 Task: Explore Airbnb accommodation in Zheleznodorozhnyy, Russia from 5th November, 2023 to 16th November, 2023 for 2 adults.1  bedroom having 1 bed and 1 bathroom. Property type can be hotel. Booking option can be shelf check-in. Look for 4 properties as per requirement.
Action: Mouse moved to (516, 103)
Screenshot: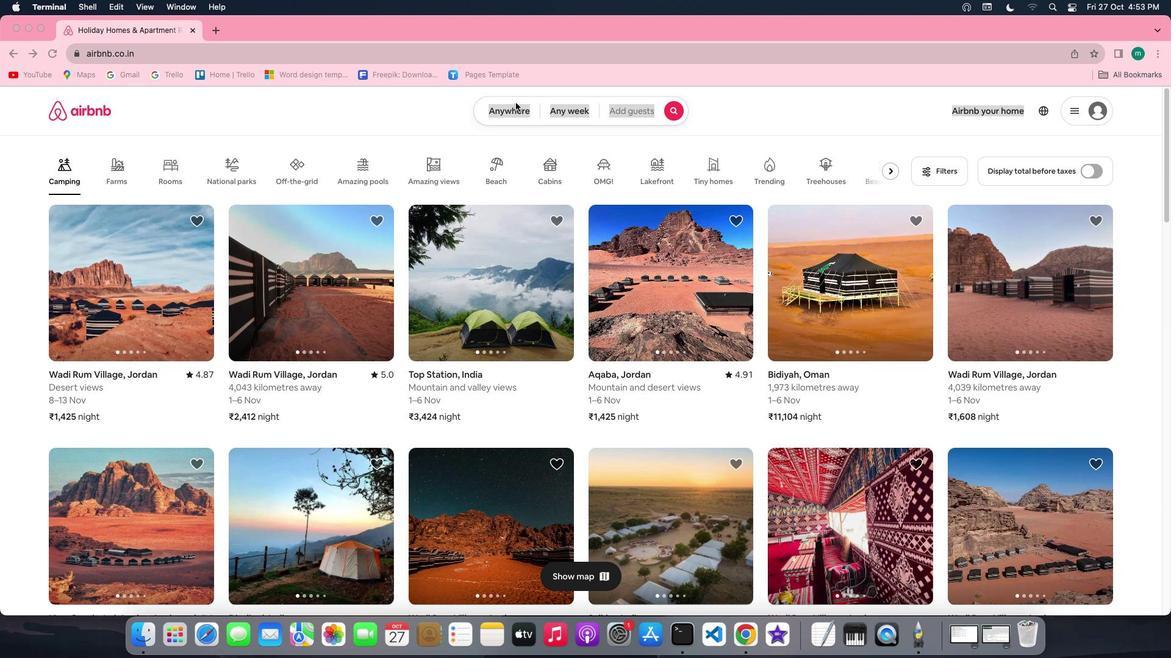 
Action: Mouse pressed left at (516, 103)
Screenshot: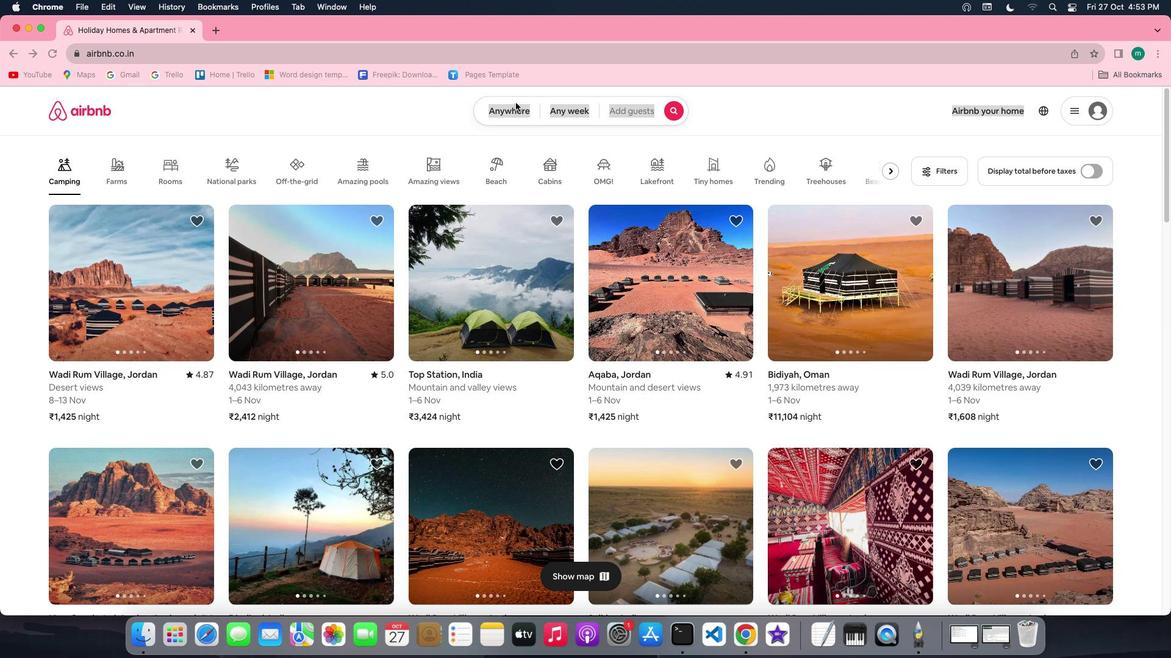 
Action: Mouse moved to (515, 103)
Screenshot: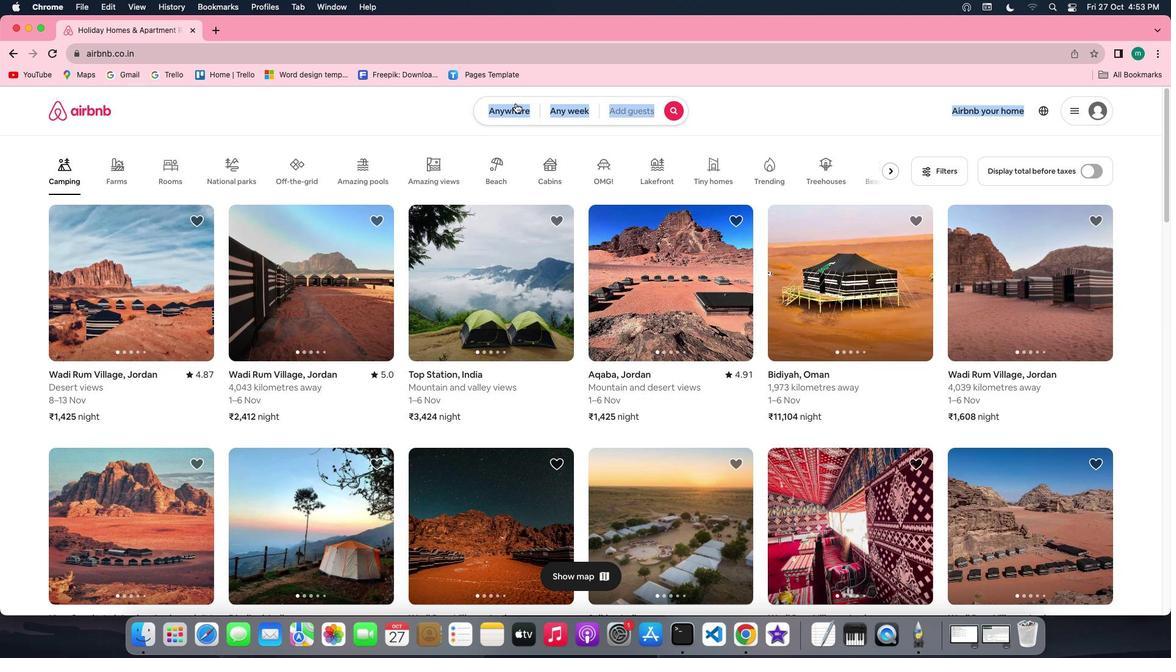 
Action: Mouse pressed left at (515, 103)
Screenshot: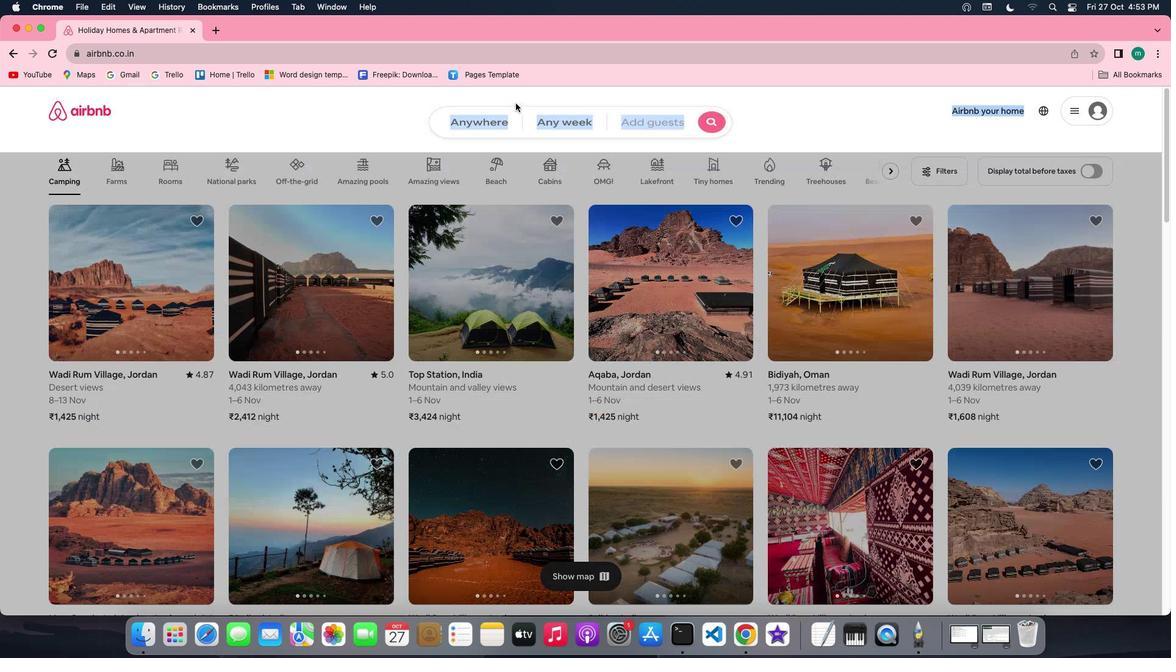 
Action: Mouse moved to (449, 162)
Screenshot: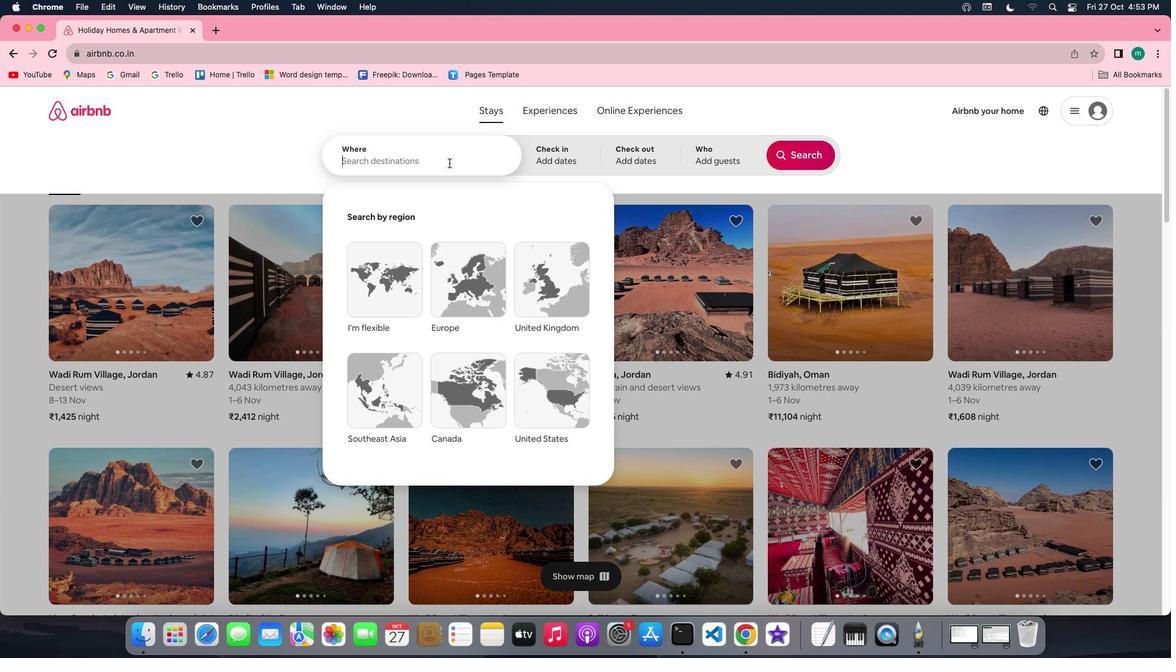 
Action: Key pressed Key.shift'Z''h''e''l''e''z''n''o''d''o''r''o''z''h''n''y''y'','Key.spaceKey.shift'R''u''s''s''i''a'
Screenshot: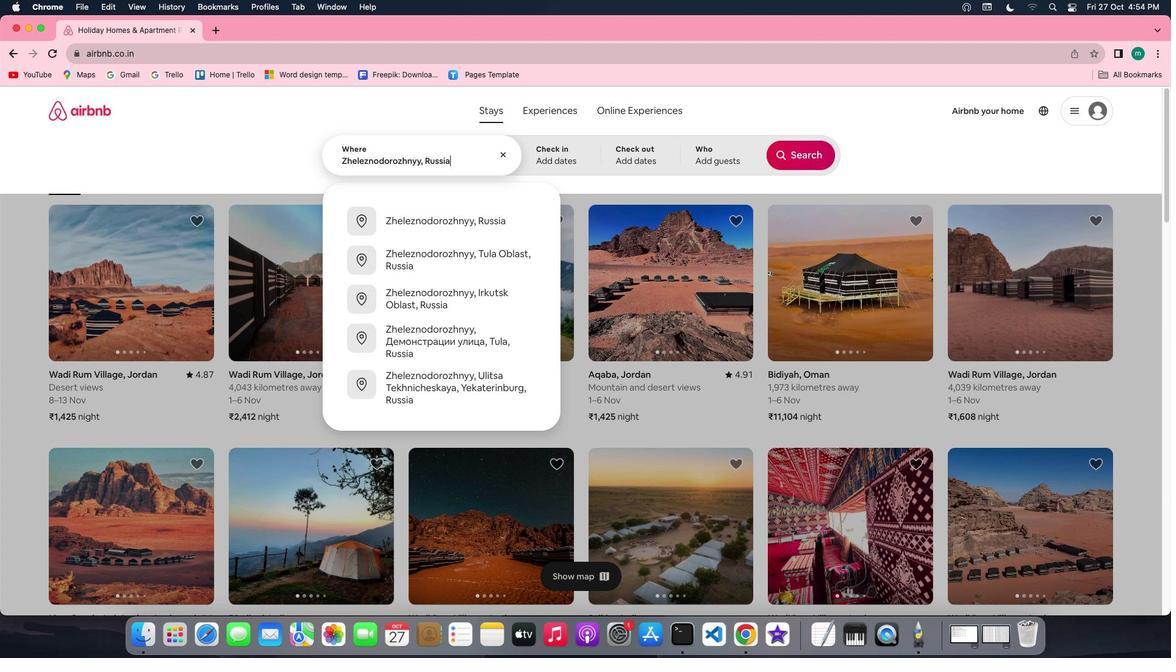 
Action: Mouse moved to (548, 161)
Screenshot: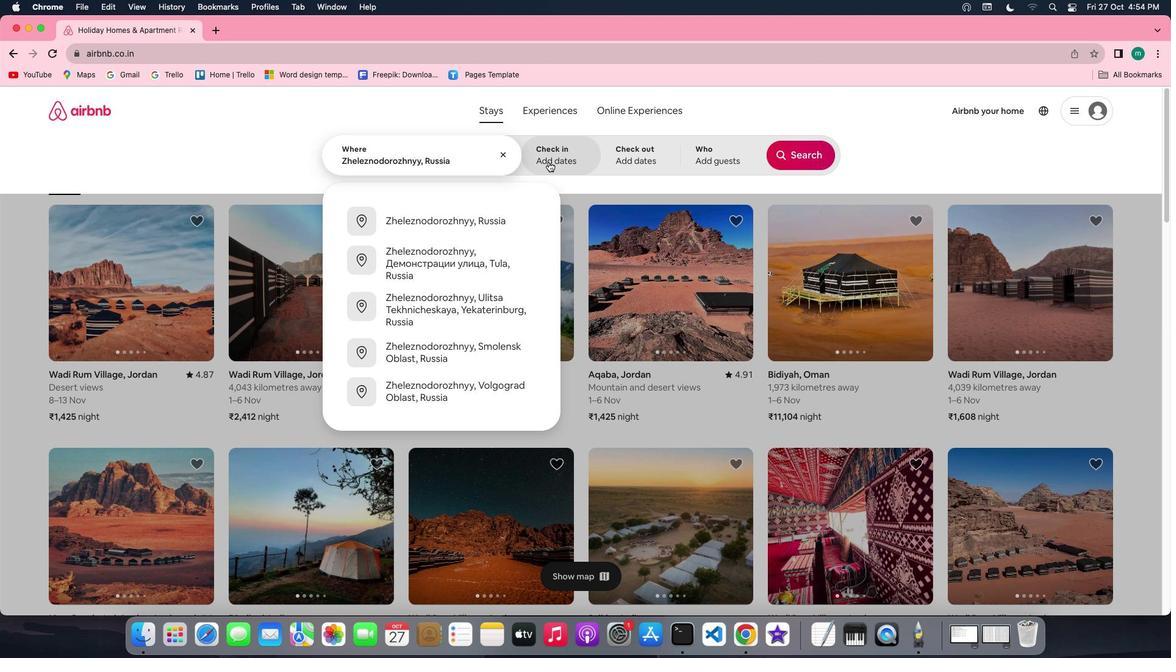 
Action: Mouse pressed left at (548, 161)
Screenshot: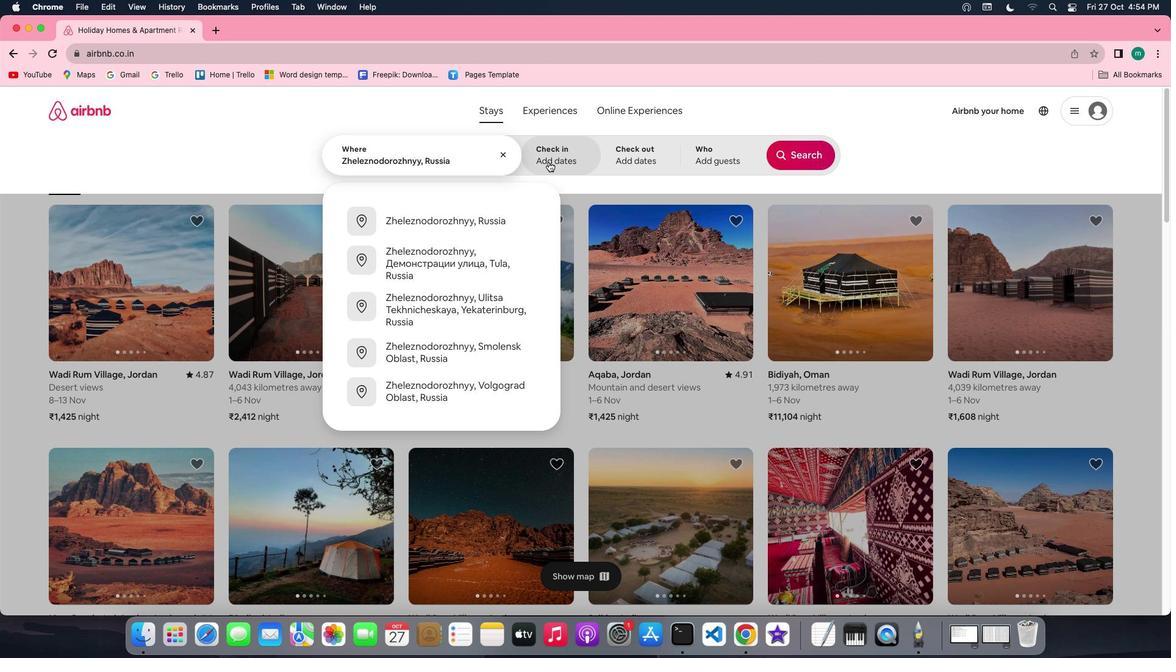 
Action: Mouse moved to (619, 329)
Screenshot: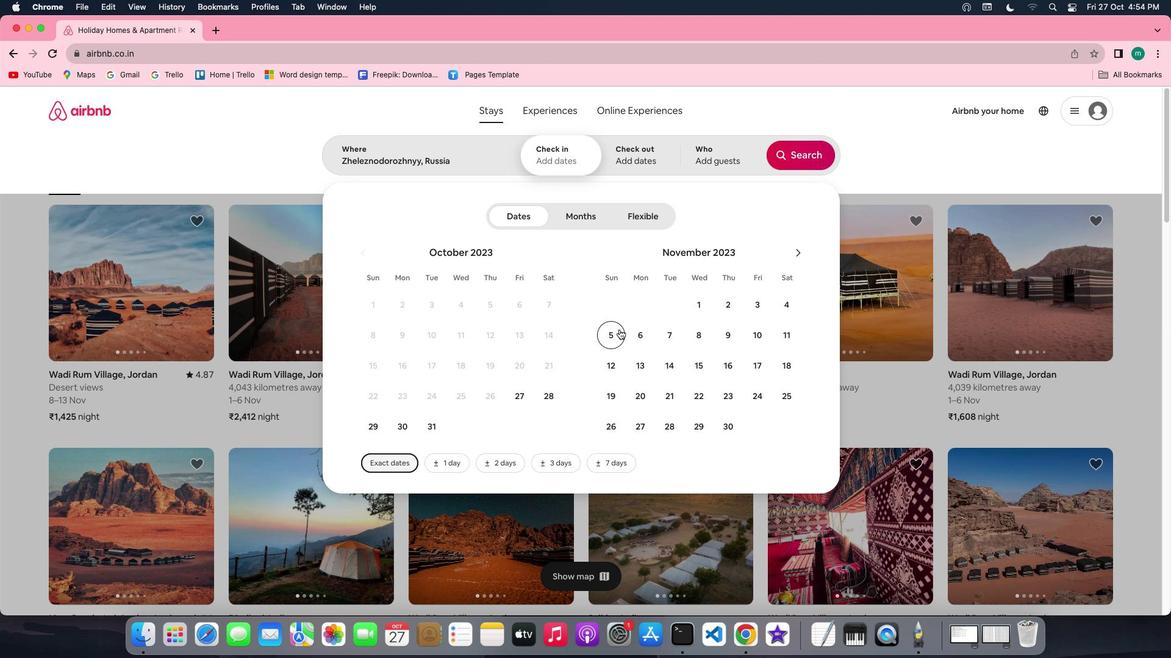
Action: Mouse pressed left at (619, 329)
Screenshot: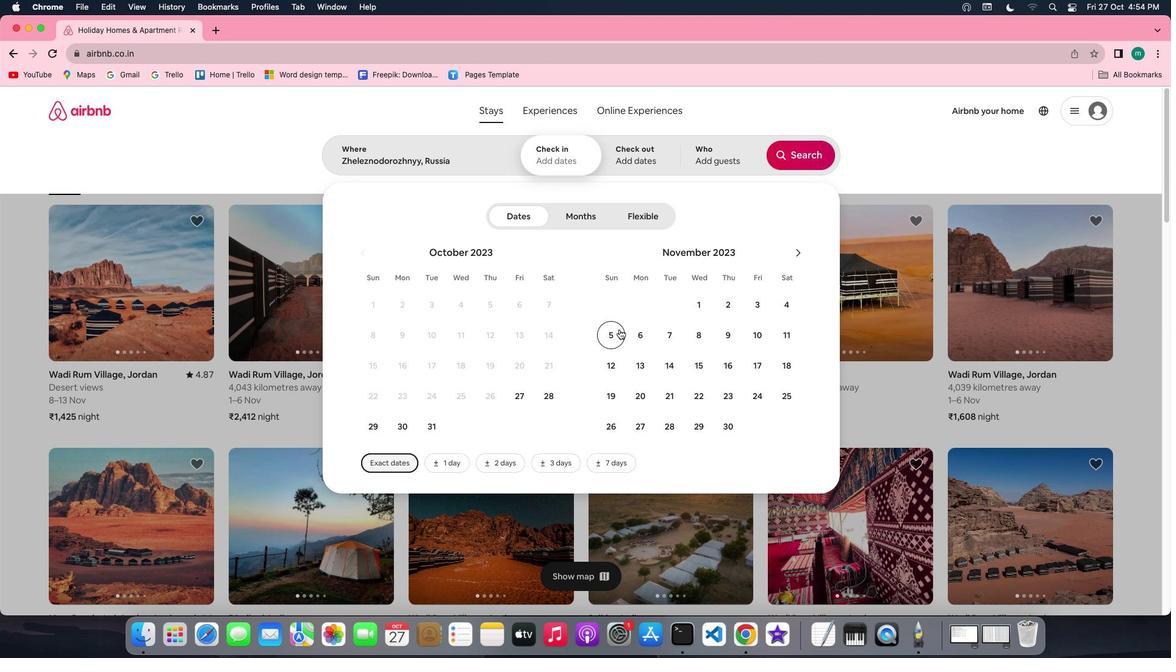 
Action: Mouse moved to (740, 372)
Screenshot: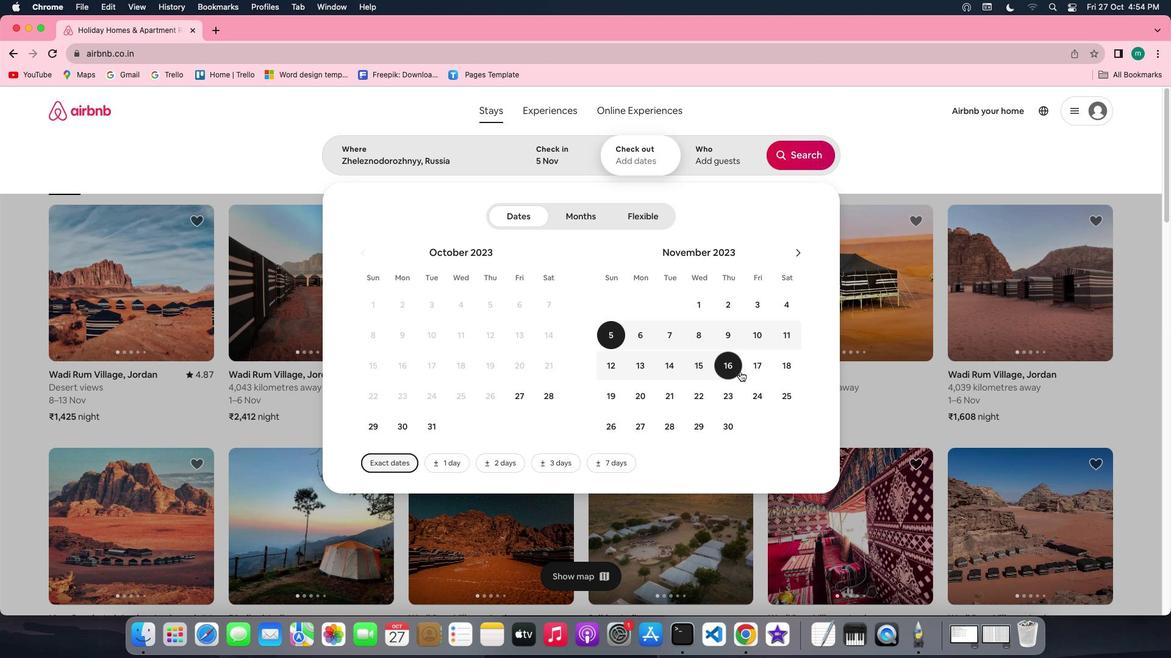 
Action: Mouse pressed left at (740, 372)
Screenshot: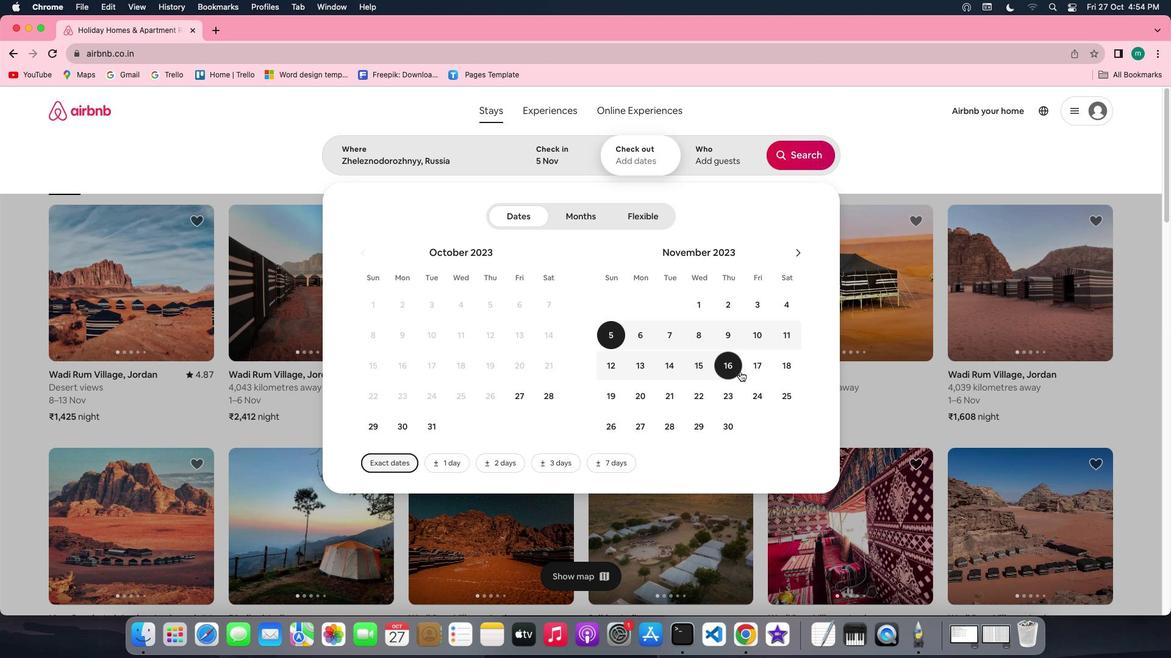 
Action: Mouse moved to (729, 155)
Screenshot: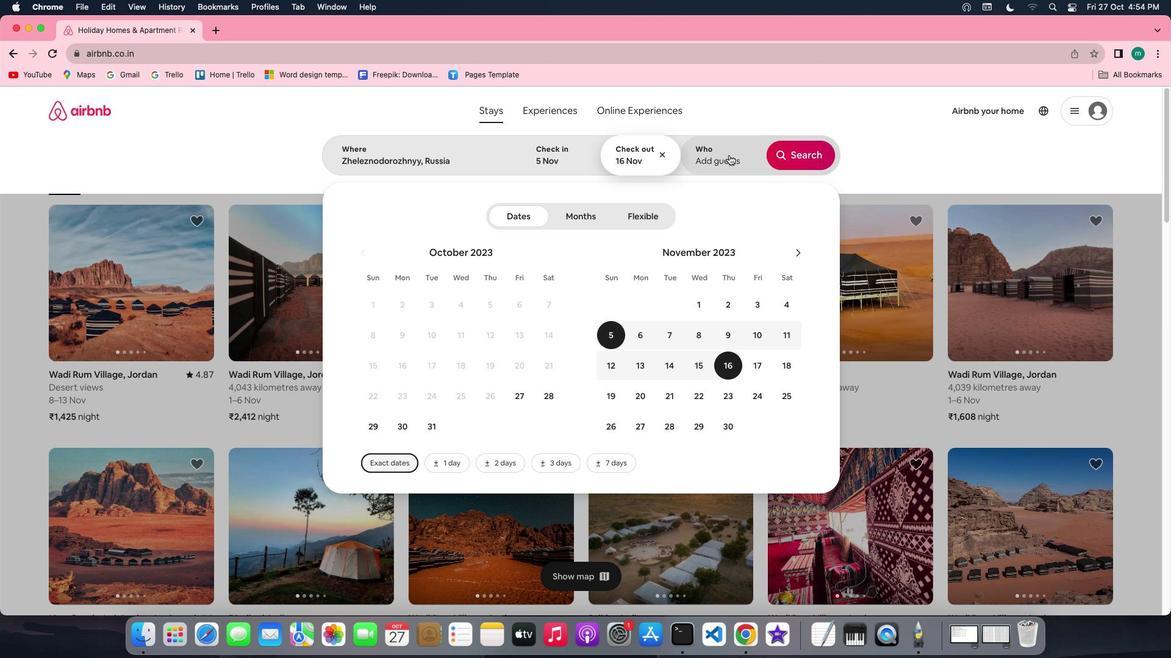 
Action: Mouse pressed left at (729, 155)
Screenshot: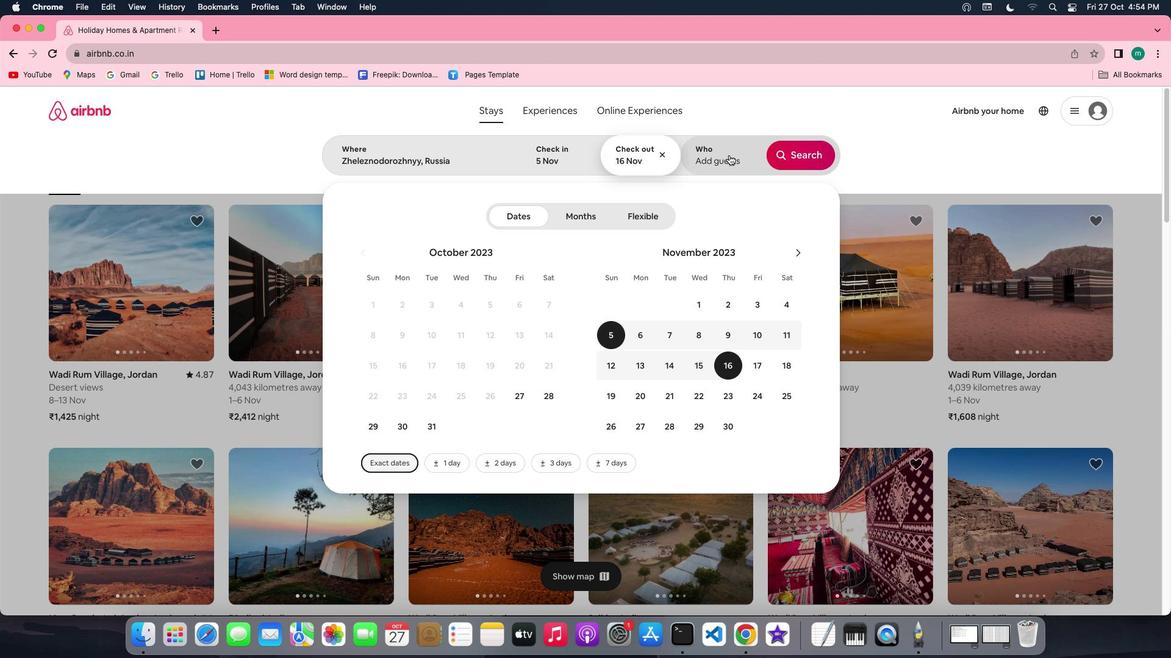 
Action: Mouse moved to (799, 217)
Screenshot: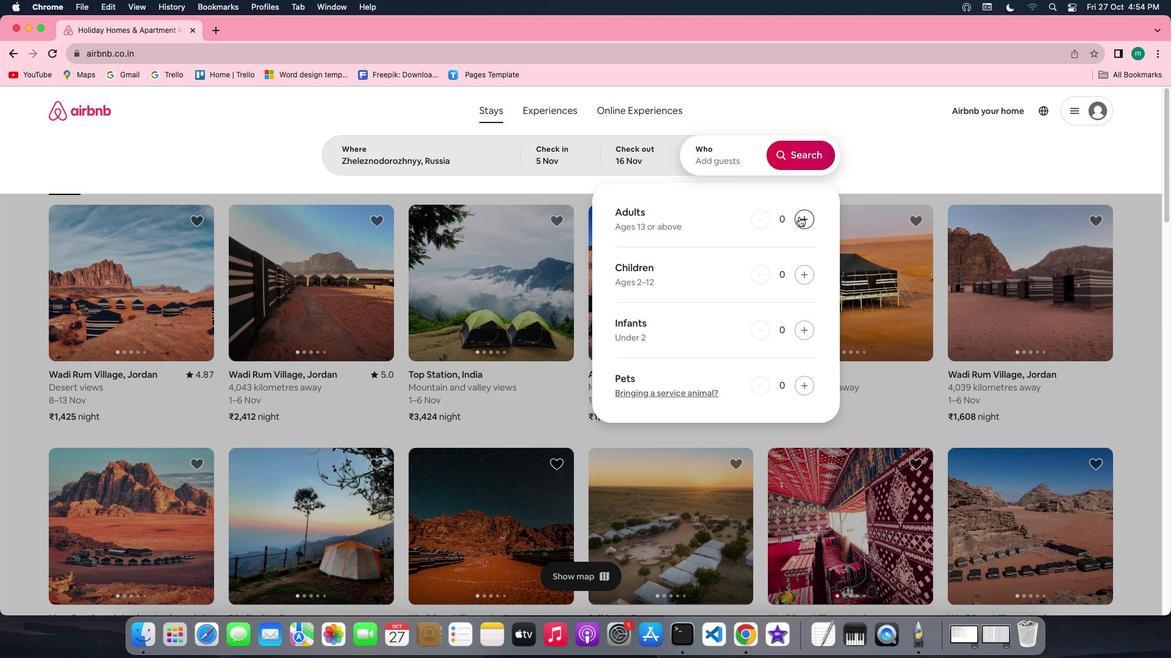 
Action: Mouse pressed left at (799, 217)
Screenshot: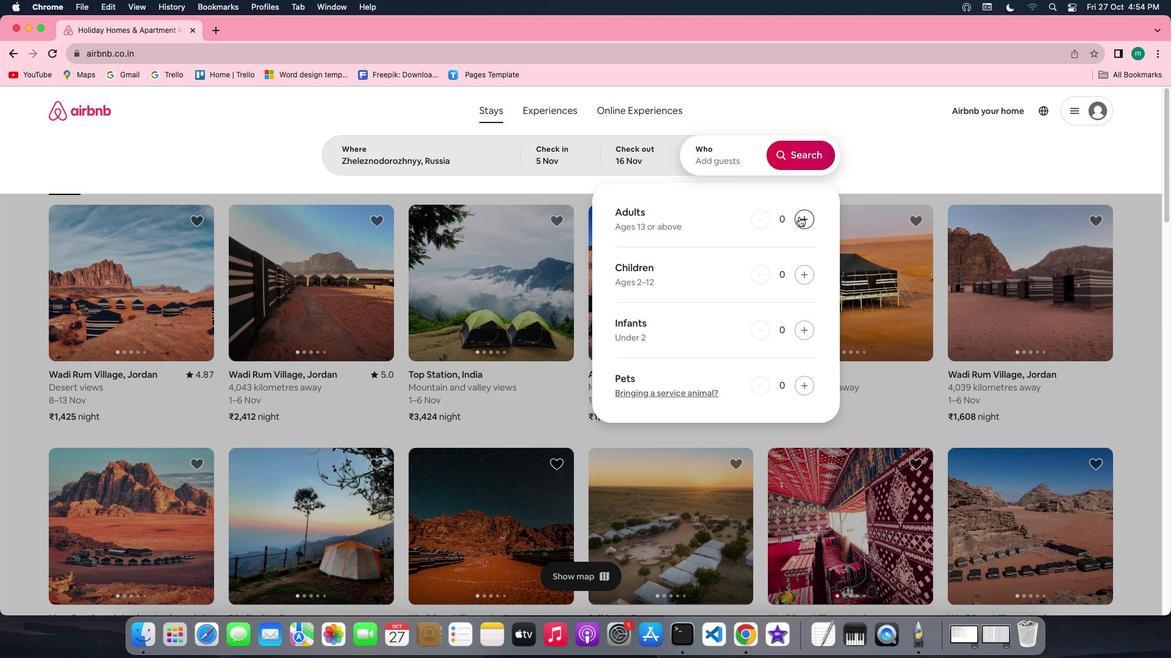 
Action: Mouse pressed left at (799, 217)
Screenshot: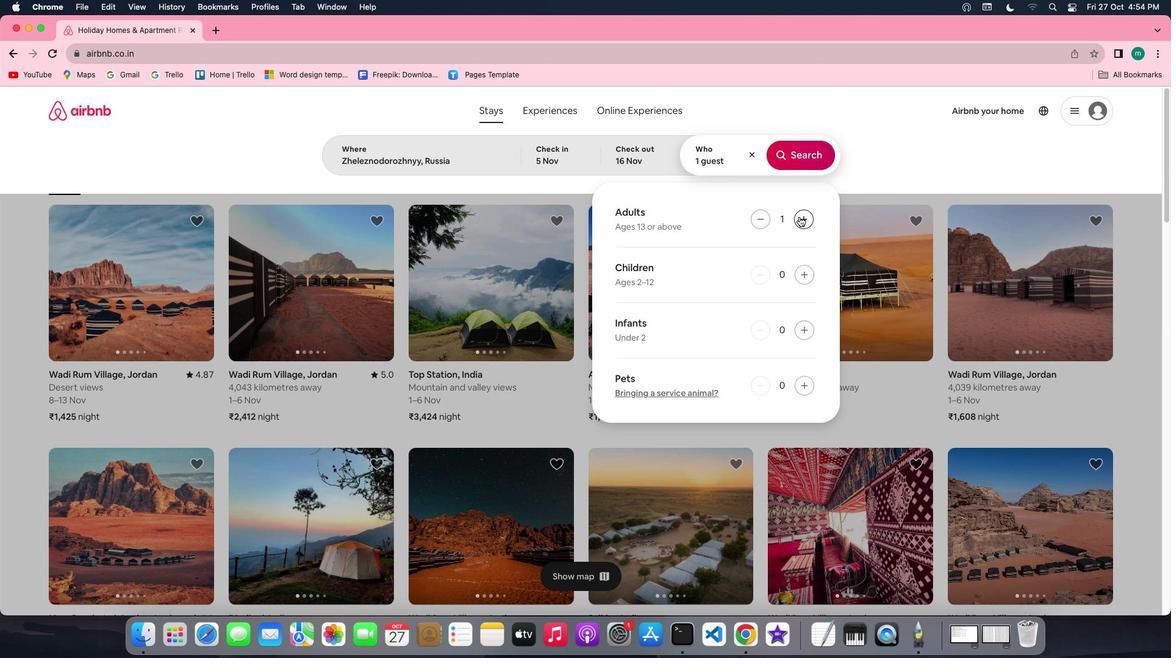 
Action: Mouse moved to (808, 164)
Screenshot: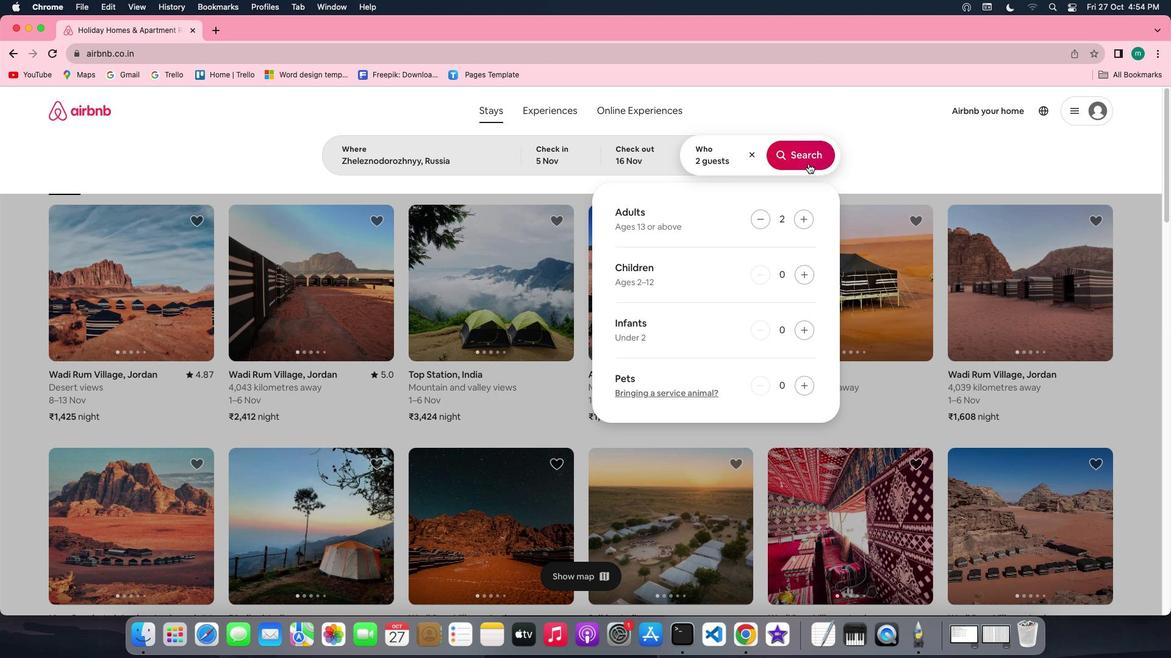 
Action: Mouse pressed left at (808, 164)
Screenshot: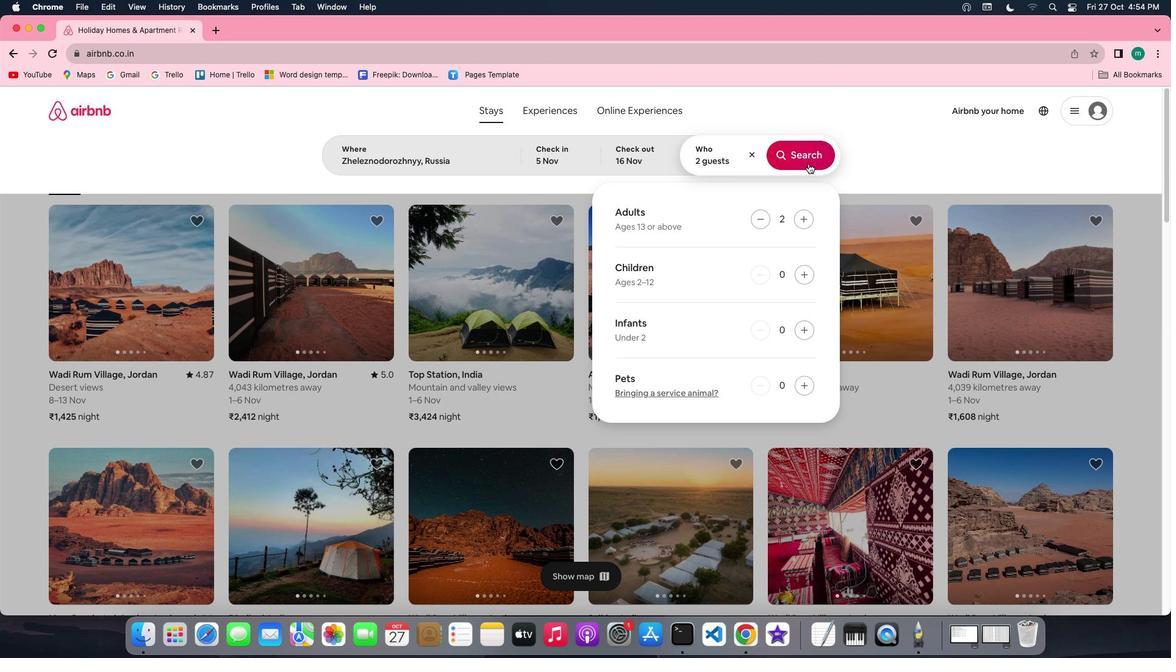 
Action: Mouse moved to (974, 154)
Screenshot: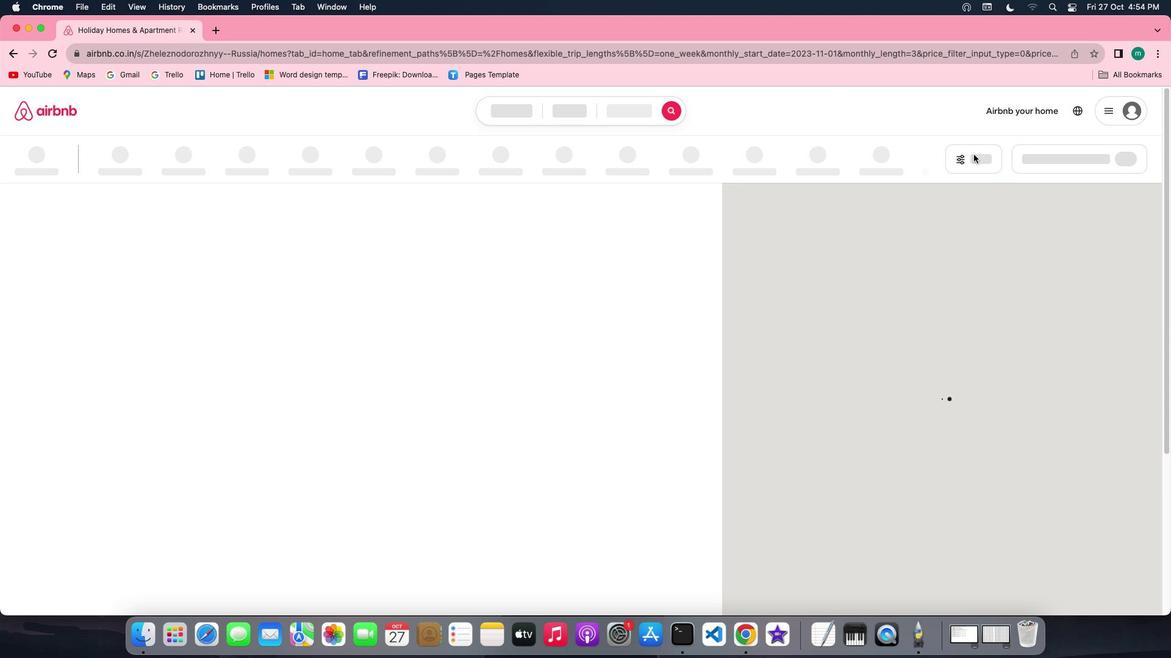
Action: Mouse pressed left at (974, 154)
Screenshot: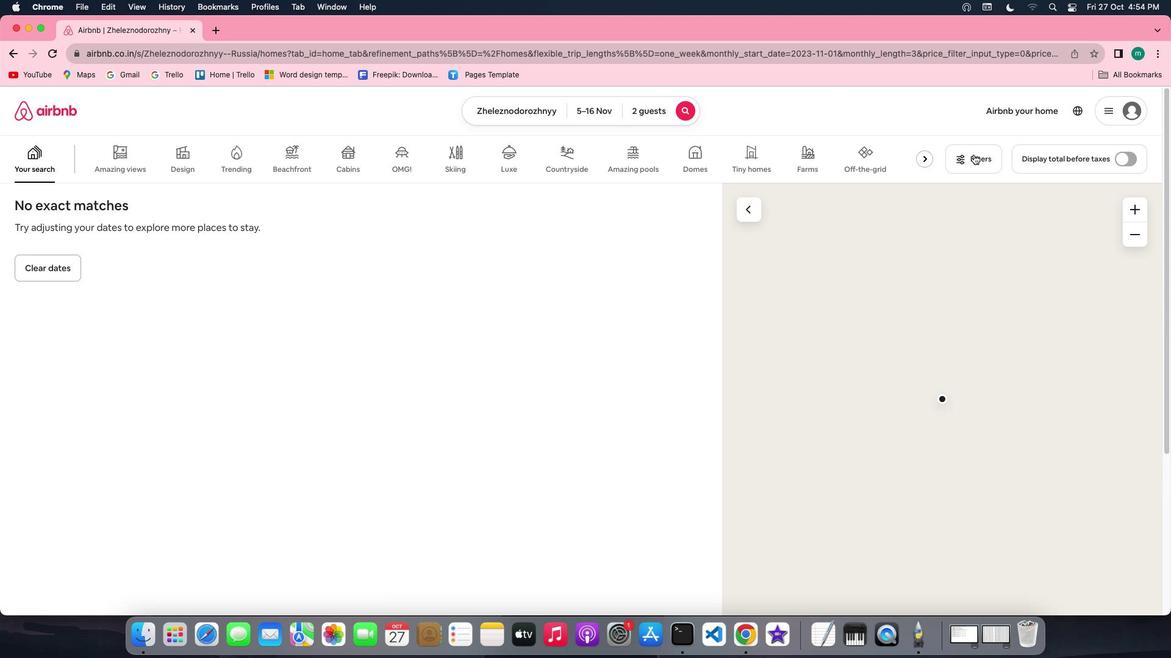 
Action: Mouse moved to (687, 366)
Screenshot: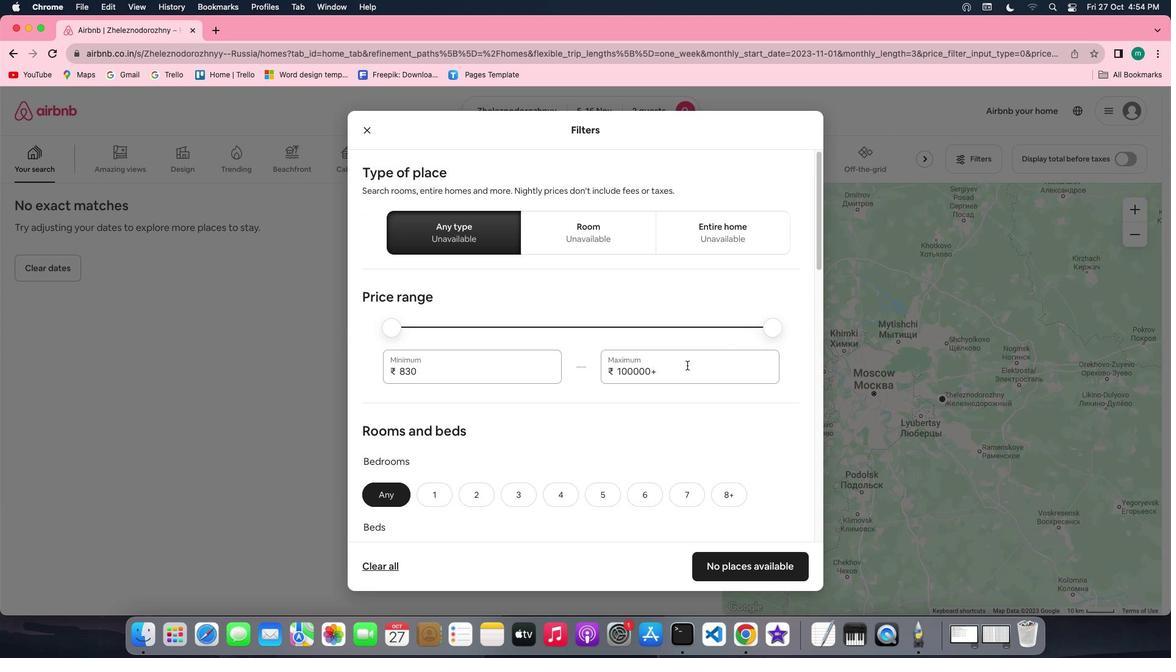 
Action: Mouse scrolled (687, 366) with delta (0, 0)
Screenshot: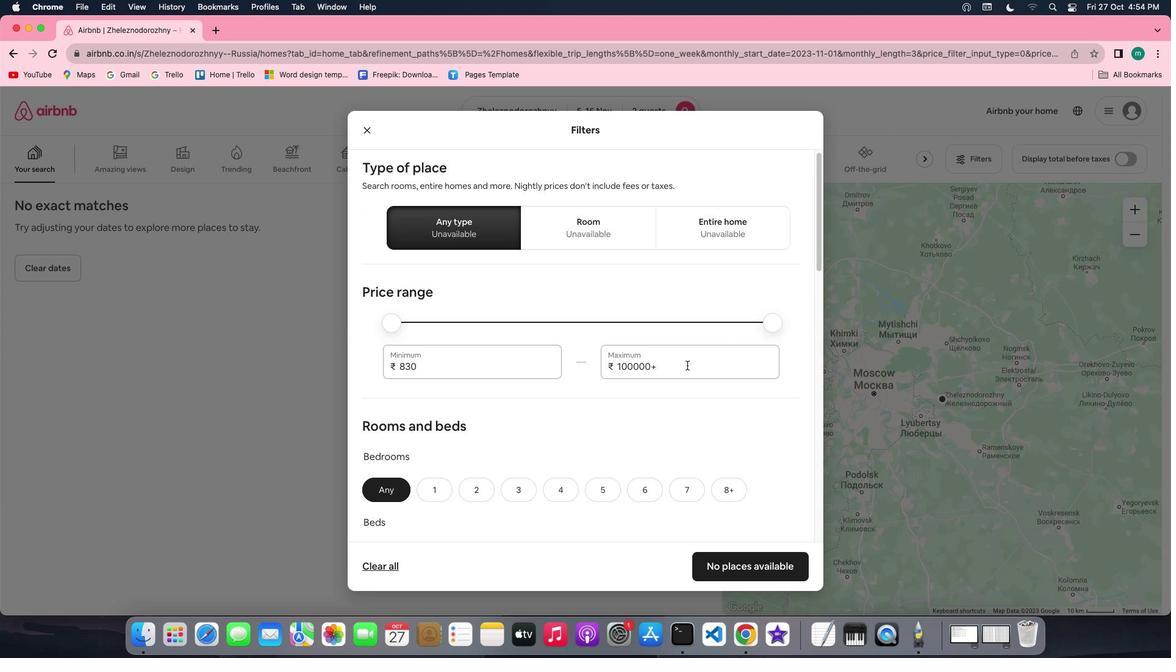 
Action: Mouse scrolled (687, 366) with delta (0, 0)
Screenshot: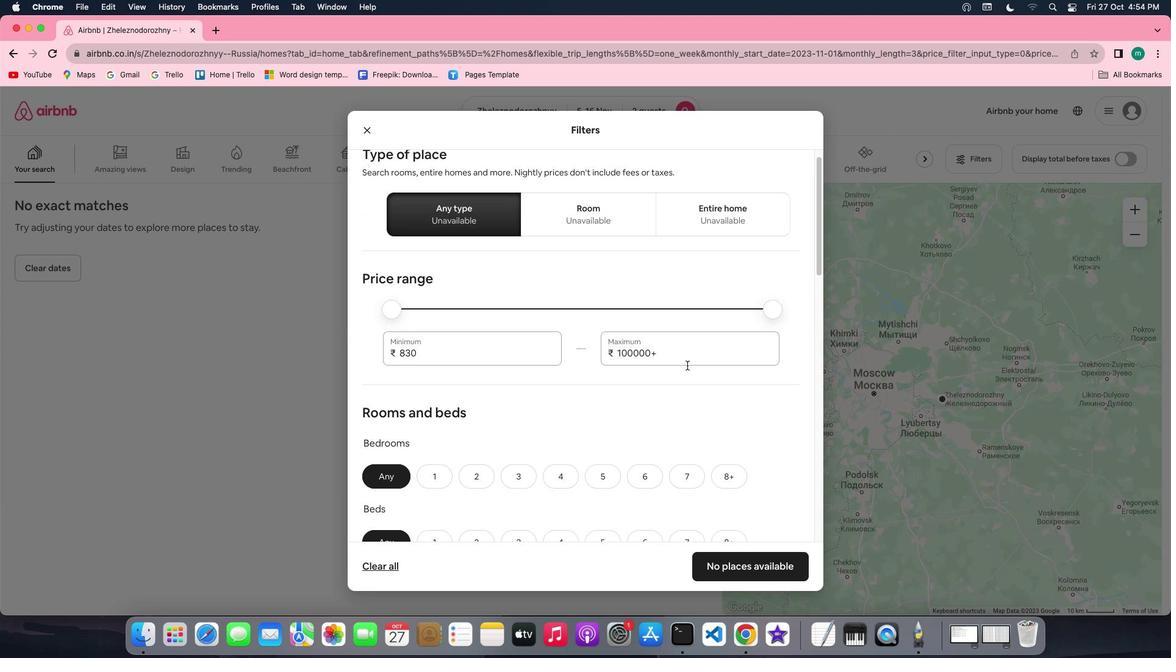 
Action: Mouse scrolled (687, 366) with delta (0, -1)
Screenshot: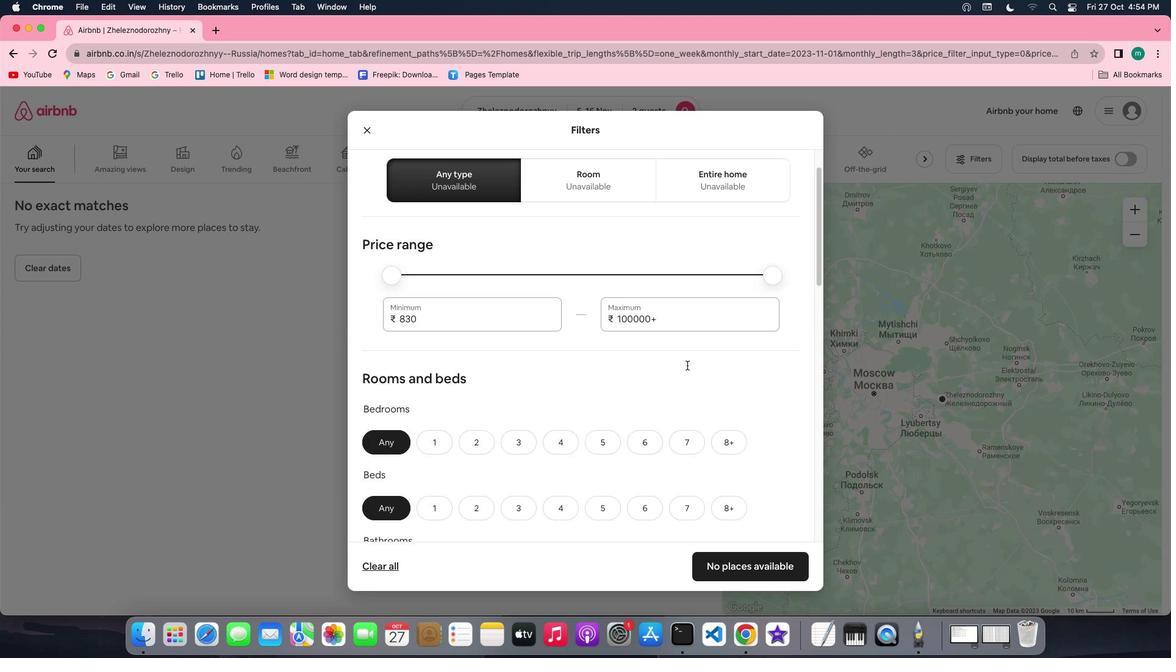 
Action: Mouse scrolled (687, 366) with delta (0, -2)
Screenshot: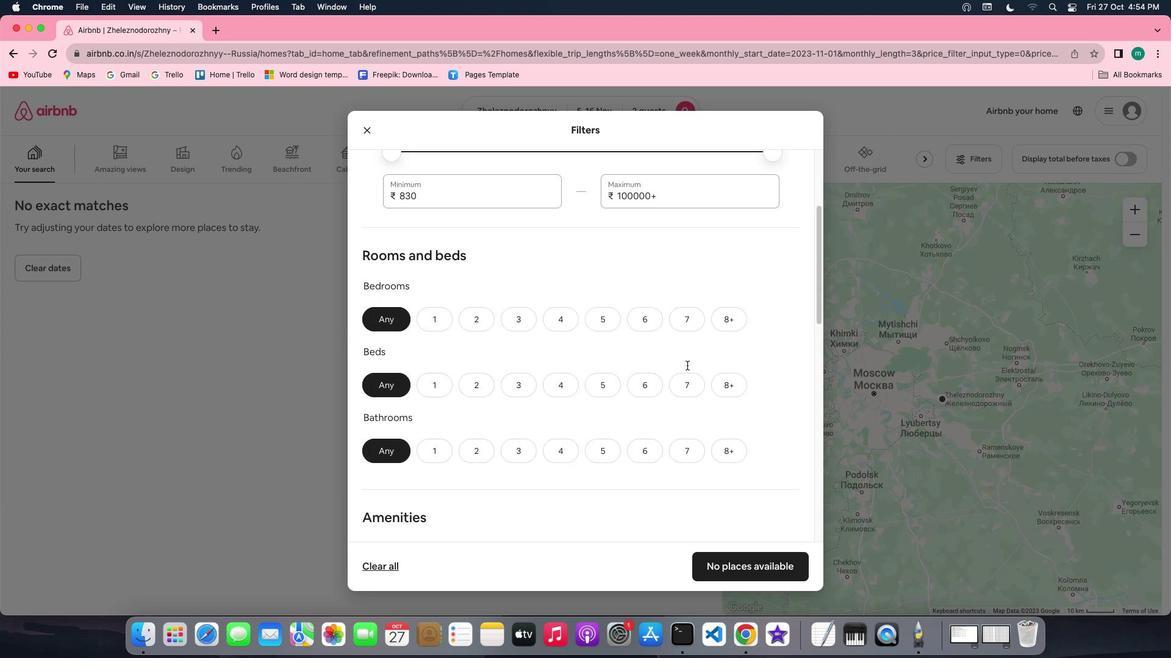 
Action: Mouse scrolled (687, 366) with delta (0, 0)
Screenshot: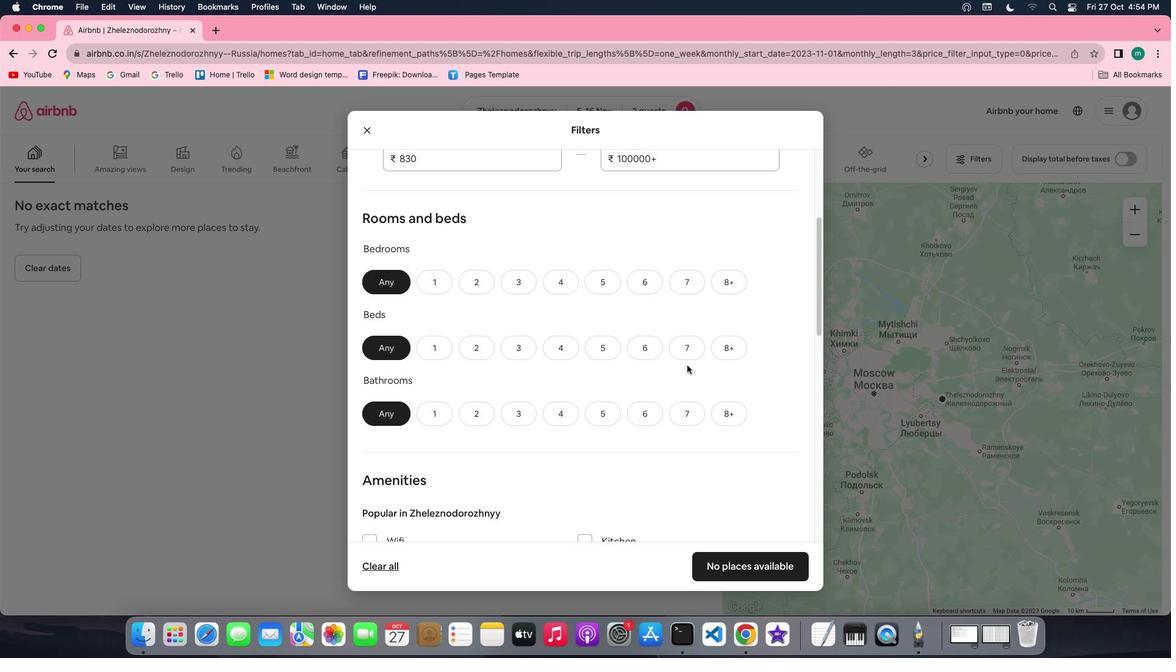 
Action: Mouse scrolled (687, 366) with delta (0, 0)
Screenshot: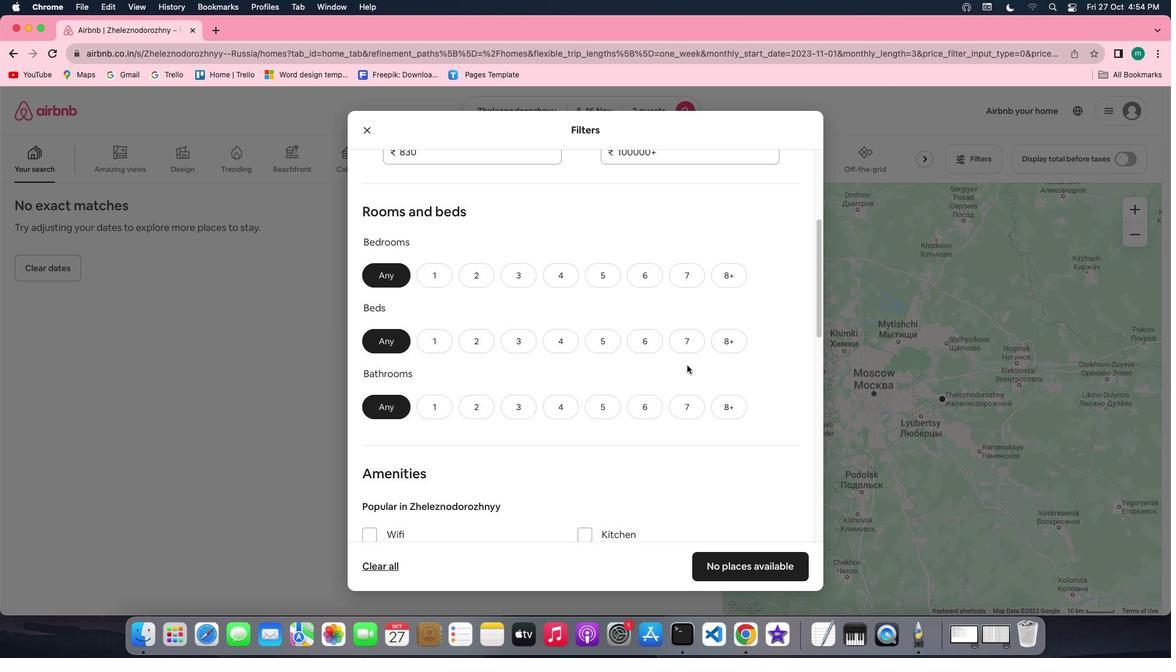 
Action: Mouse scrolled (687, 366) with delta (0, 0)
Screenshot: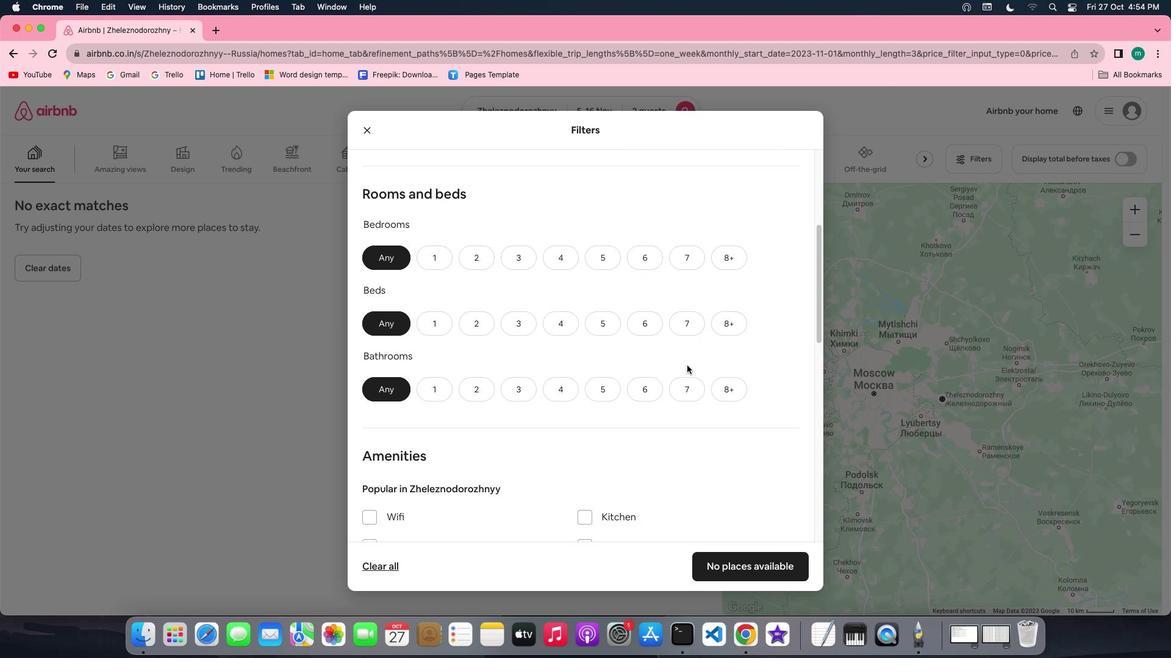
Action: Mouse scrolled (687, 366) with delta (0, 0)
Screenshot: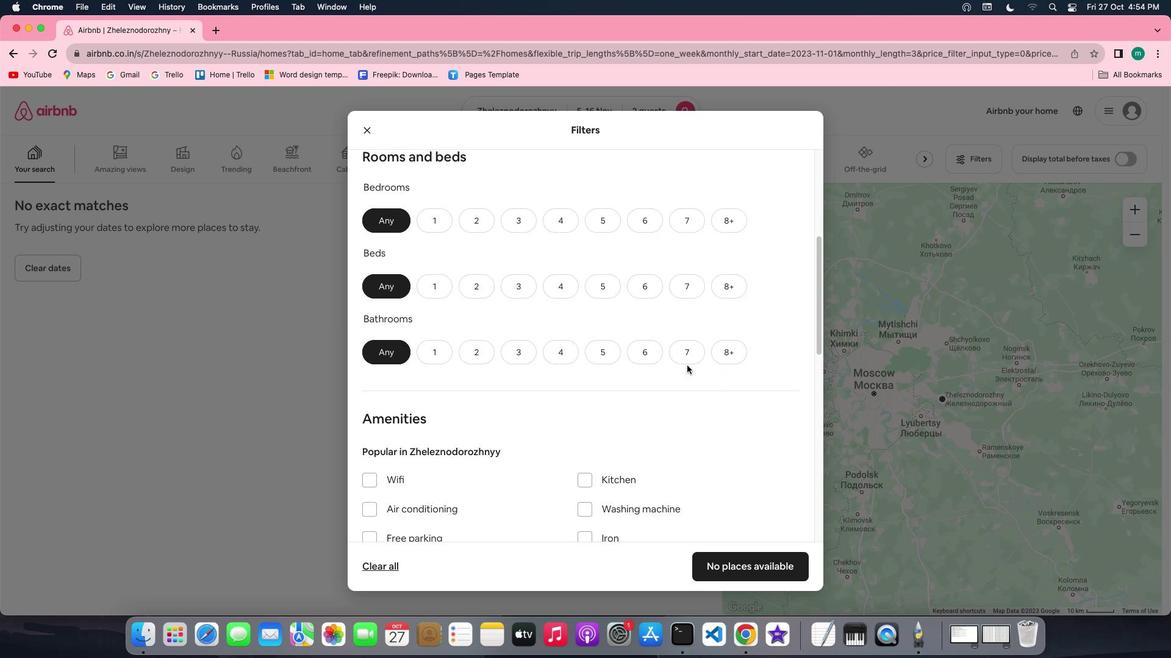 
Action: Mouse scrolled (687, 366) with delta (0, 0)
Screenshot: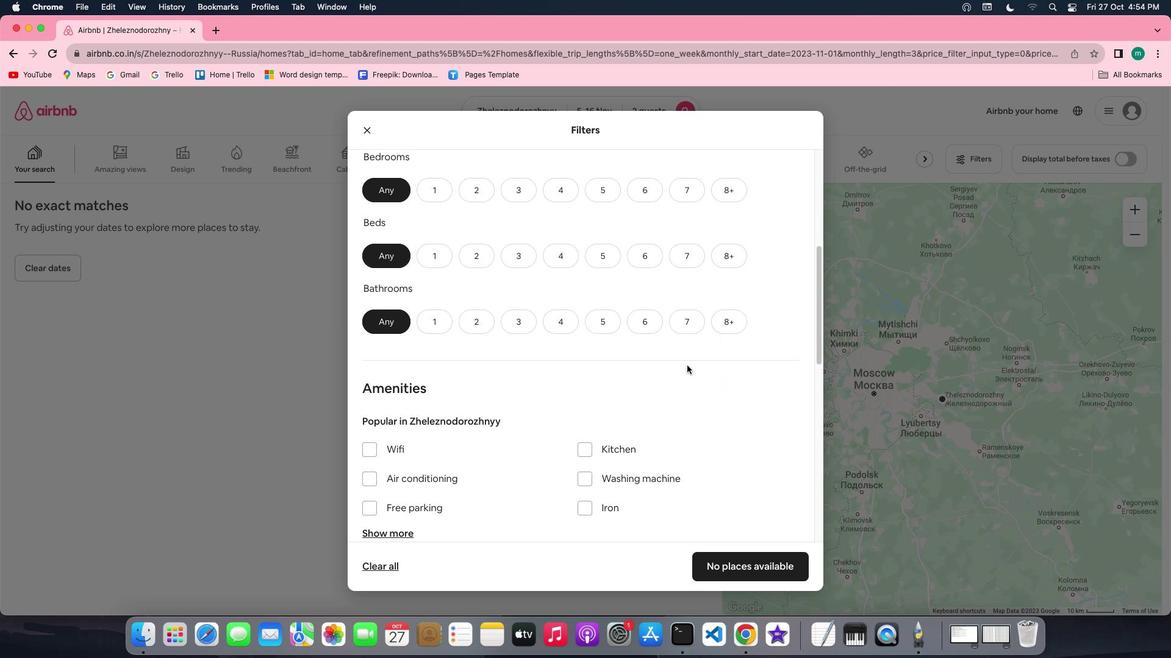 
Action: Mouse scrolled (687, 366) with delta (0, 0)
Screenshot: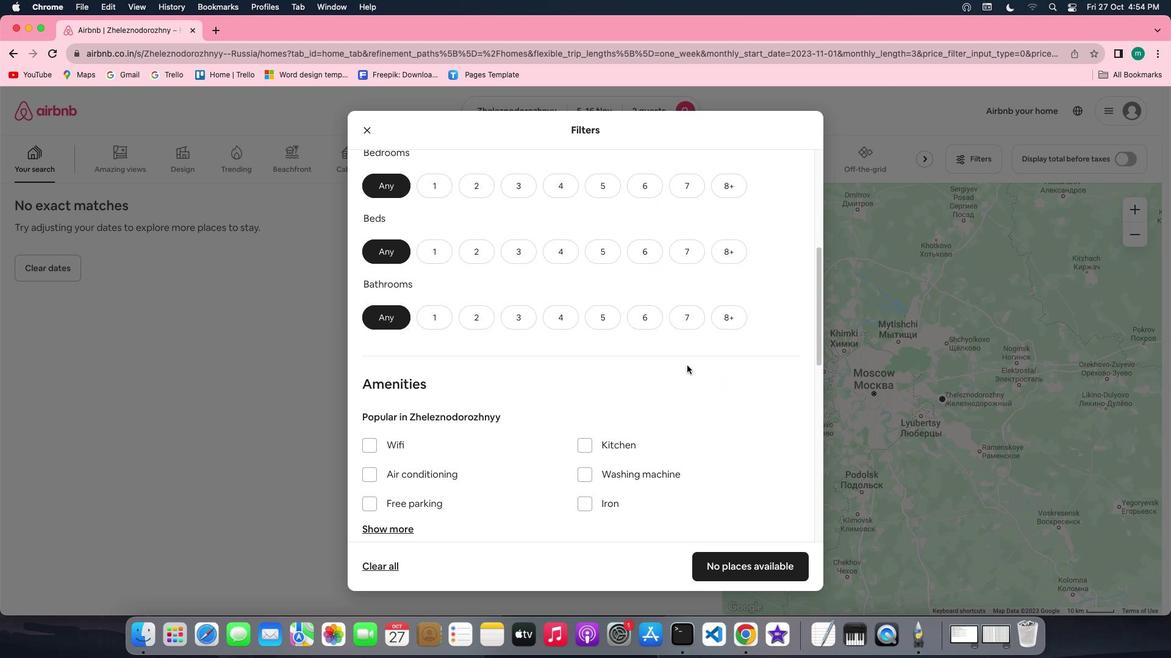 
Action: Mouse moved to (442, 172)
Screenshot: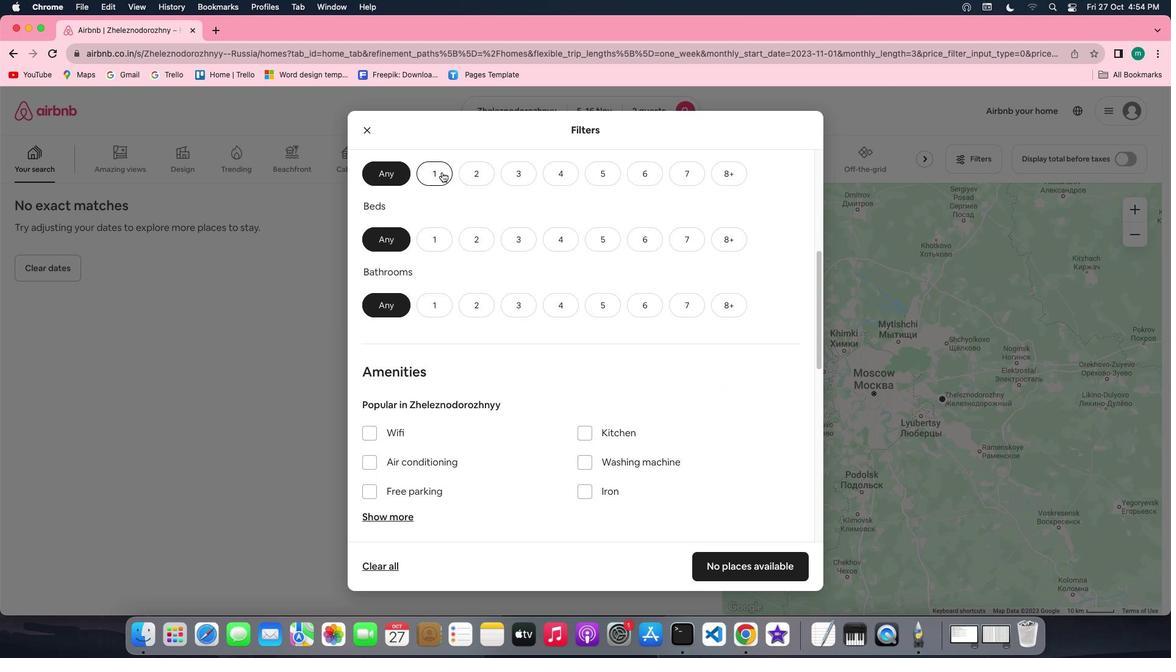 
Action: Mouse pressed left at (442, 172)
Screenshot: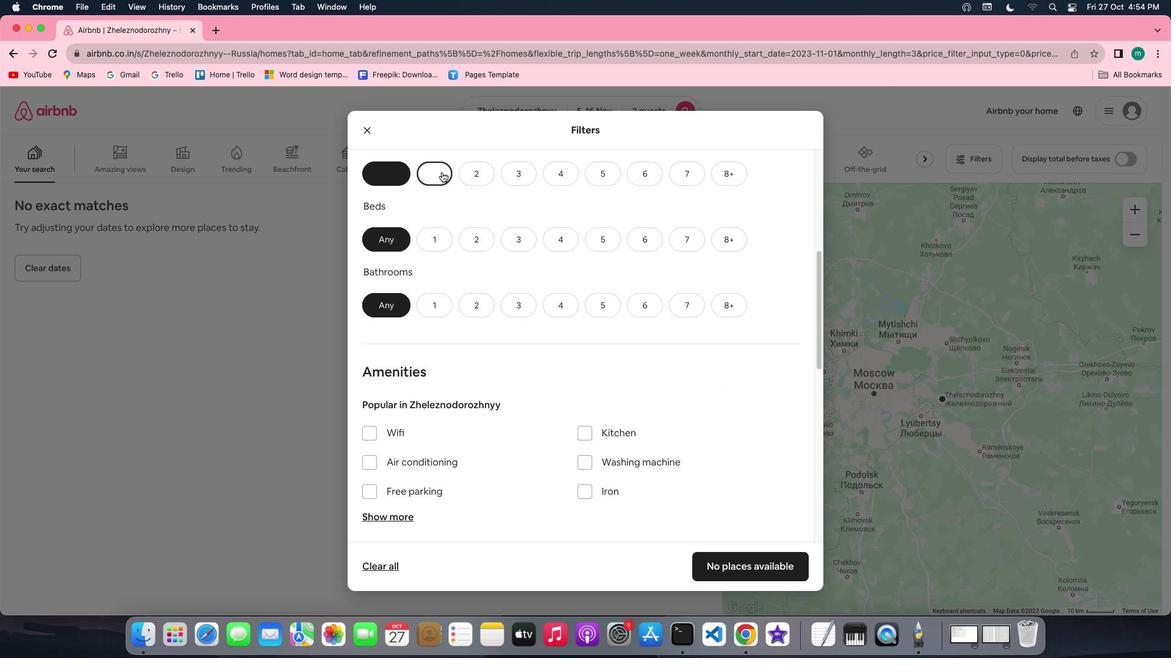 
Action: Mouse moved to (439, 227)
Screenshot: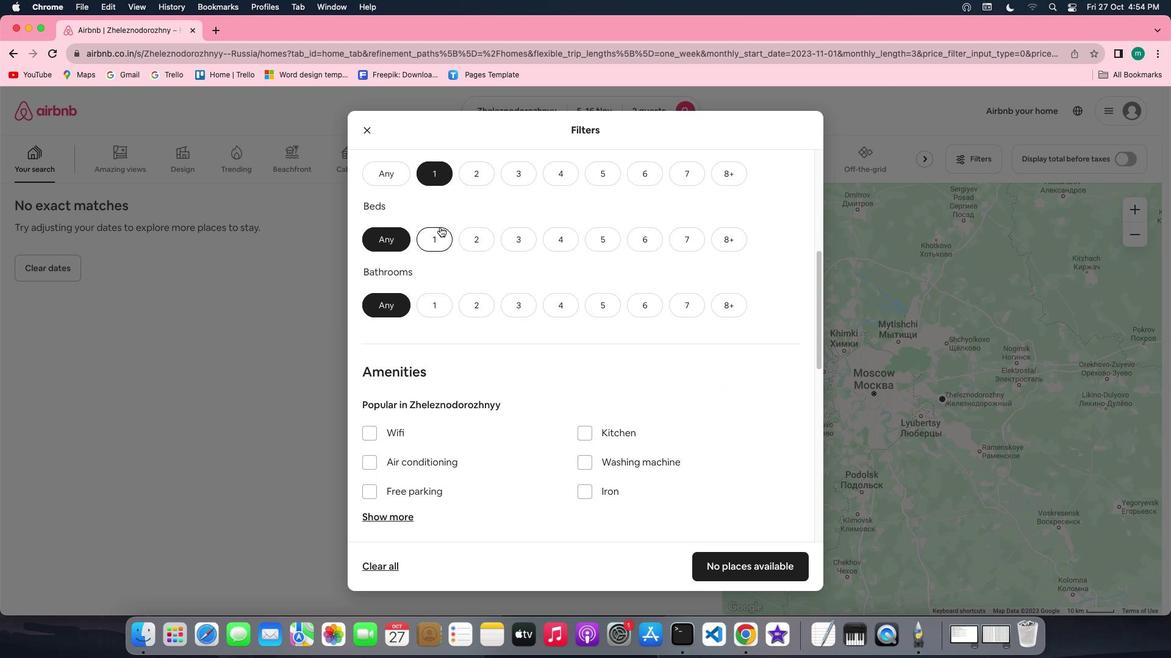 
Action: Mouse pressed left at (439, 227)
Screenshot: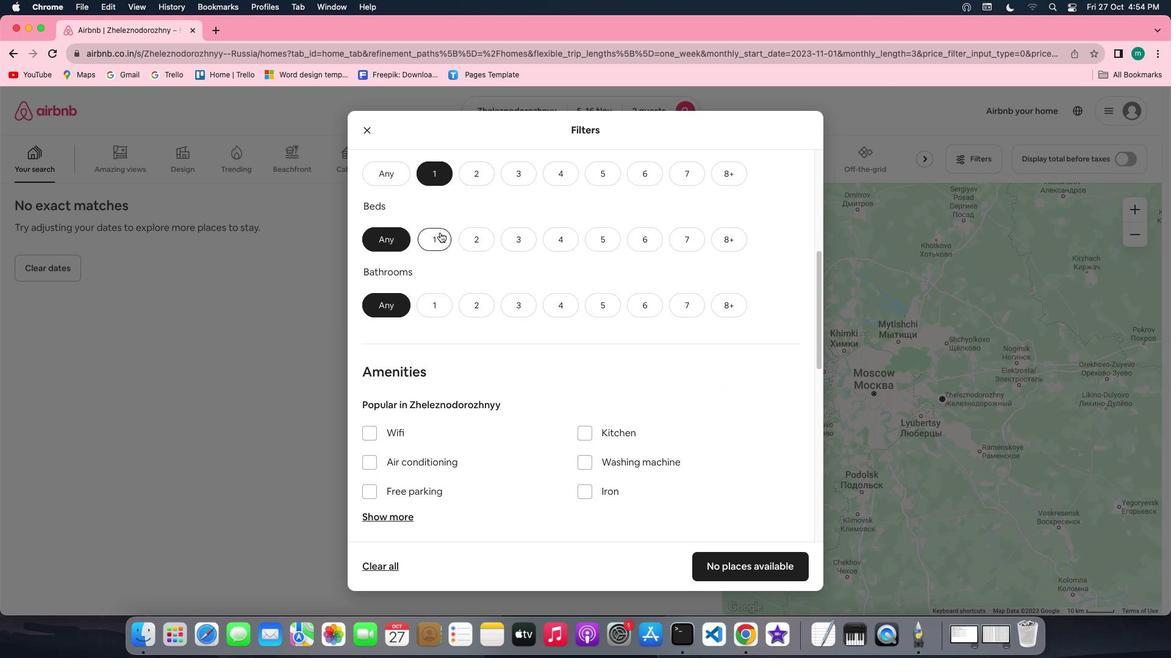 
Action: Mouse moved to (434, 295)
Screenshot: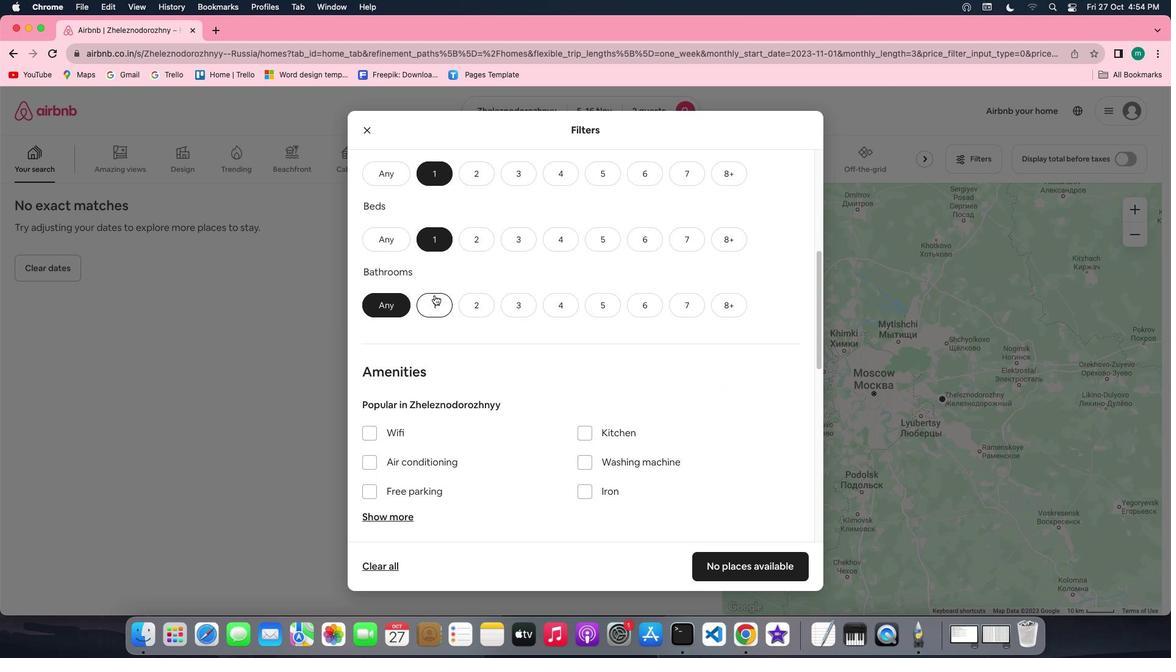 
Action: Mouse pressed left at (434, 295)
Screenshot: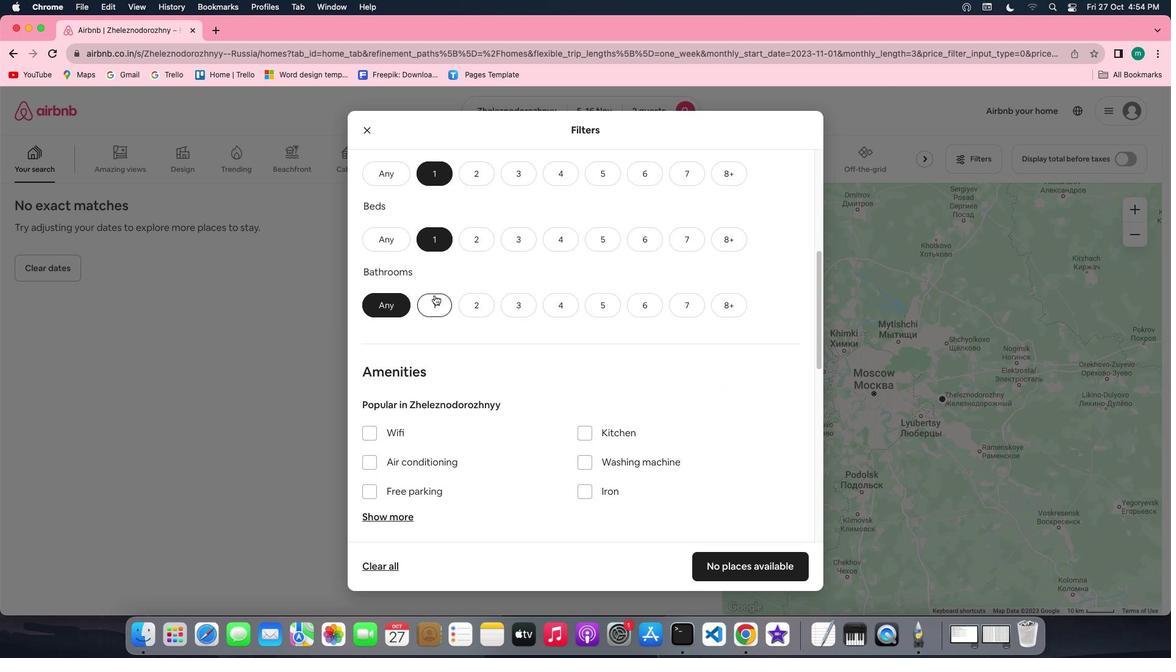 
Action: Mouse moved to (629, 328)
Screenshot: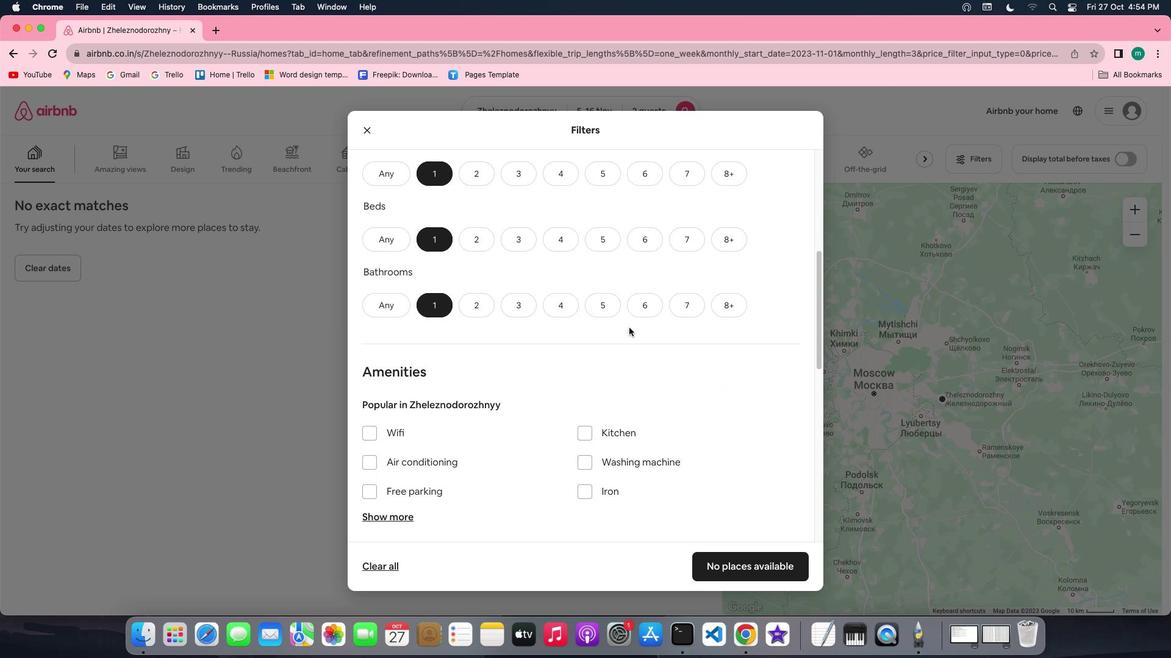 
Action: Mouse scrolled (629, 328) with delta (0, 0)
Screenshot: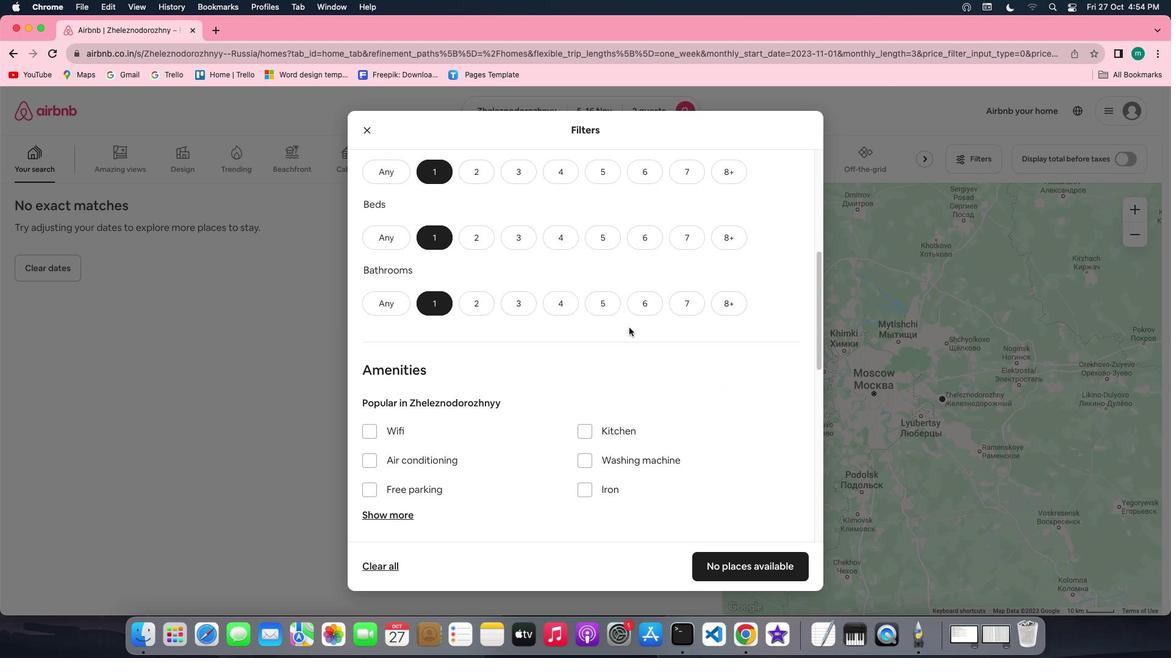 
Action: Mouse scrolled (629, 328) with delta (0, 0)
Screenshot: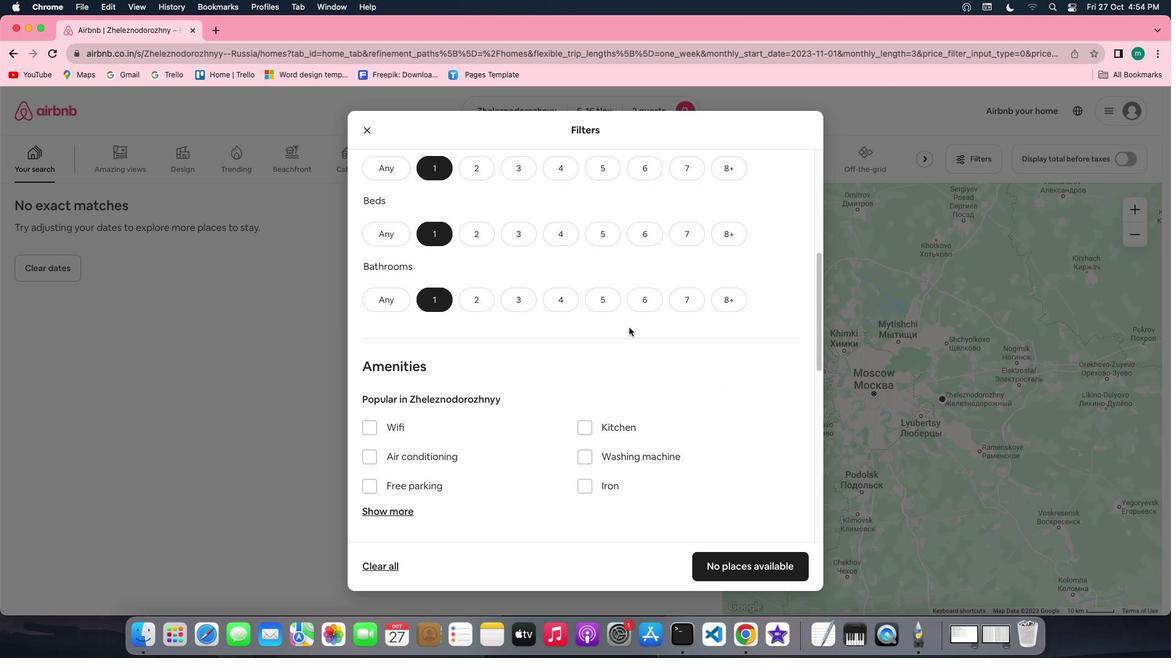 
Action: Mouse scrolled (629, 328) with delta (0, 0)
Screenshot: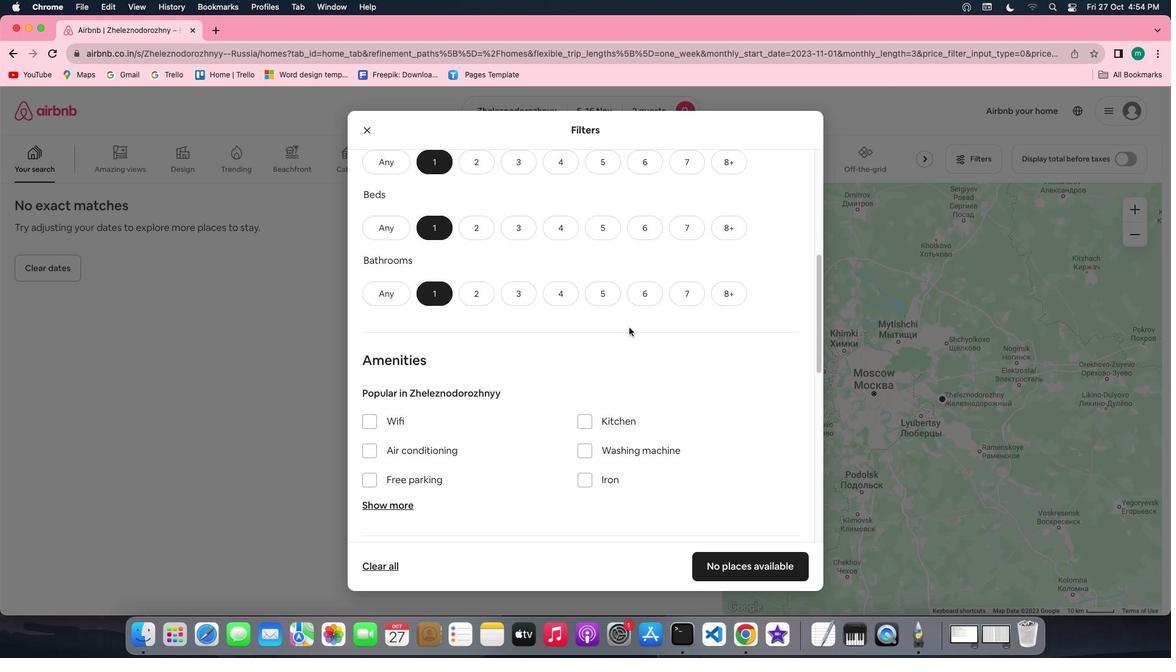 
Action: Mouse scrolled (629, 328) with delta (0, 0)
Screenshot: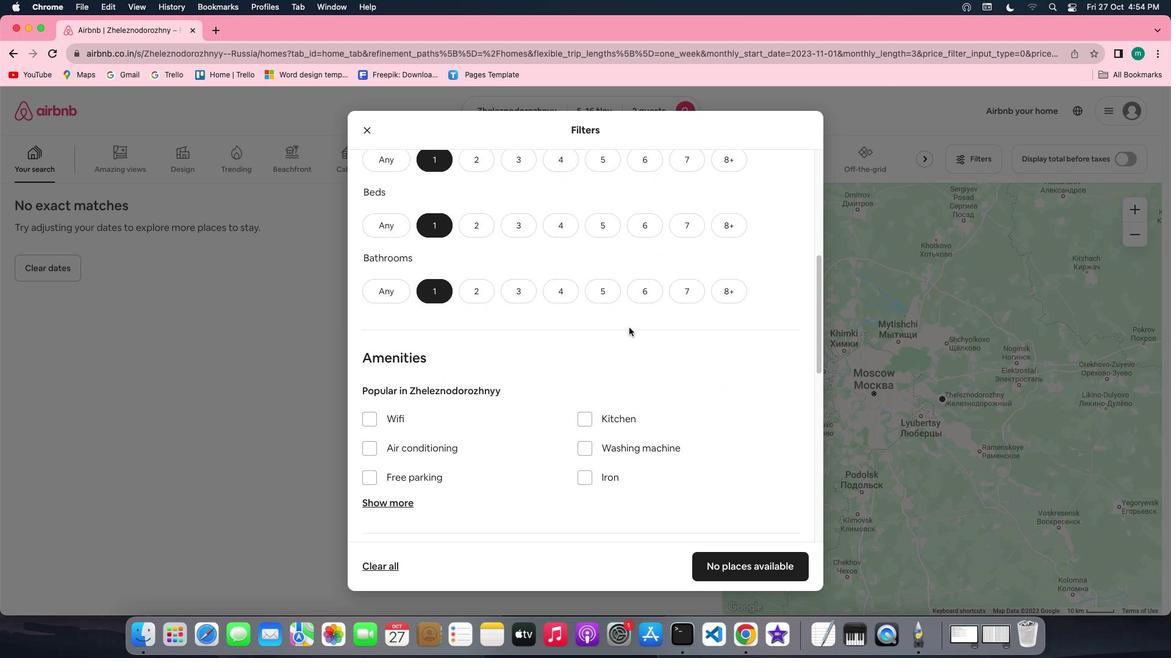 
Action: Mouse scrolled (629, 328) with delta (0, 0)
Screenshot: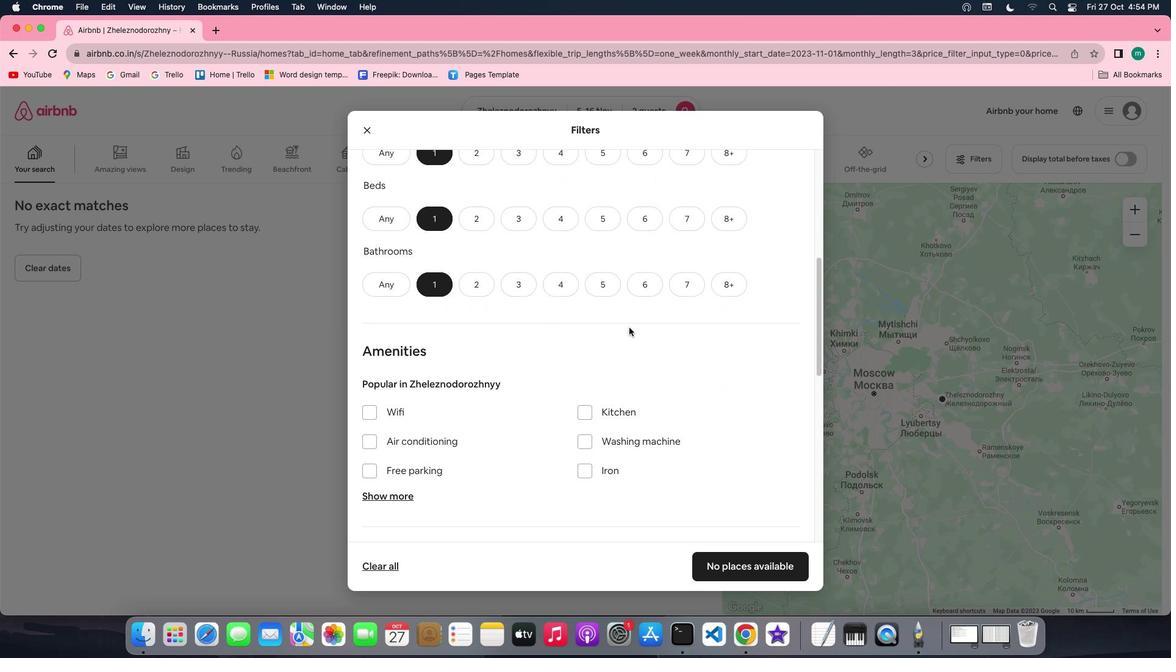 
Action: Mouse scrolled (629, 328) with delta (0, 0)
Screenshot: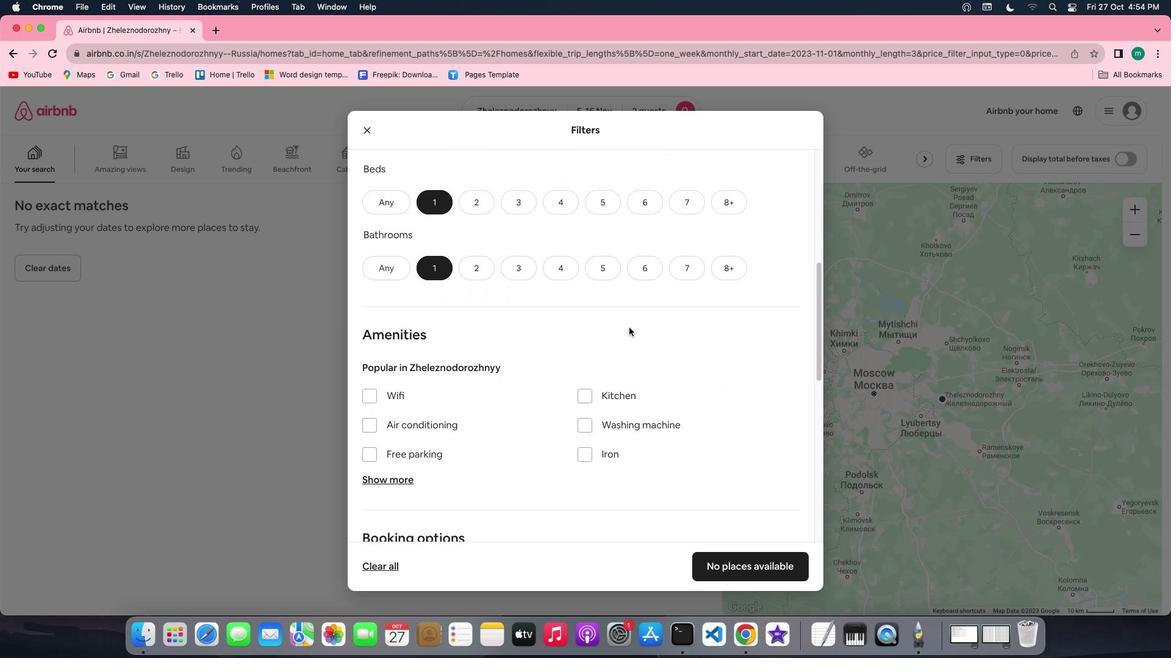 
Action: Mouse scrolled (629, 328) with delta (0, 0)
Screenshot: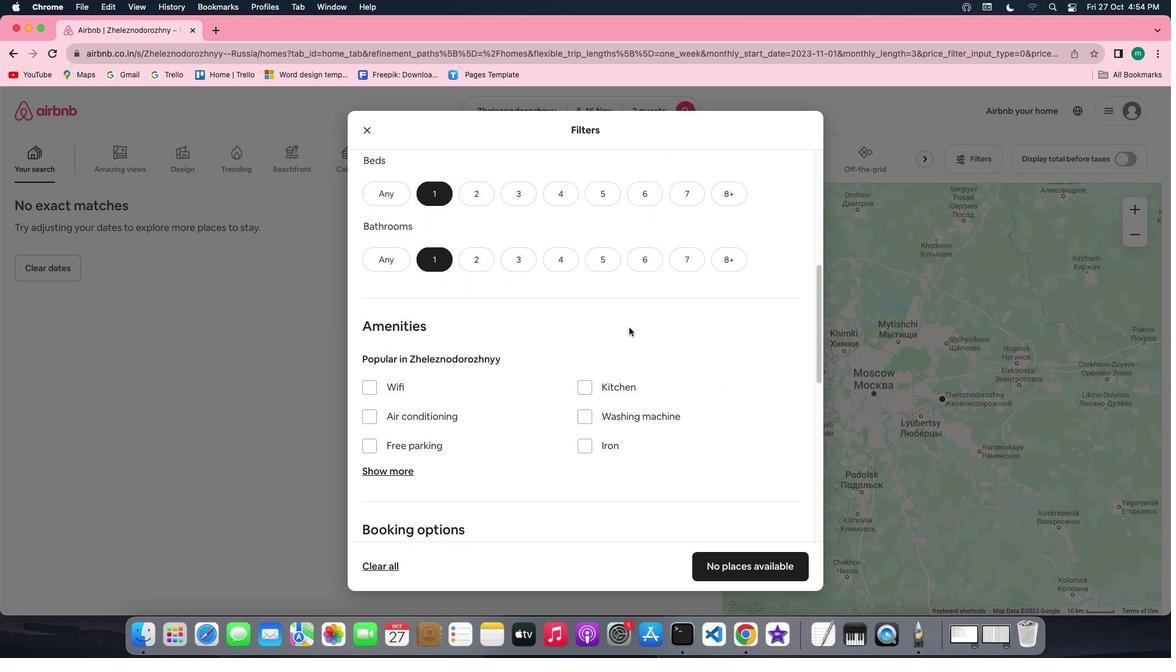 
Action: Mouse scrolled (629, 328) with delta (0, 0)
Screenshot: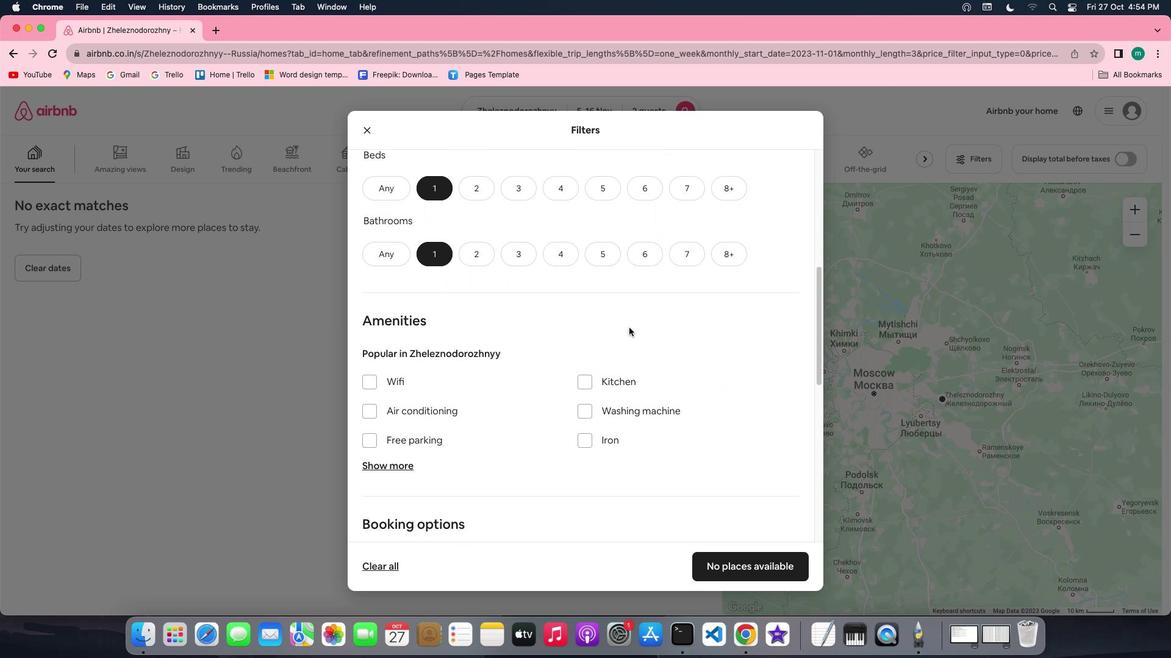 
Action: Mouse scrolled (629, 328) with delta (0, 0)
Screenshot: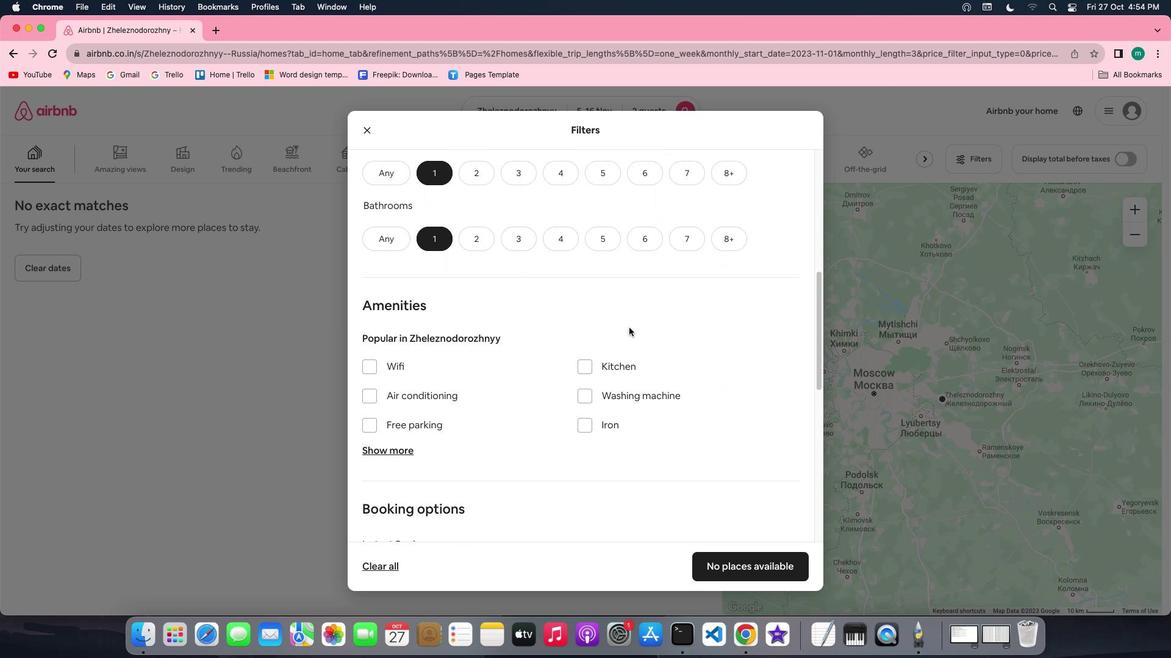 
Action: Mouse scrolled (629, 328) with delta (0, 0)
Screenshot: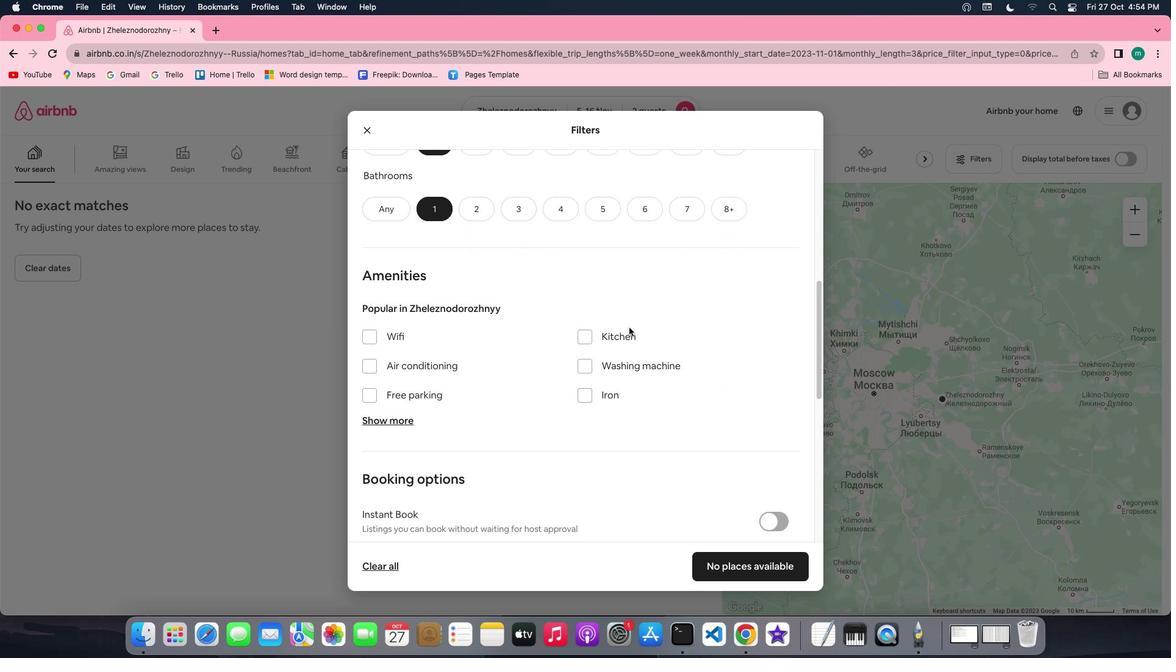 
Action: Mouse scrolled (629, 328) with delta (0, 0)
Screenshot: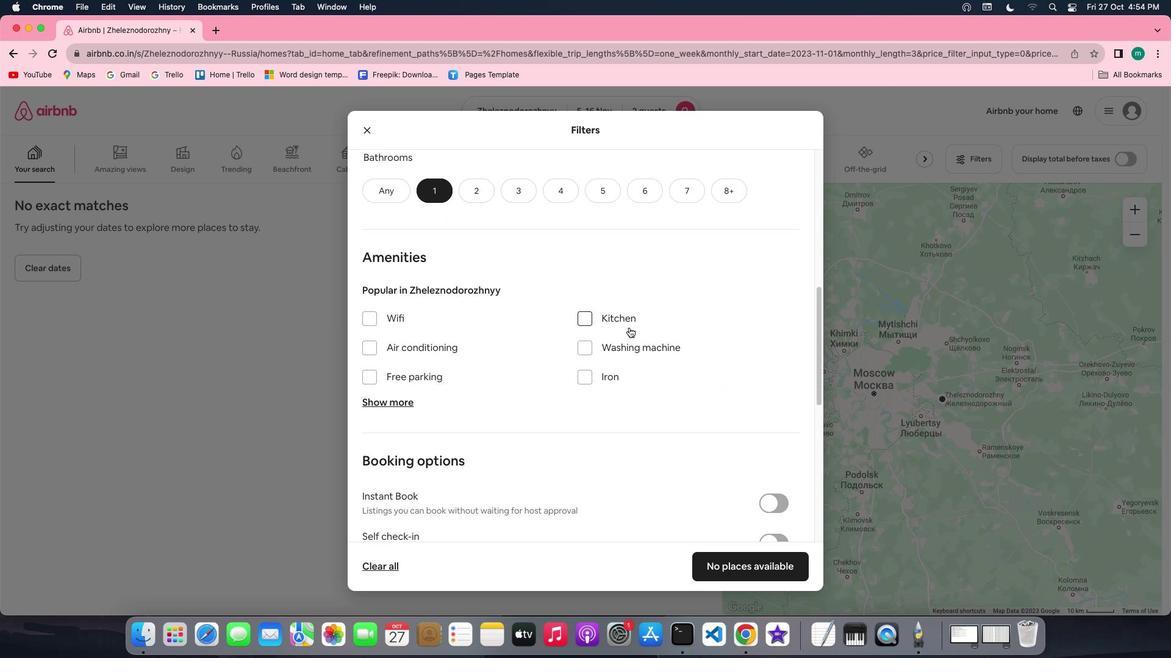 
Action: Mouse scrolled (629, 328) with delta (0, 0)
Screenshot: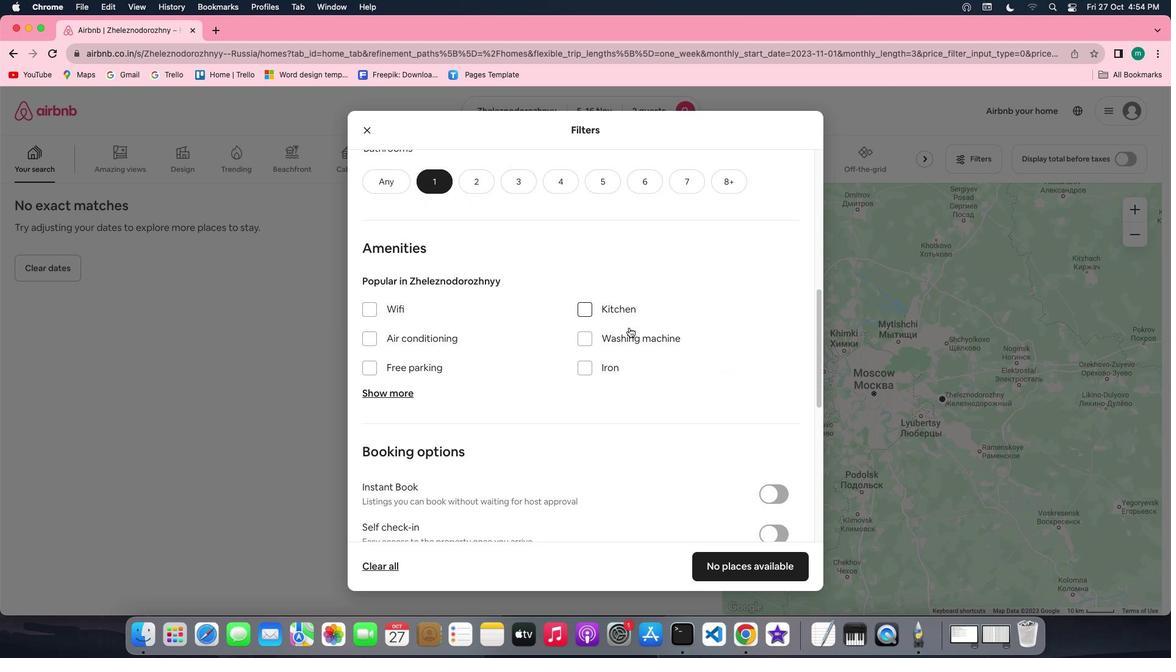 
Action: Mouse scrolled (629, 328) with delta (0, 0)
Screenshot: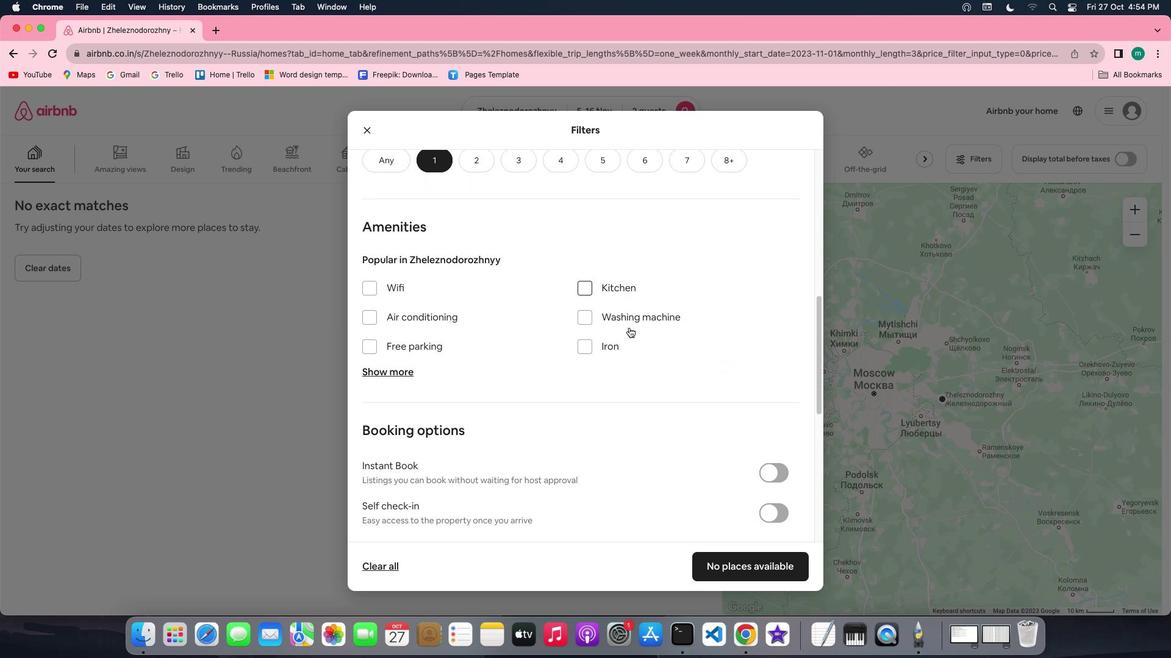 
Action: Mouse scrolled (629, 328) with delta (0, 0)
Screenshot: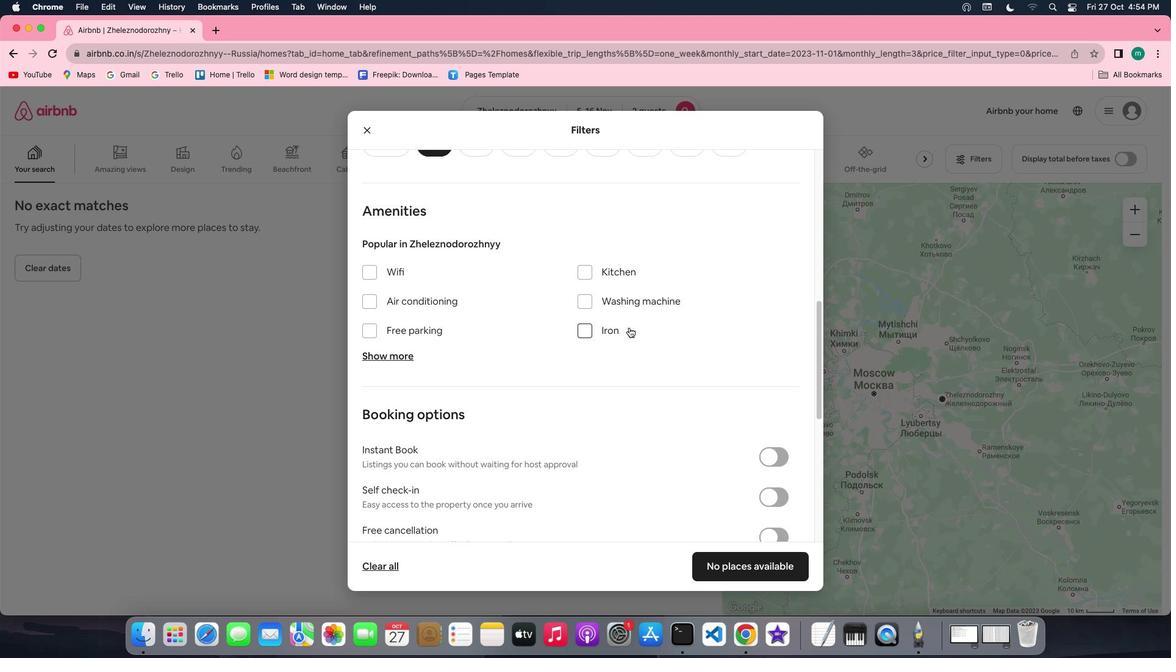 
Action: Mouse scrolled (629, 328) with delta (0, 0)
Screenshot: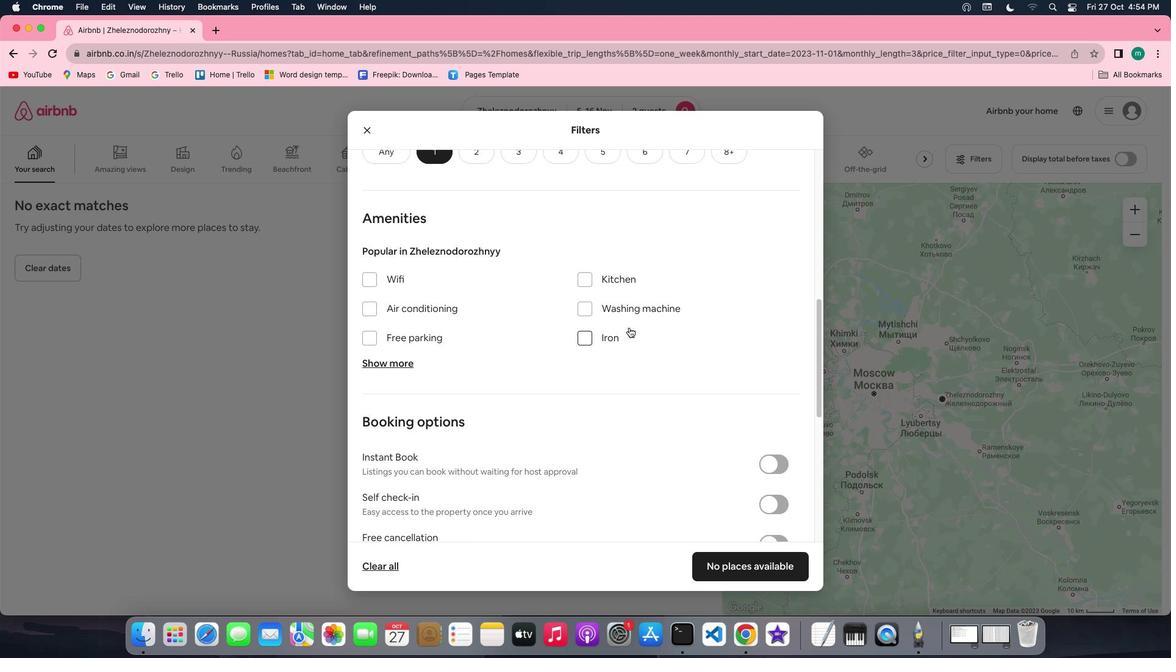 
Action: Mouse scrolled (629, 328) with delta (0, 0)
Screenshot: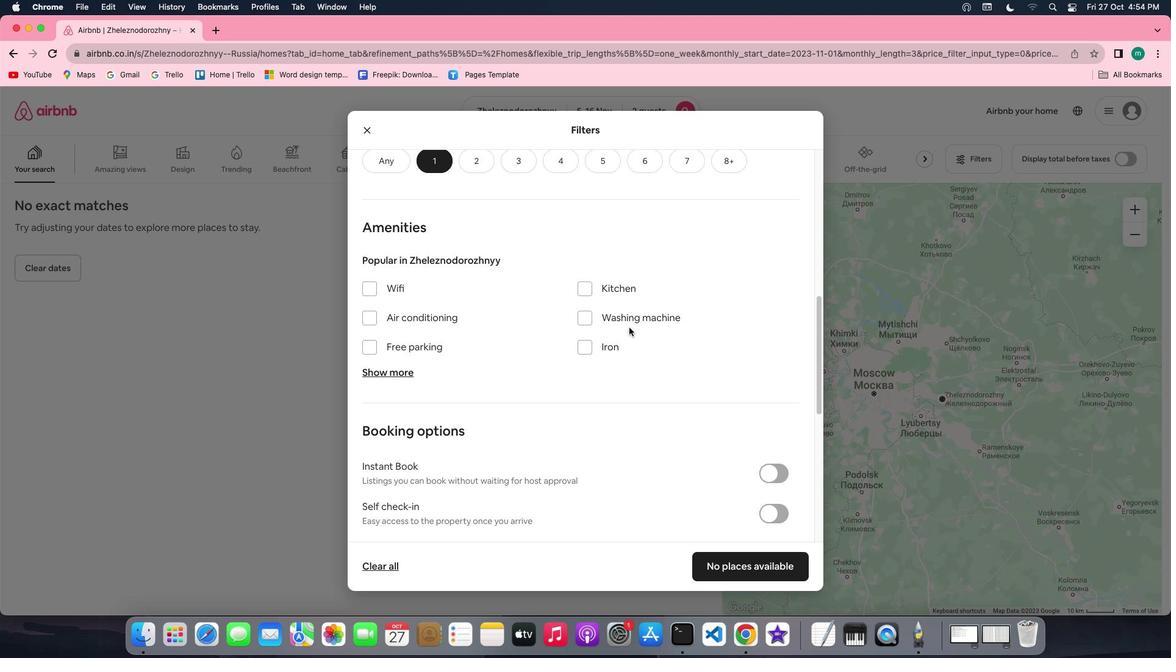 
Action: Mouse scrolled (629, 328) with delta (0, 0)
Screenshot: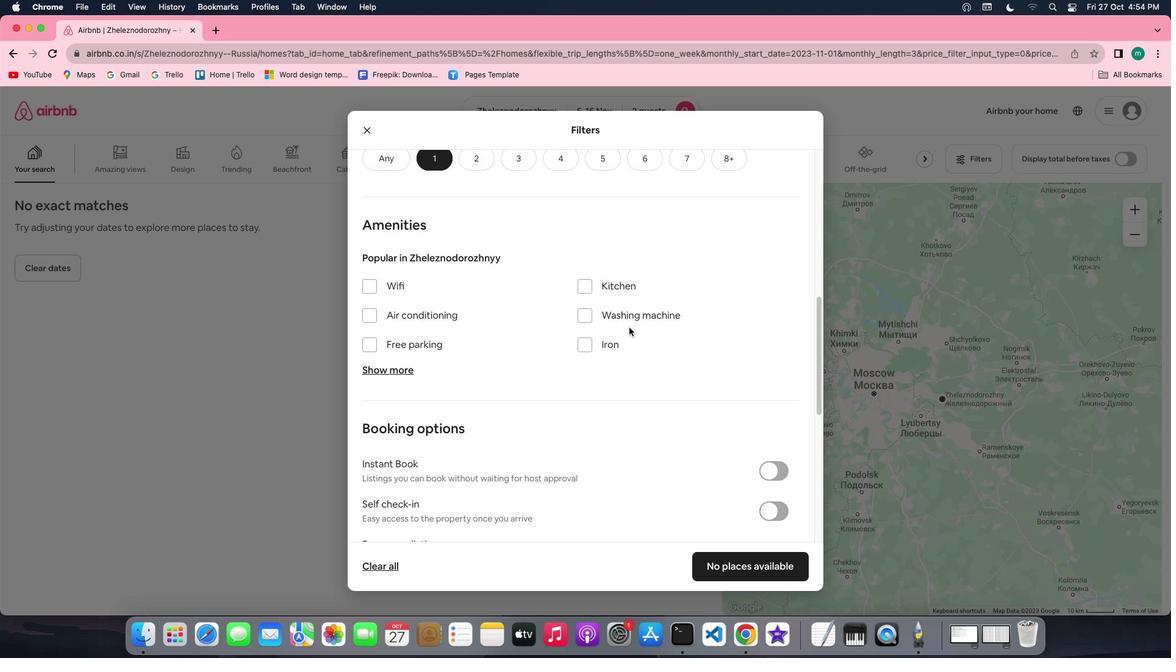 
Action: Mouse scrolled (629, 328) with delta (0, 0)
Screenshot: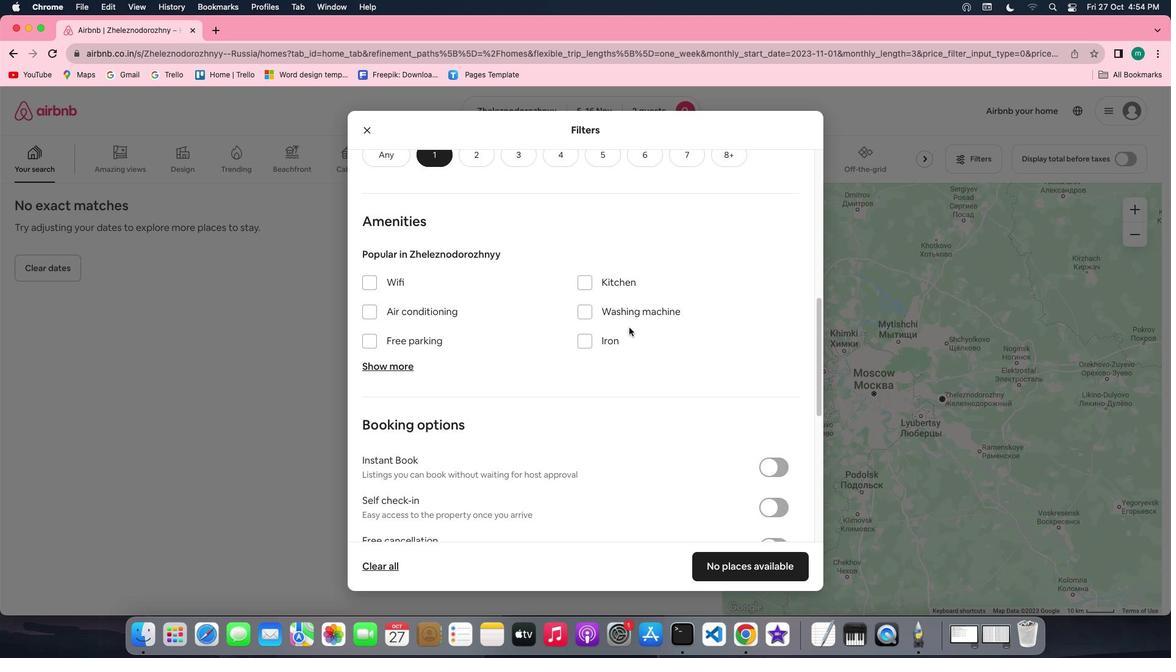 
Action: Mouse scrolled (629, 328) with delta (0, 0)
Screenshot: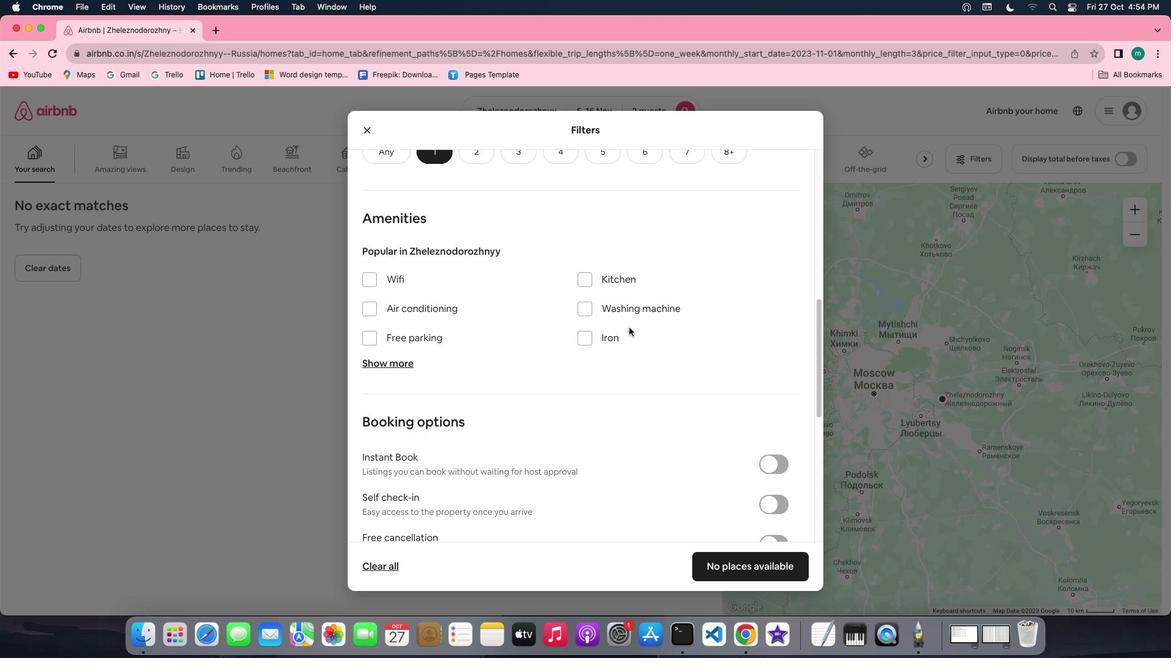 
Action: Mouse scrolled (629, 328) with delta (0, 0)
Screenshot: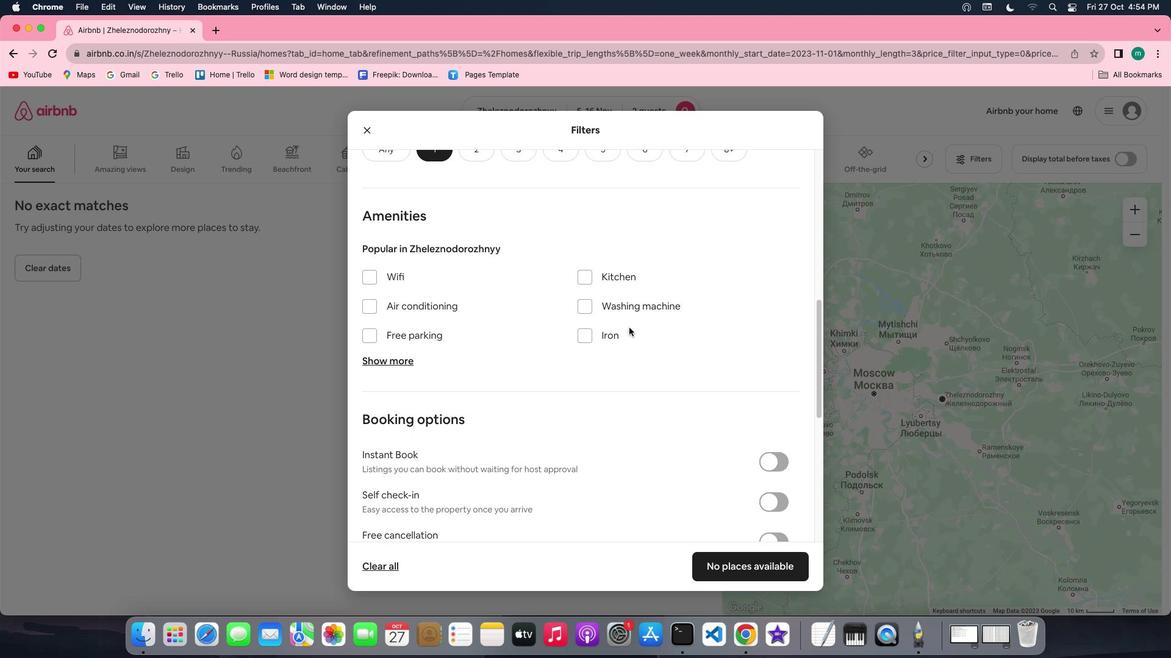 
Action: Mouse scrolled (629, 328) with delta (0, 0)
Screenshot: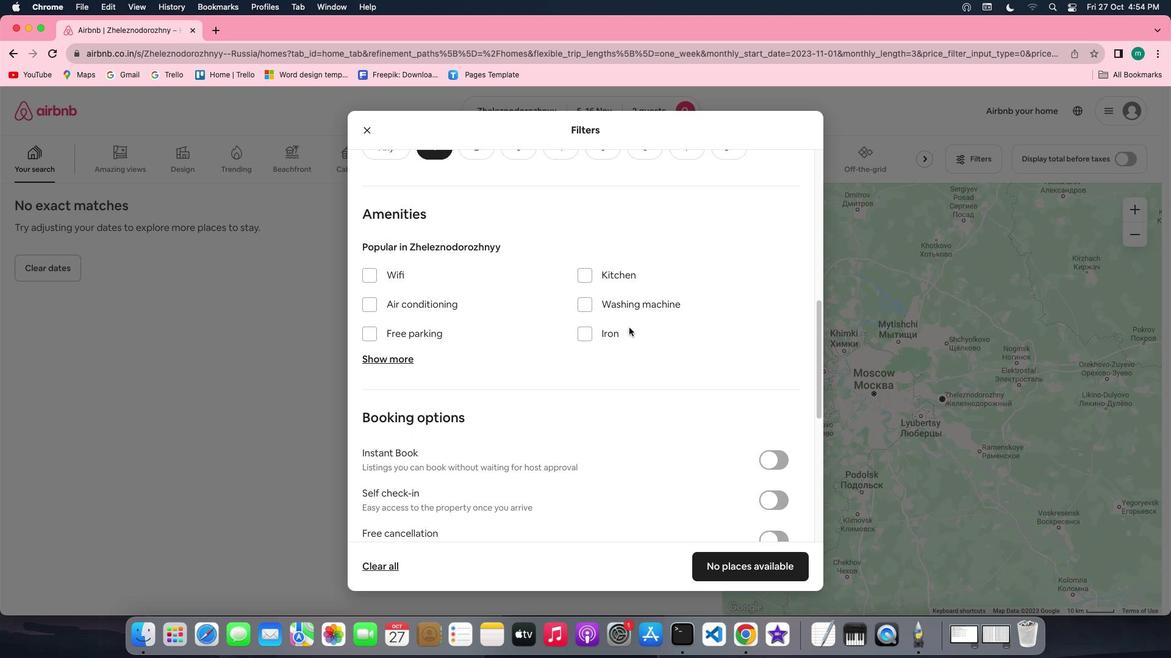 
Action: Mouse scrolled (629, 328) with delta (0, 0)
Screenshot: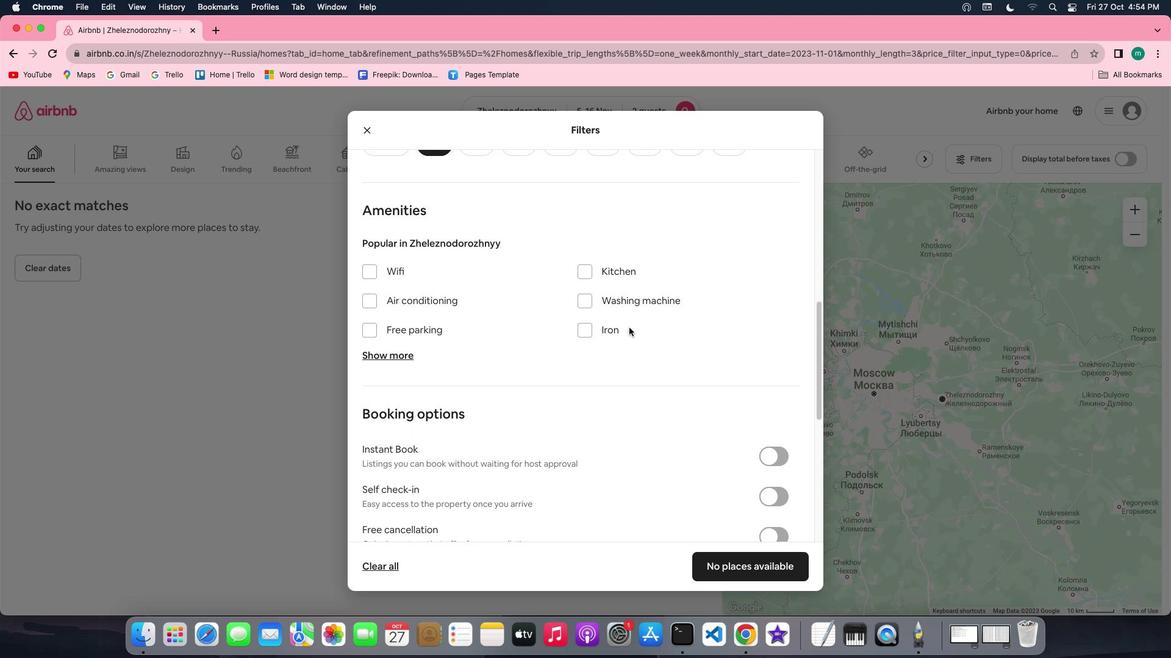 
Action: Mouse scrolled (629, 328) with delta (0, 0)
Screenshot: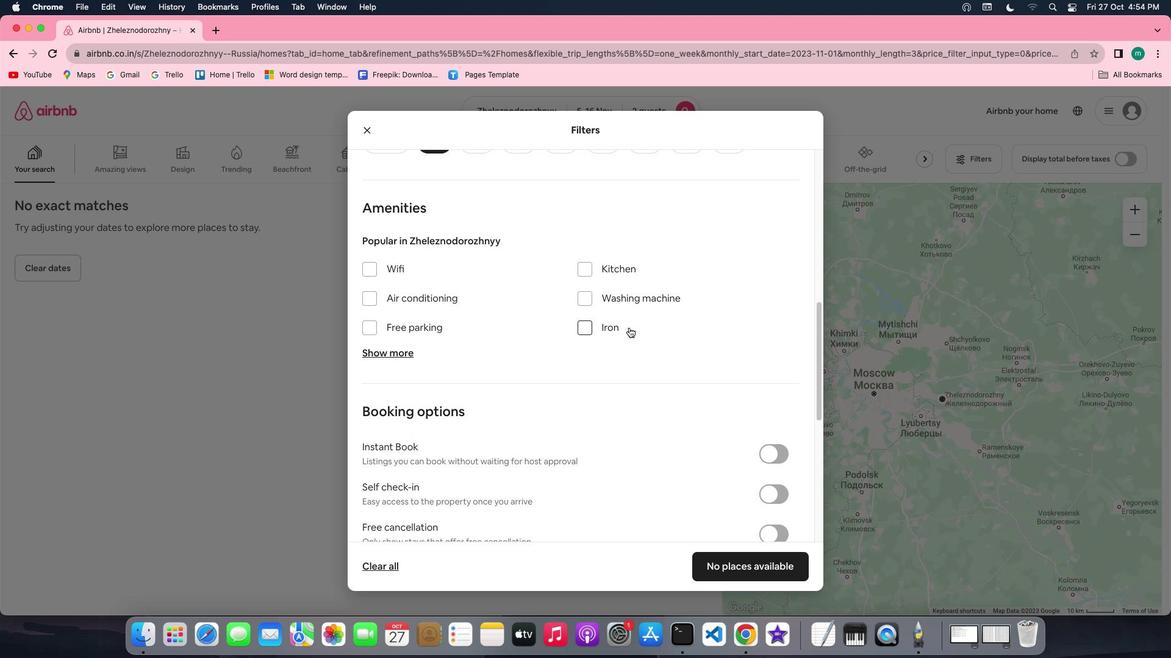 
Action: Mouse scrolled (629, 328) with delta (0, 0)
Screenshot: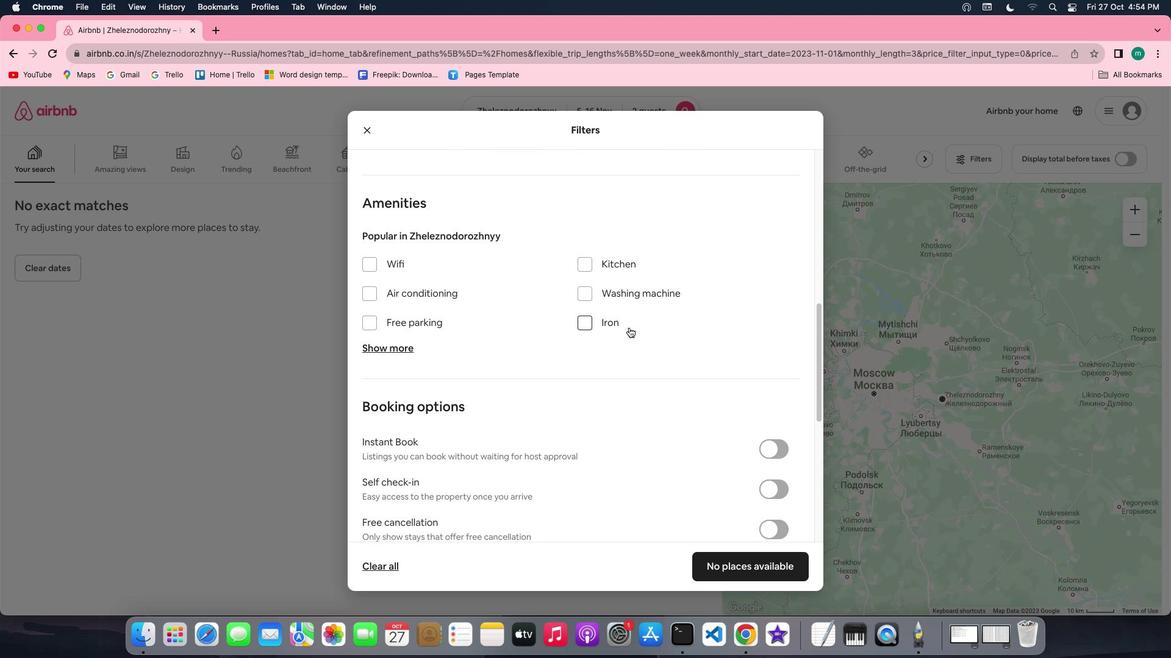 
Action: Mouse scrolled (629, 328) with delta (0, 0)
Screenshot: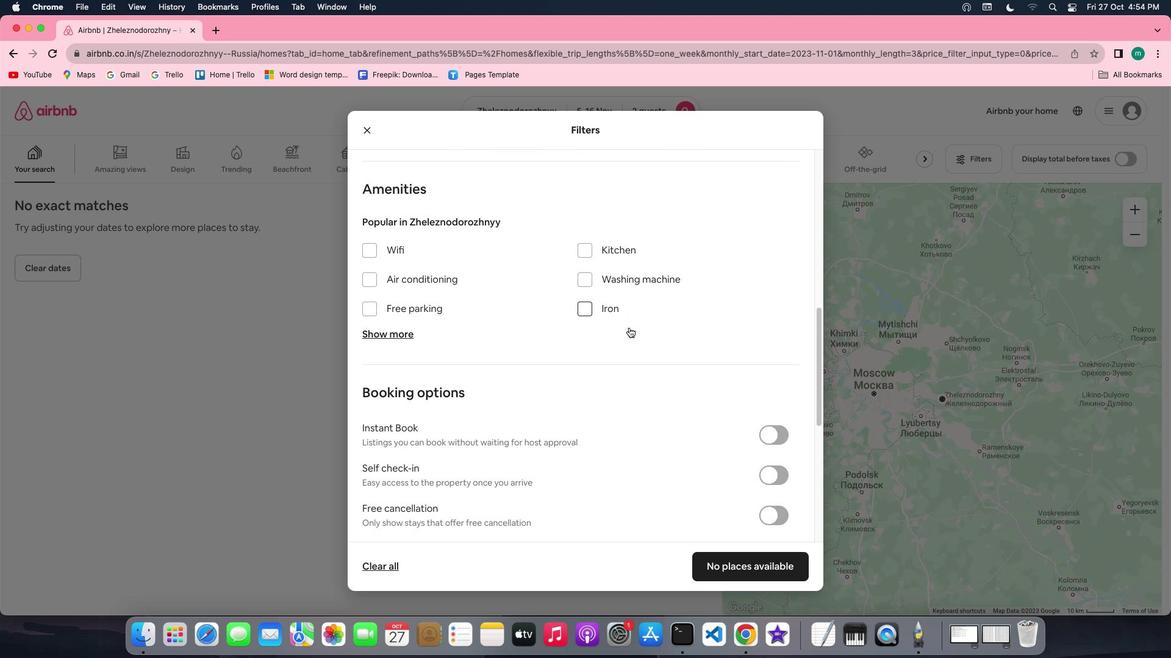 
Action: Mouse scrolled (629, 328) with delta (0, 0)
Screenshot: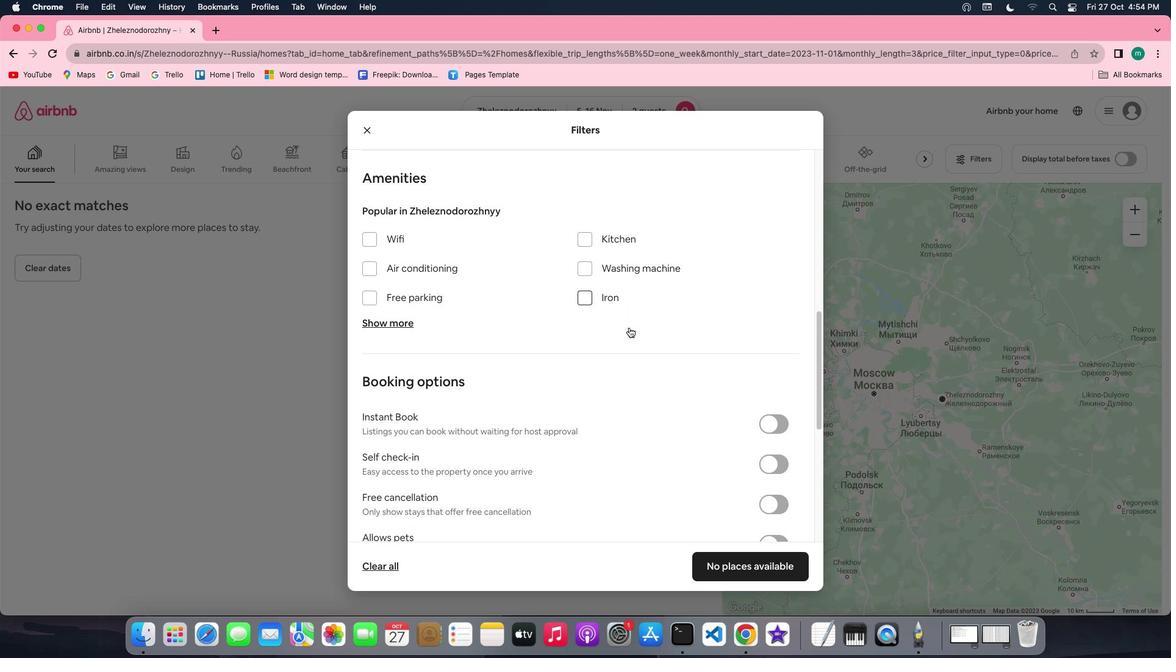 
Action: Mouse scrolled (629, 328) with delta (0, 0)
Screenshot: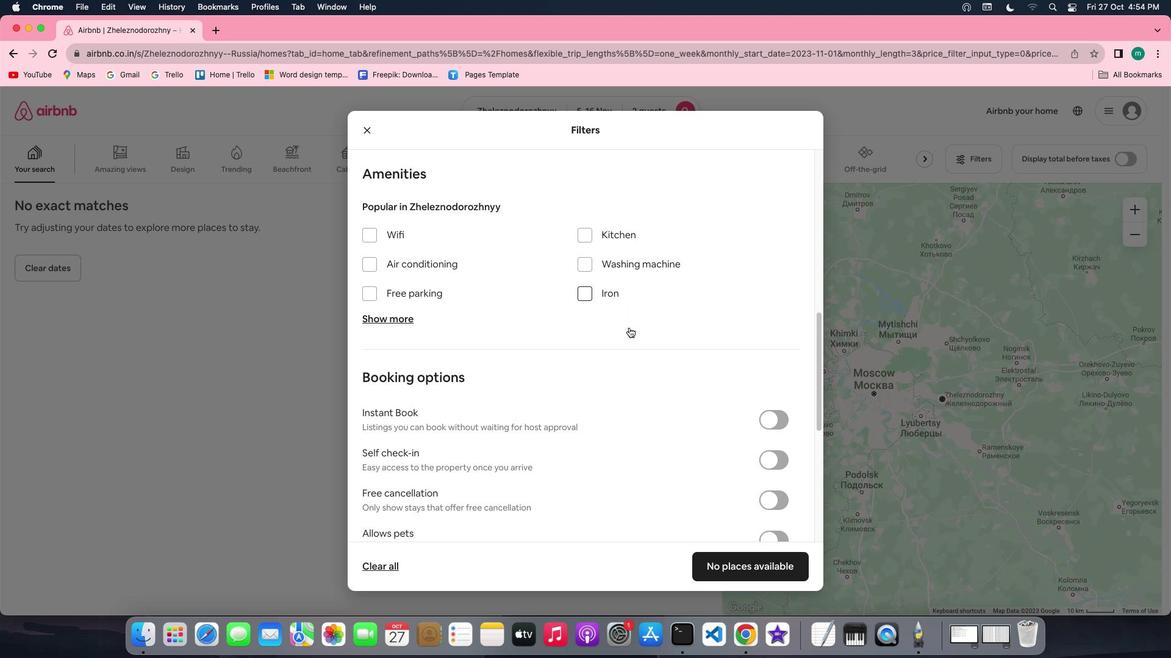 
Action: Mouse scrolled (629, 328) with delta (0, 0)
Screenshot: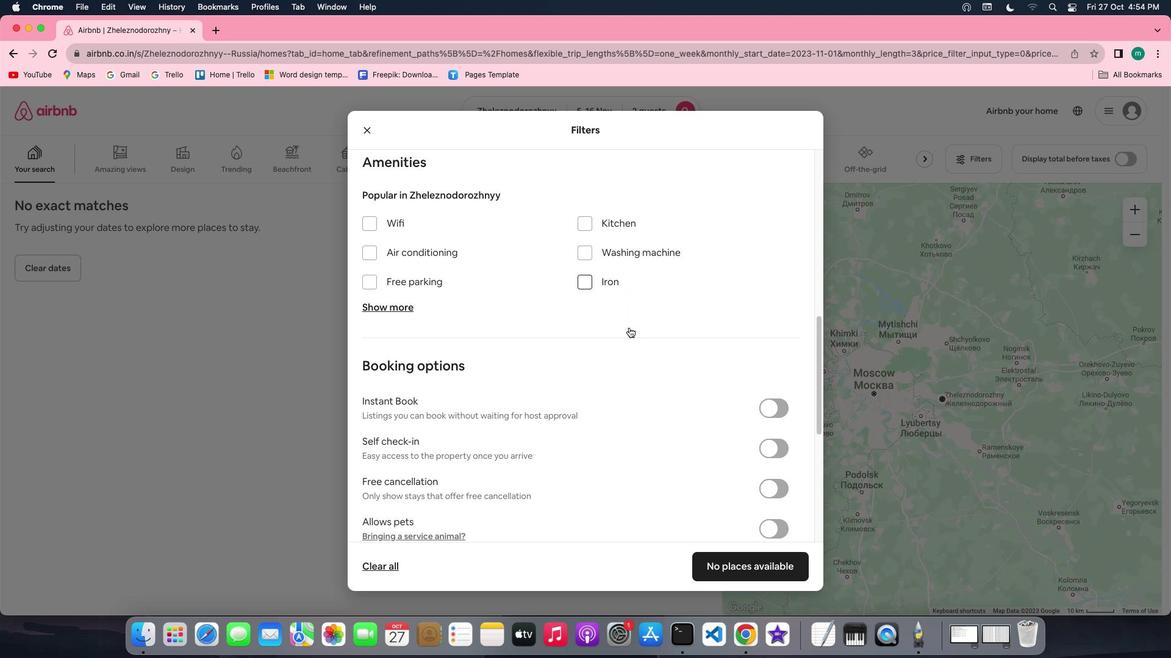 
Action: Mouse scrolled (629, 328) with delta (0, 0)
Screenshot: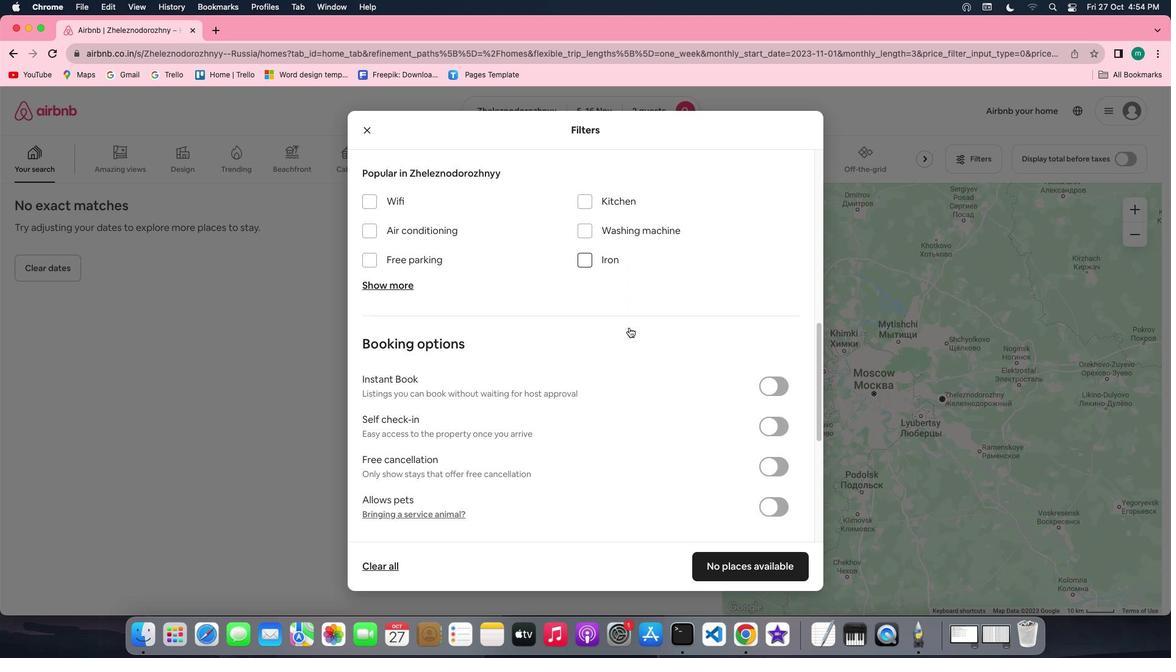 
Action: Mouse scrolled (629, 328) with delta (0, 0)
Screenshot: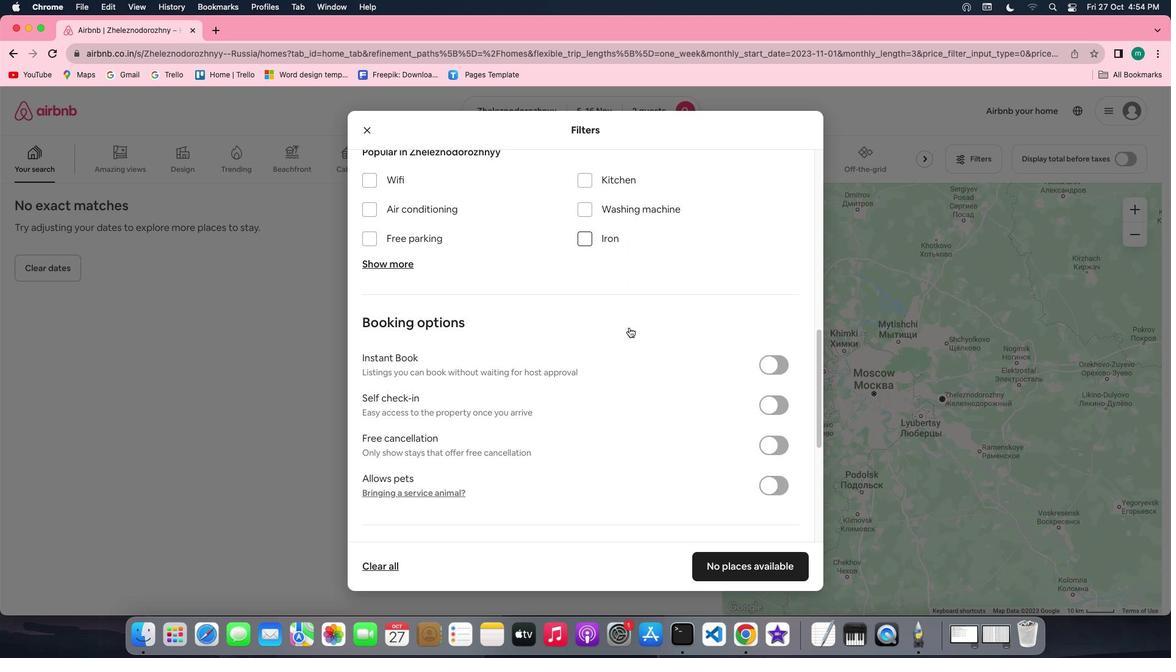 
Action: Mouse scrolled (629, 328) with delta (0, 0)
Screenshot: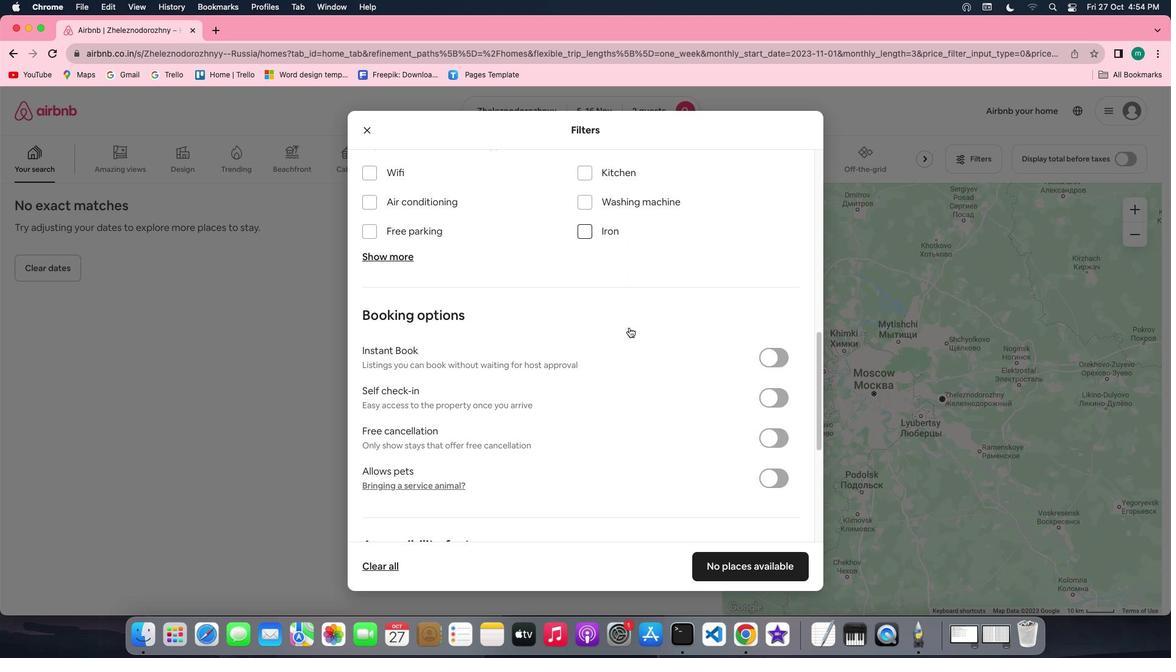 
Action: Mouse scrolled (629, 328) with delta (0, 0)
Screenshot: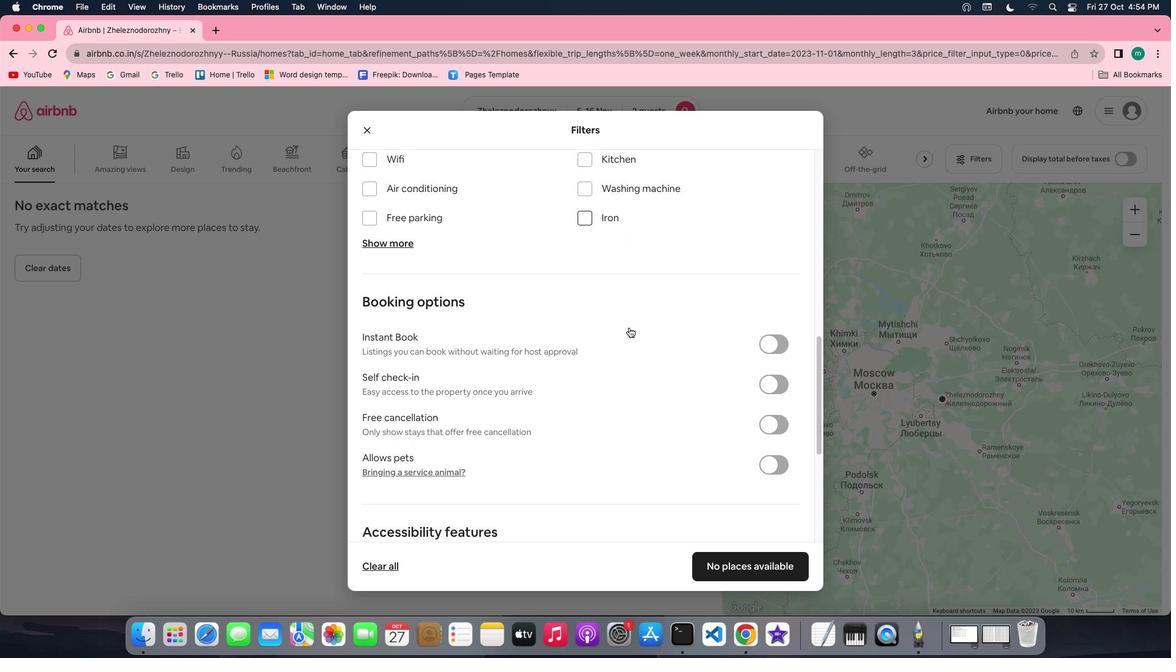 
Action: Mouse scrolled (629, 328) with delta (0, 0)
Screenshot: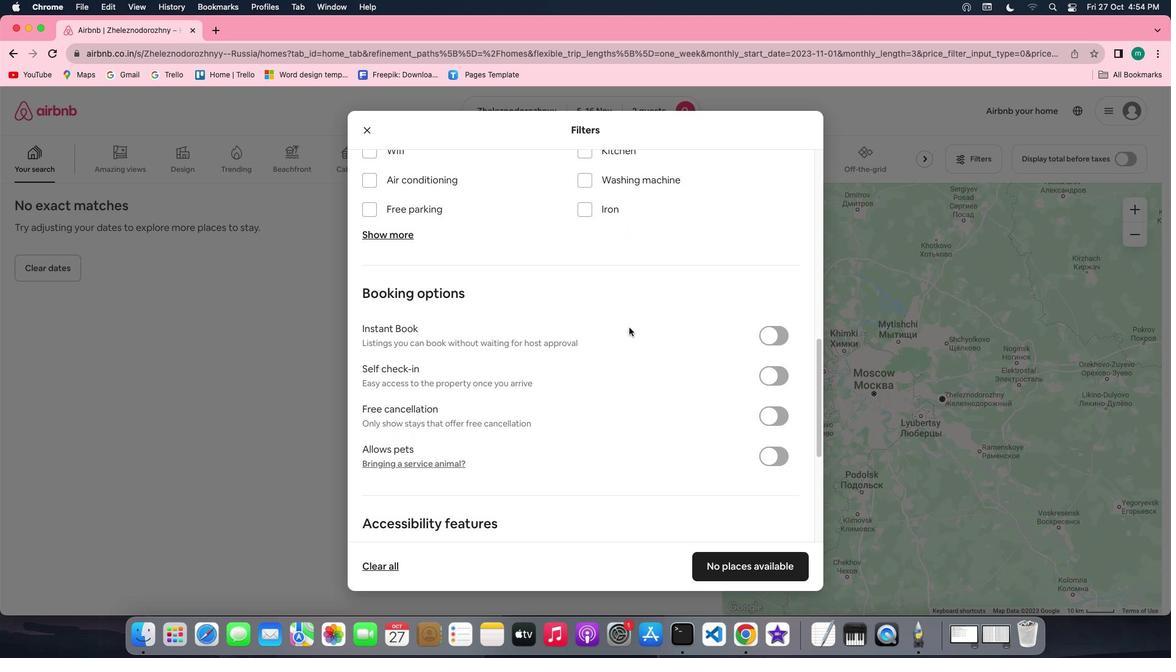
Action: Mouse scrolled (629, 328) with delta (0, 0)
Screenshot: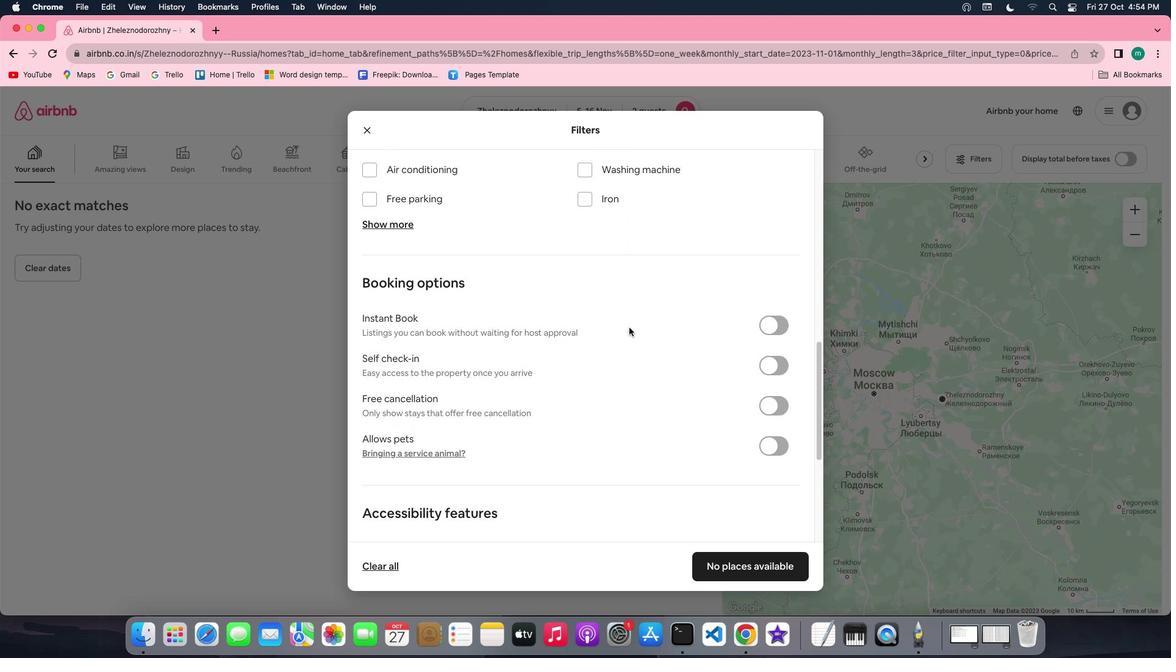 
Action: Mouse scrolled (629, 328) with delta (0, 0)
Screenshot: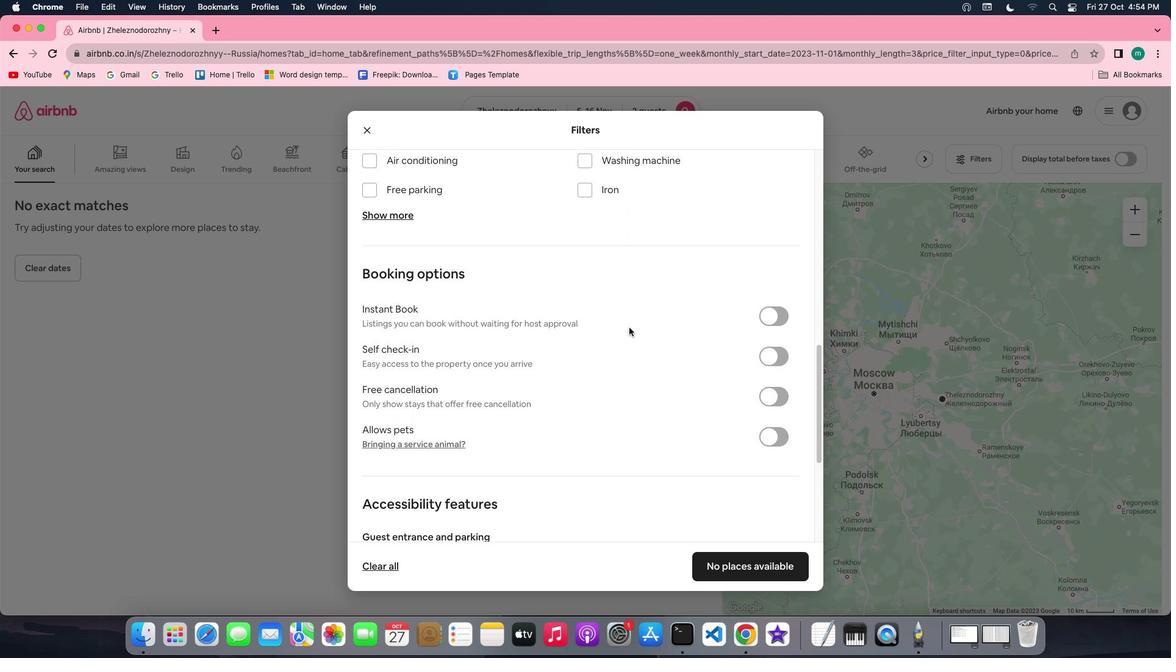 
Action: Mouse scrolled (629, 328) with delta (0, 0)
Screenshot: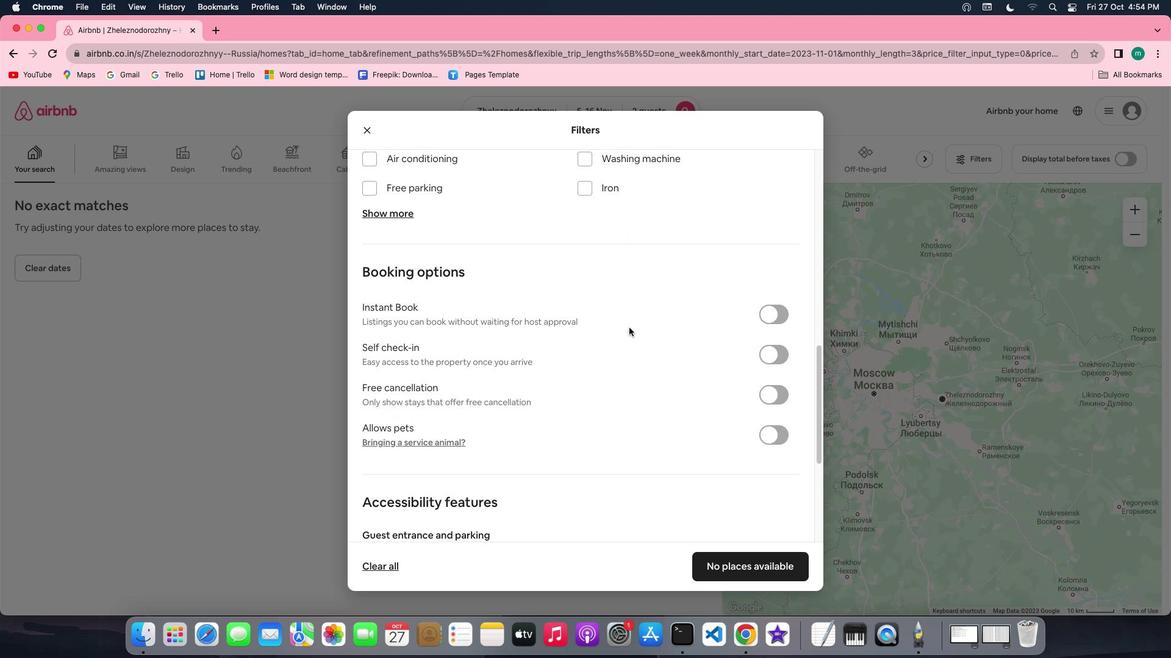 
Action: Mouse moved to (771, 358)
Screenshot: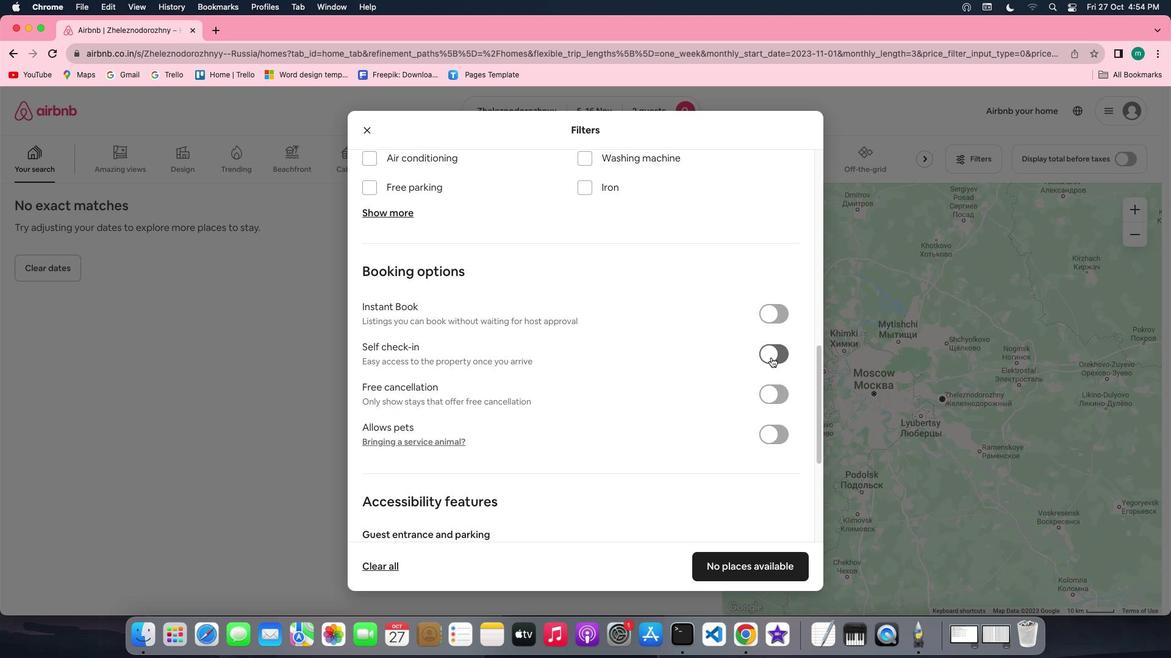 
Action: Mouse pressed left at (771, 358)
Screenshot: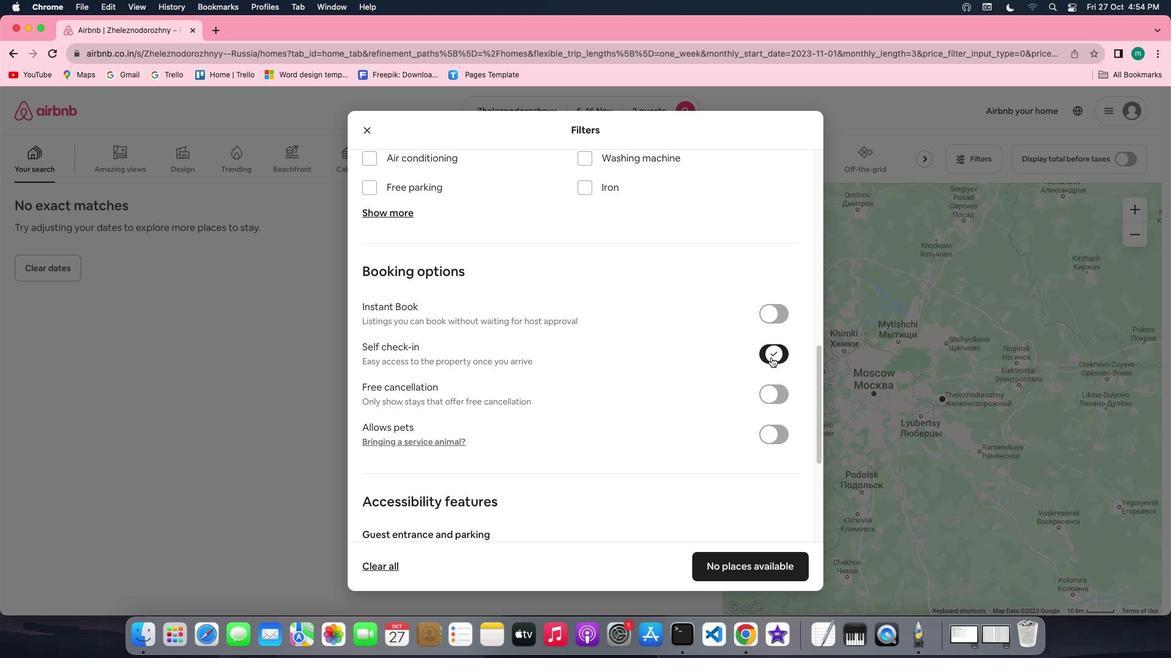 
Action: Mouse moved to (687, 399)
Screenshot: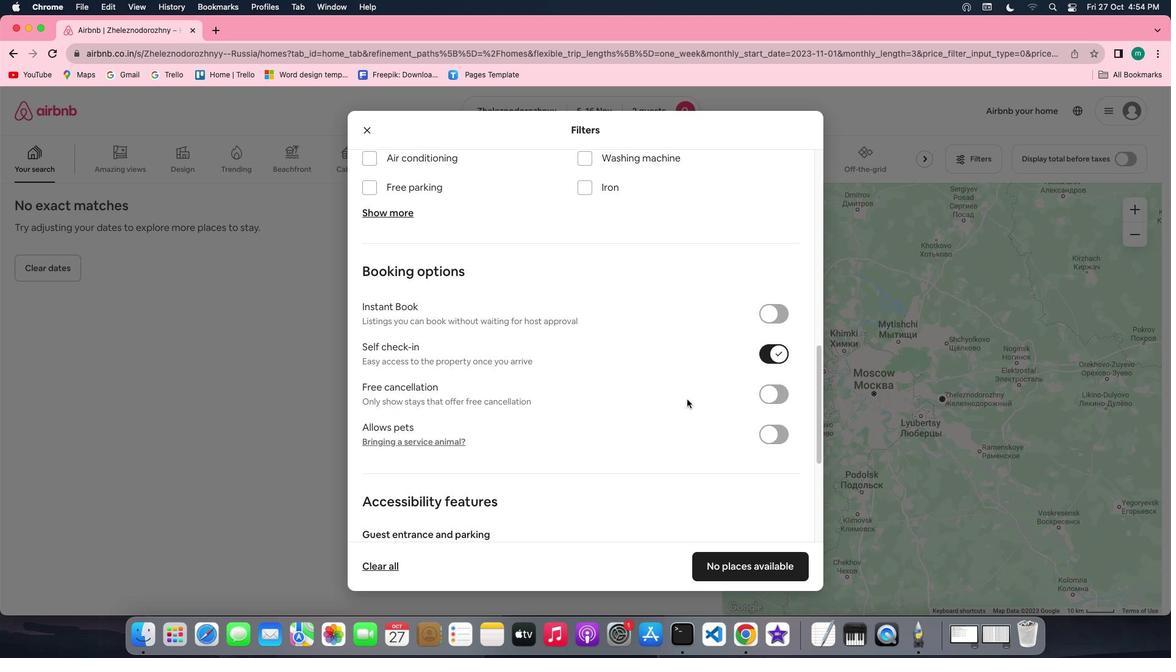 
Action: Mouse scrolled (687, 399) with delta (0, 0)
Screenshot: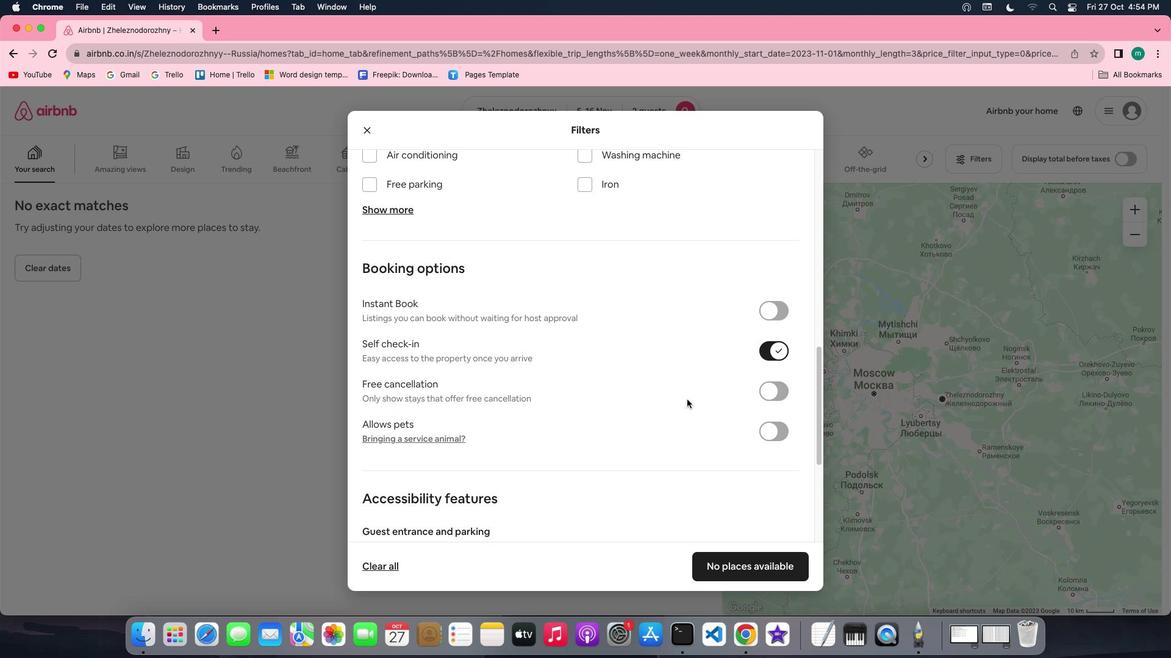 
Action: Mouse scrolled (687, 399) with delta (0, 0)
Screenshot: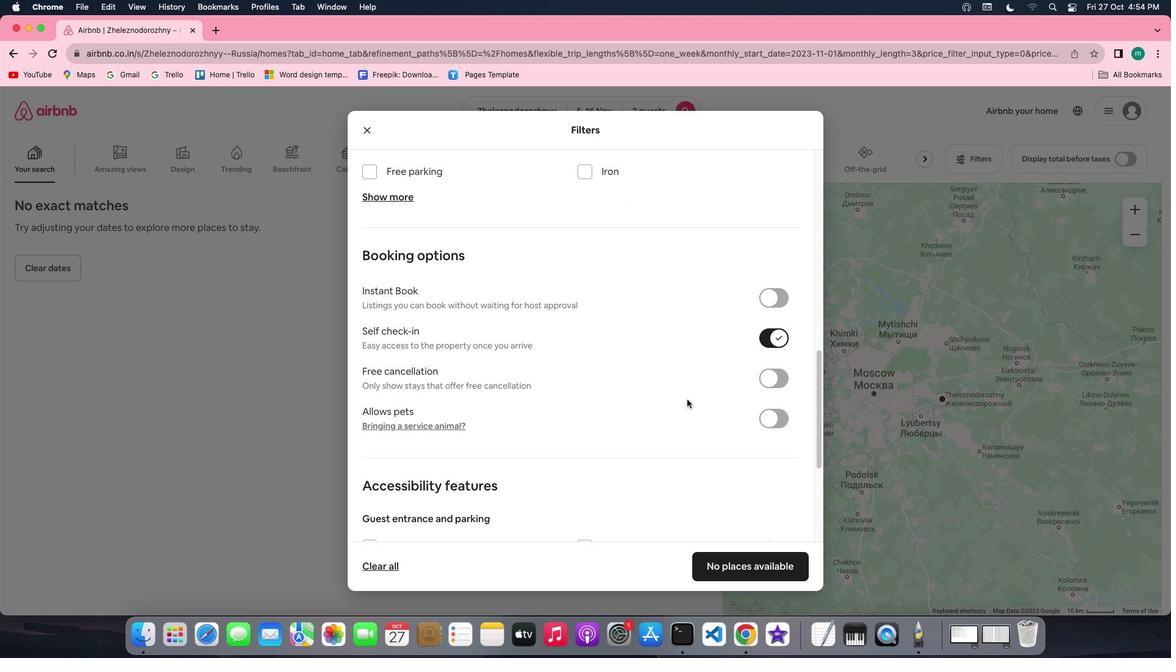 
Action: Mouse scrolled (687, 399) with delta (0, 0)
Screenshot: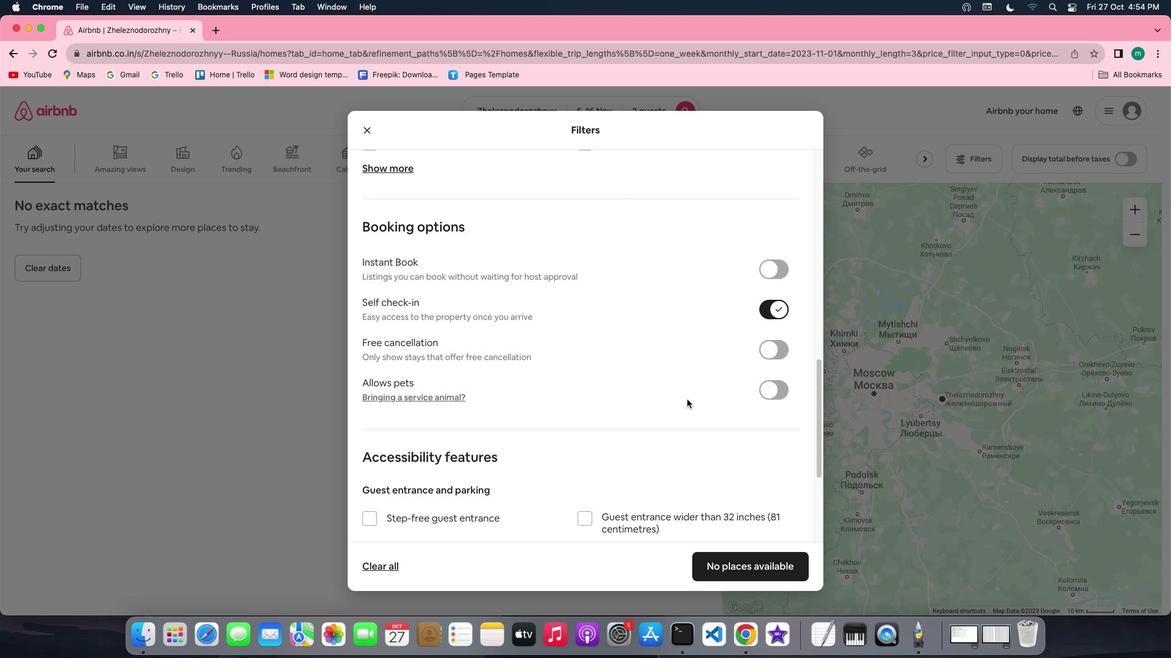 
Action: Mouse scrolled (687, 399) with delta (0, 0)
Screenshot: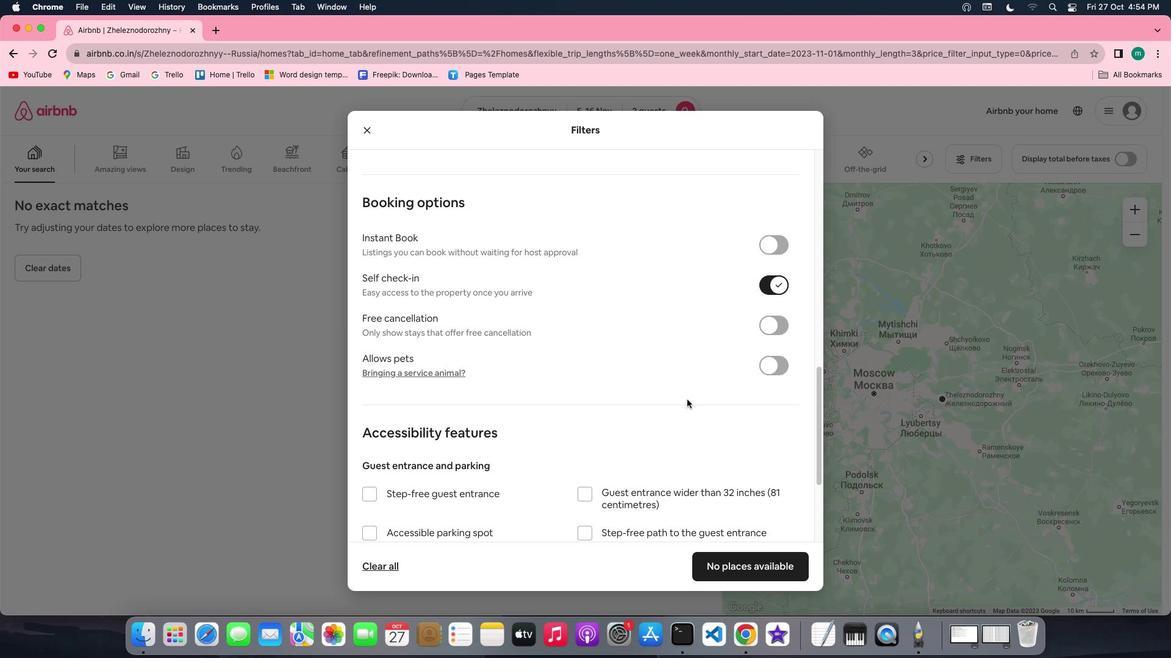 
Action: Mouse scrolled (687, 399) with delta (0, 0)
Screenshot: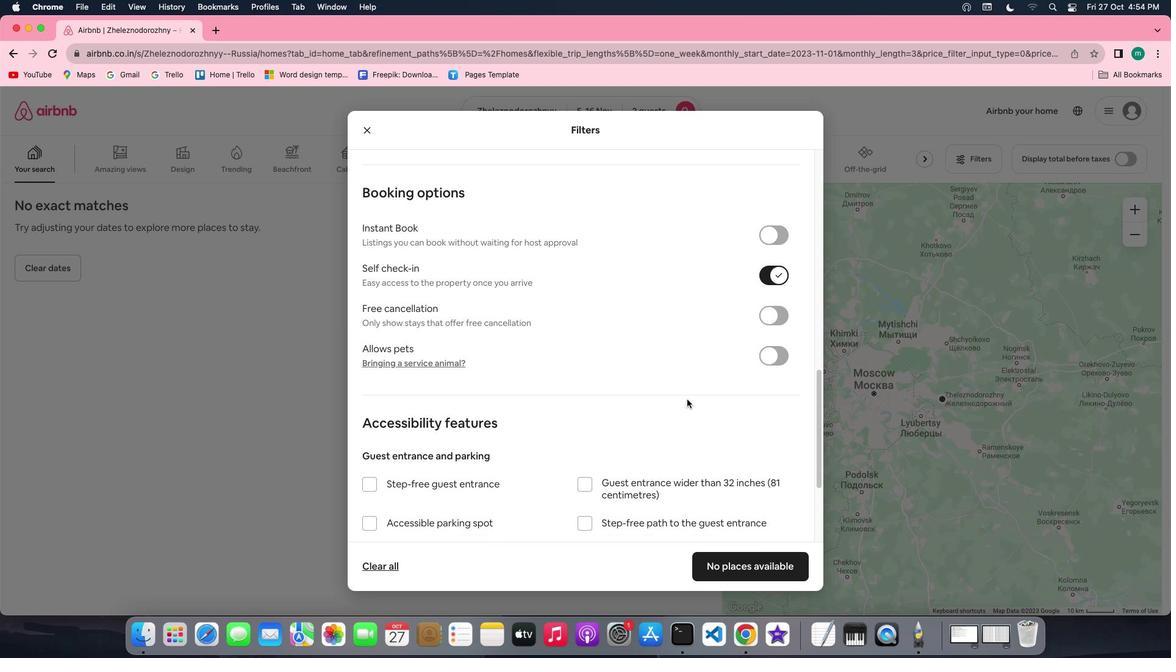 
Action: Mouse scrolled (687, 399) with delta (0, 0)
Screenshot: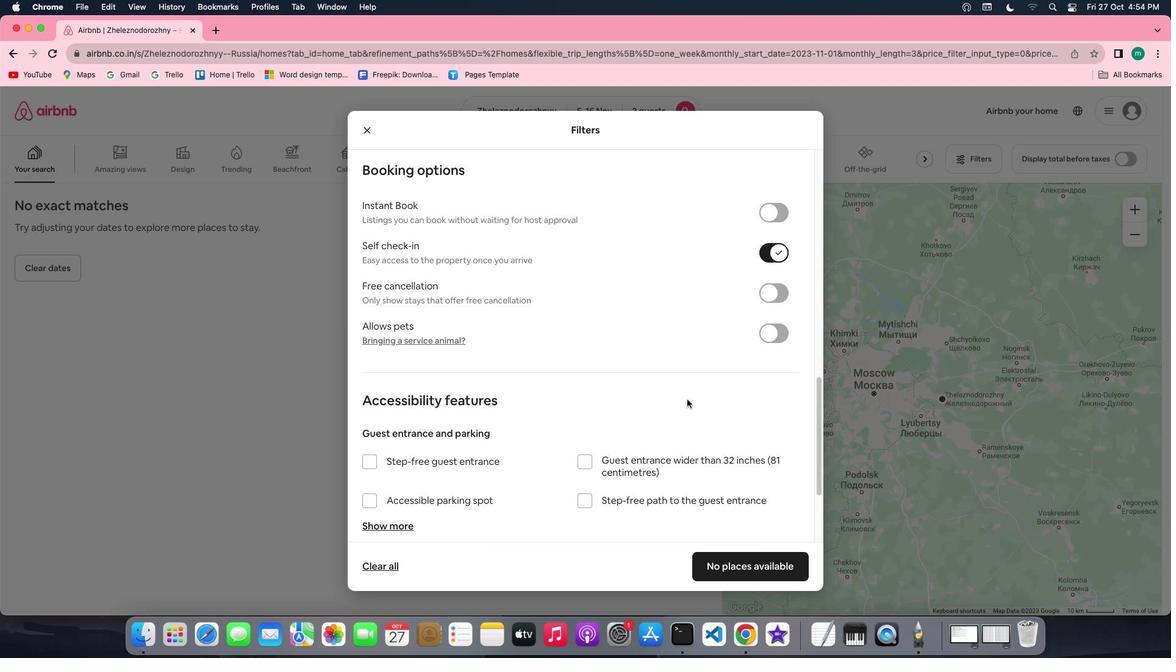
Action: Mouse scrolled (687, 399) with delta (0, 0)
Screenshot: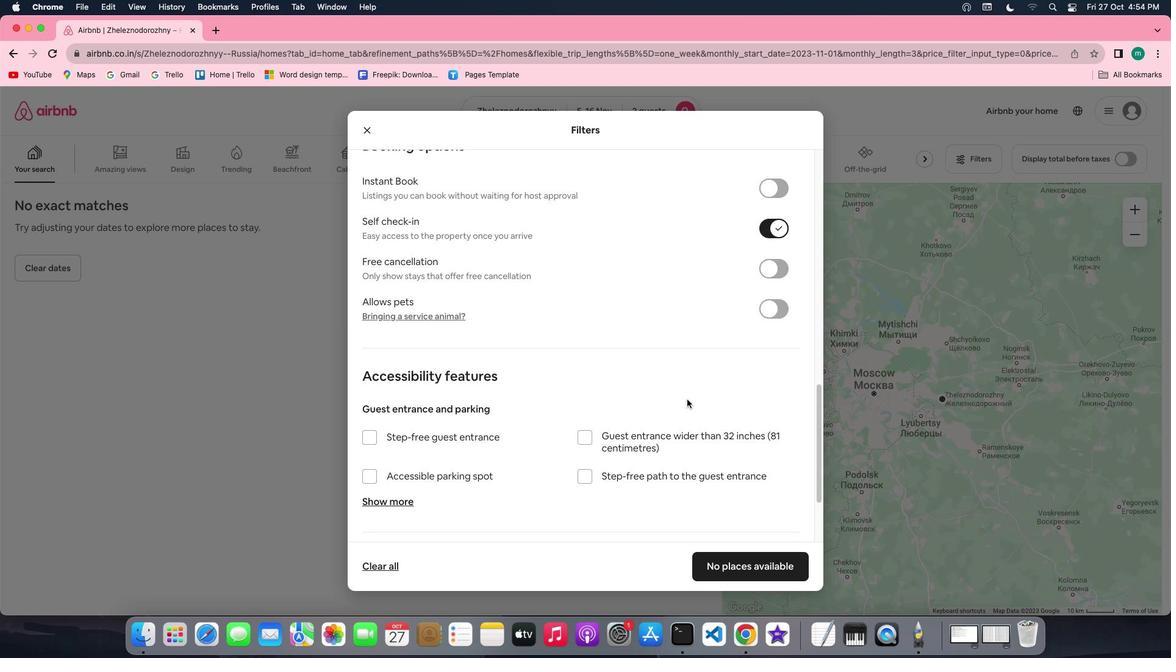 
Action: Mouse scrolled (687, 399) with delta (0, 0)
Screenshot: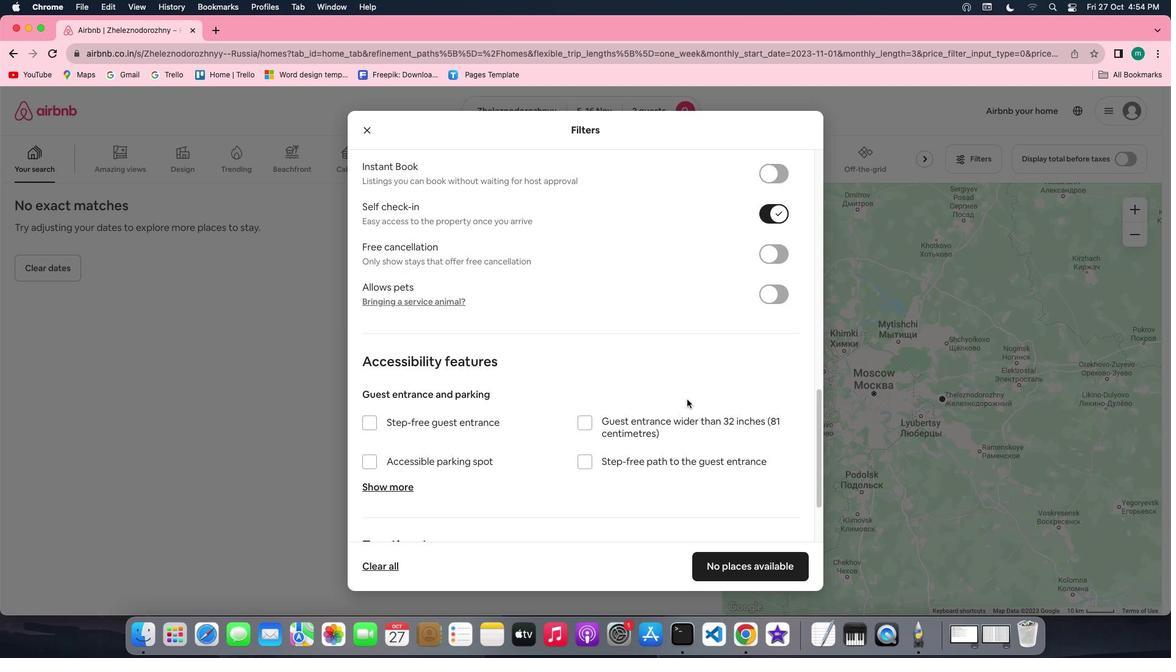 
Action: Mouse scrolled (687, 399) with delta (0, -1)
Screenshot: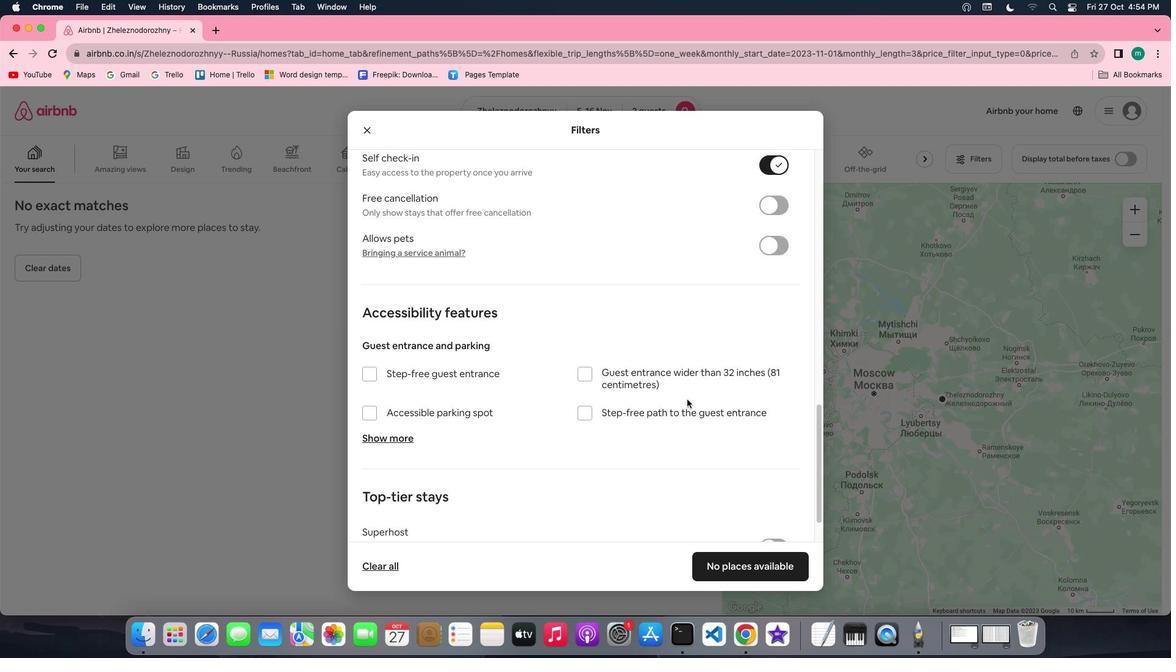 
Action: Mouse scrolled (687, 399) with delta (0, -2)
Screenshot: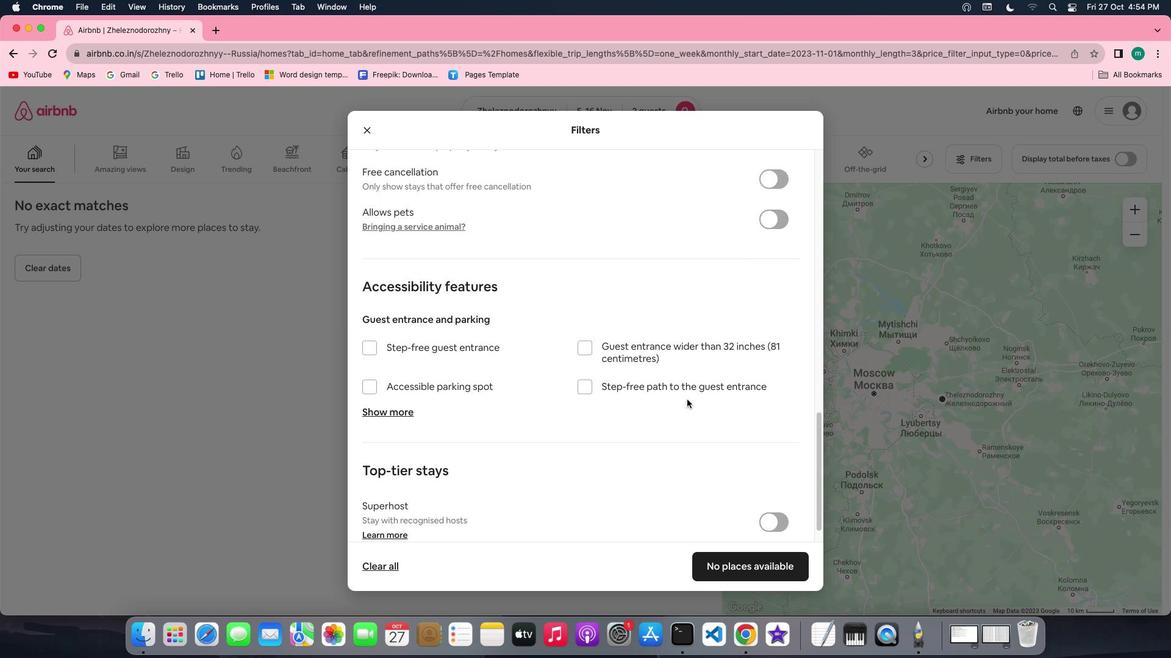 
Action: Mouse moved to (671, 400)
Screenshot: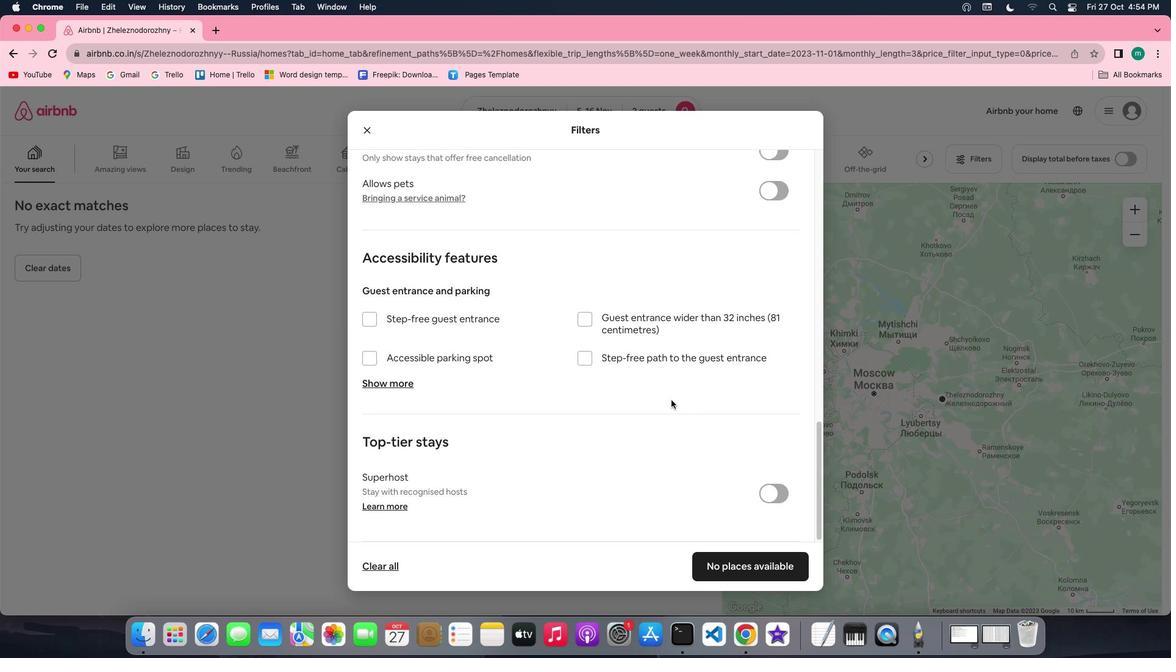 
Action: Mouse scrolled (671, 400) with delta (0, 0)
Screenshot: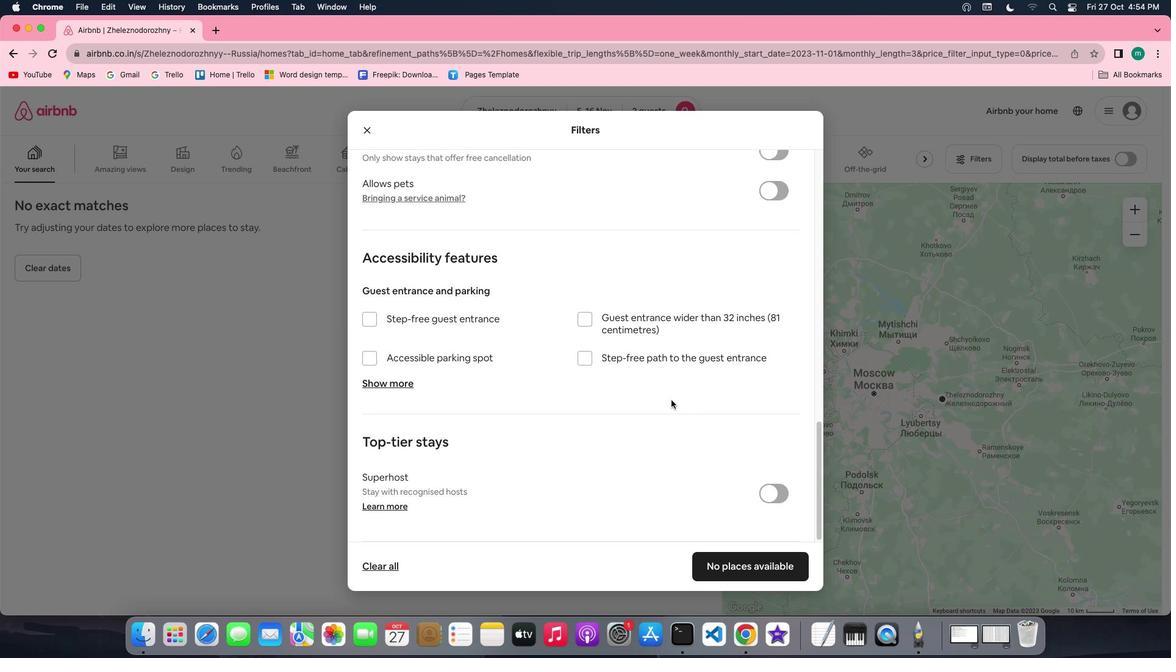 
Action: Mouse scrolled (671, 400) with delta (0, 0)
Screenshot: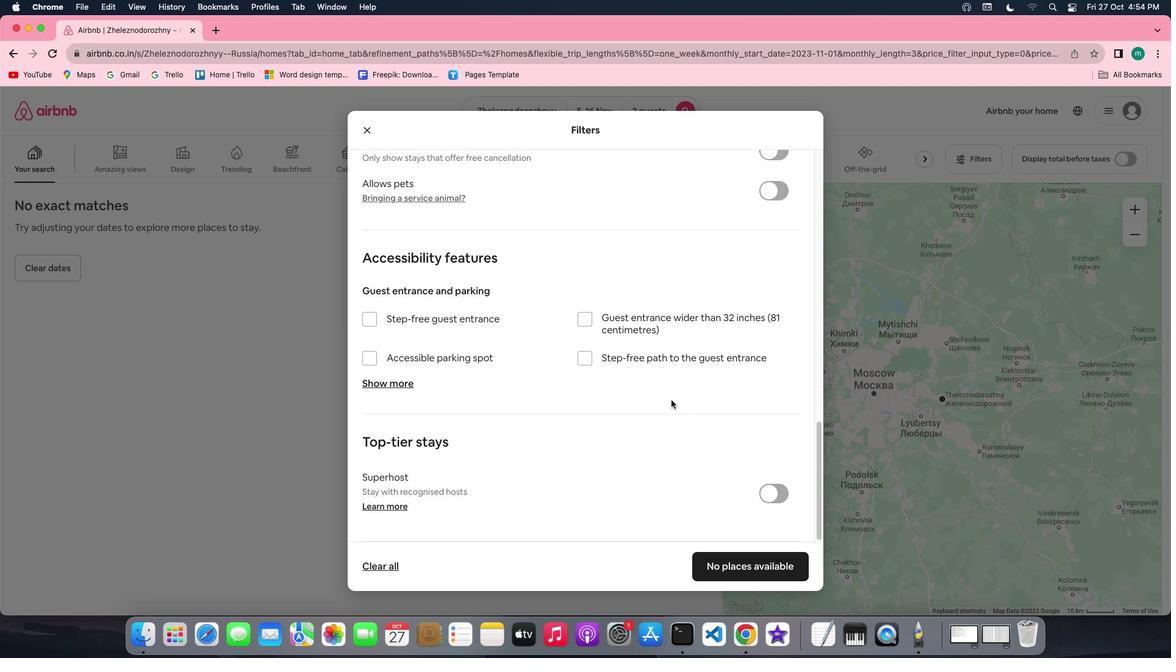 
Action: Mouse scrolled (671, 400) with delta (0, -1)
Screenshot: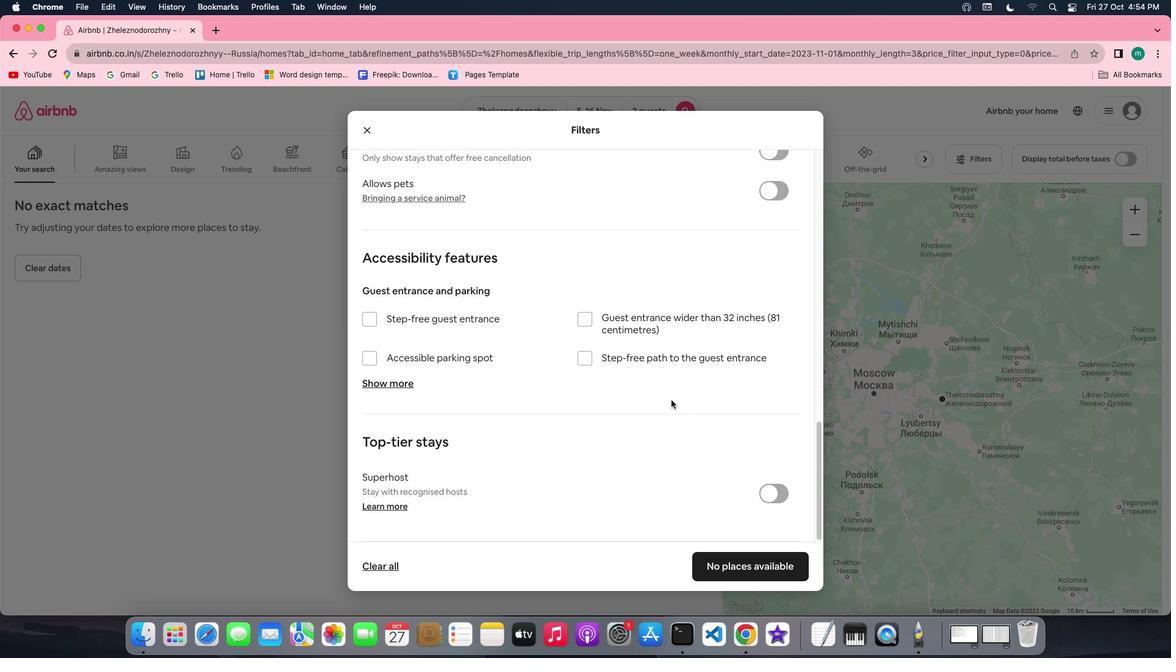
Action: Mouse scrolled (671, 400) with delta (0, -3)
Screenshot: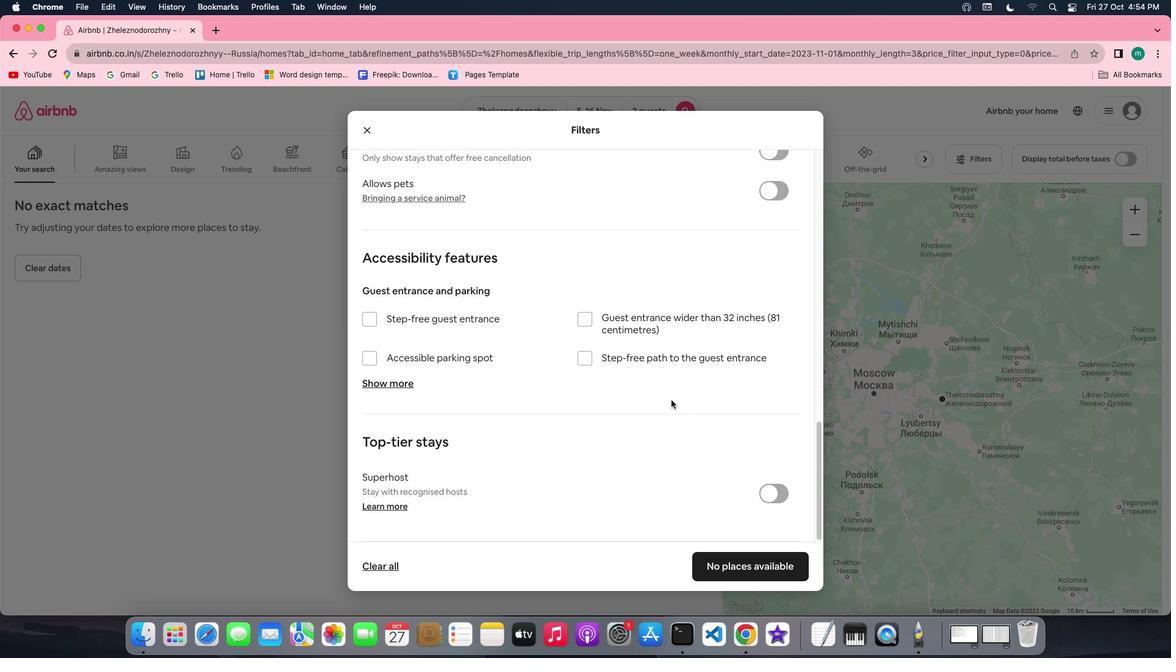 
Action: Mouse scrolled (671, 400) with delta (0, -3)
Screenshot: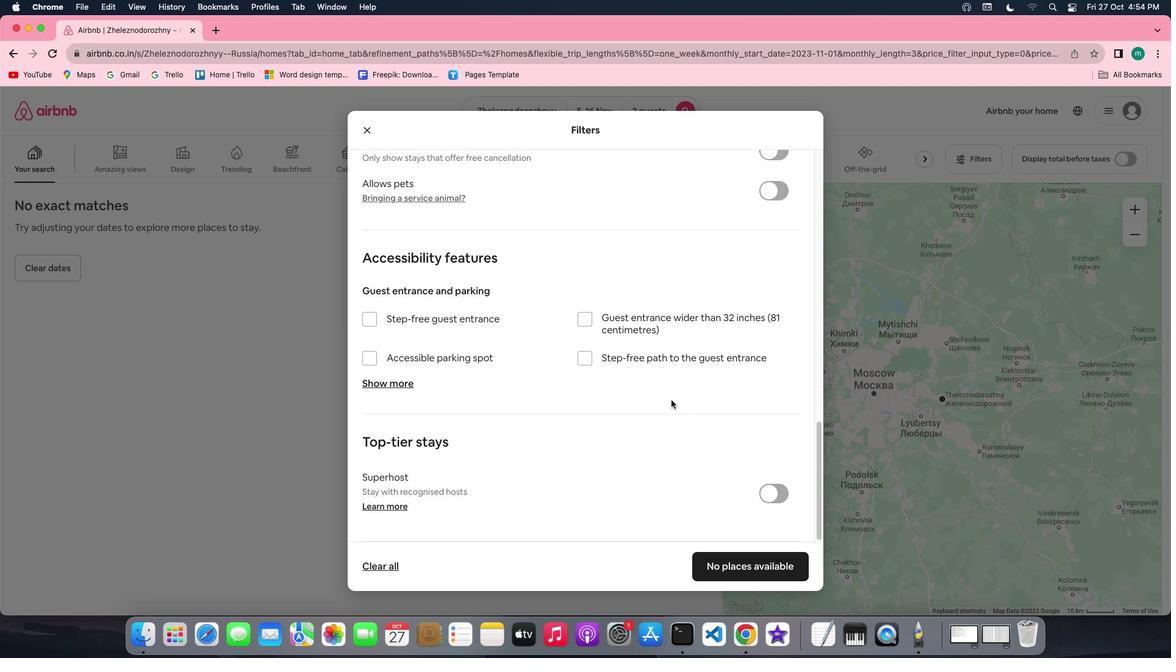 
Action: Mouse moved to (740, 555)
Screenshot: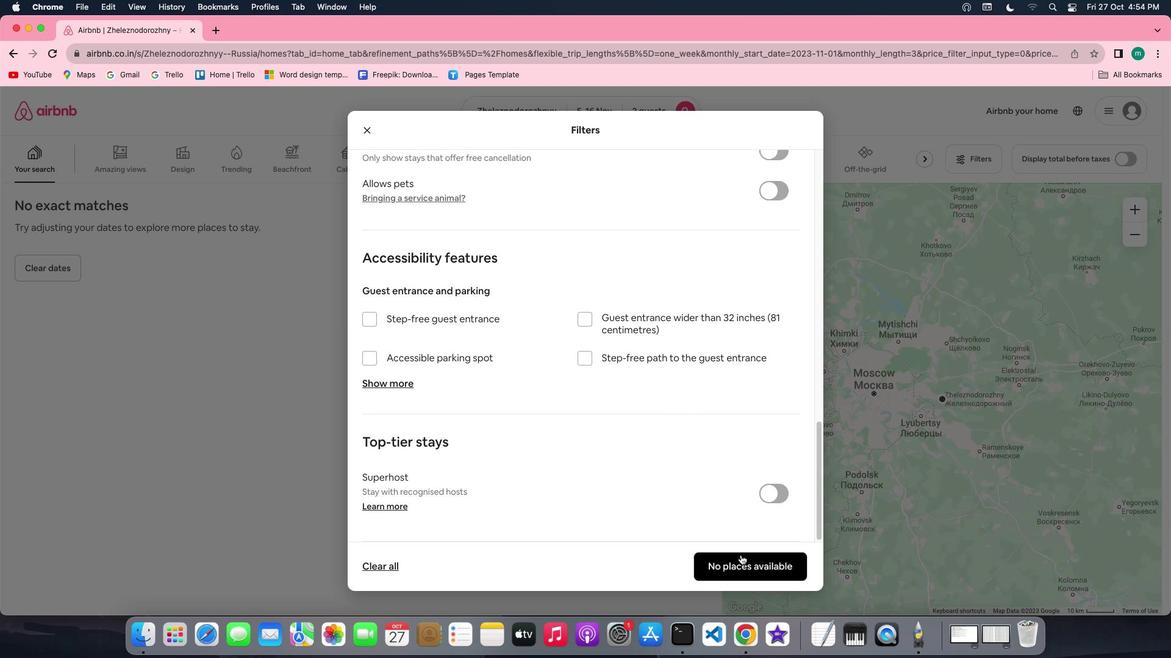 
Action: Mouse pressed left at (740, 555)
Screenshot: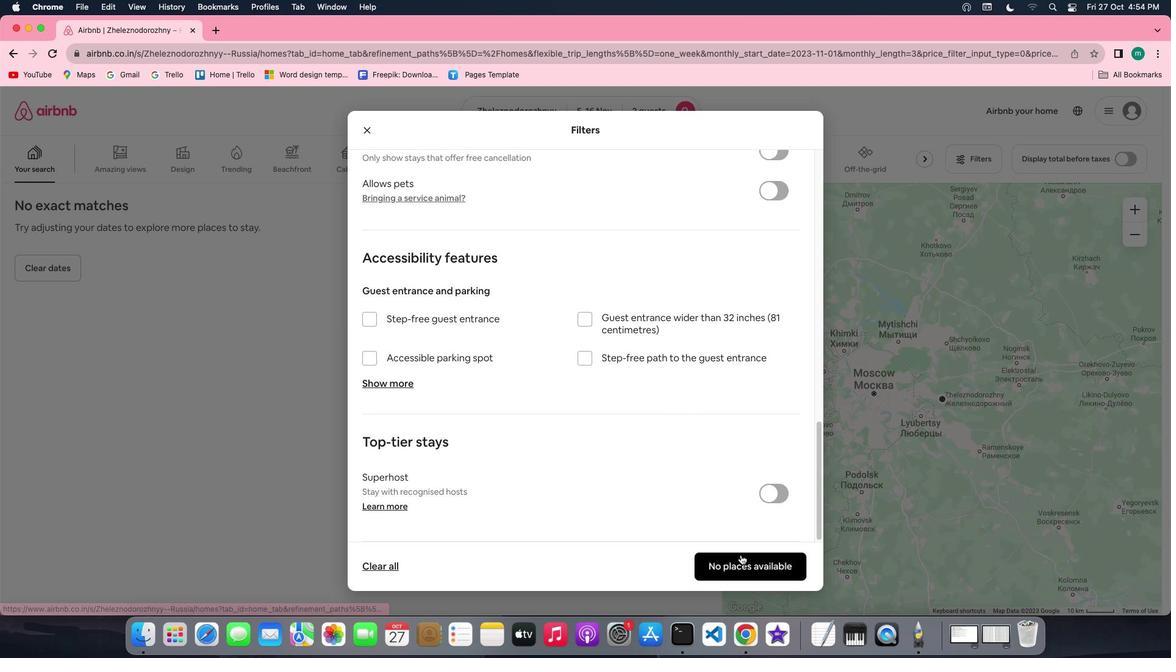 
Action: Mouse moved to (354, 359)
Screenshot: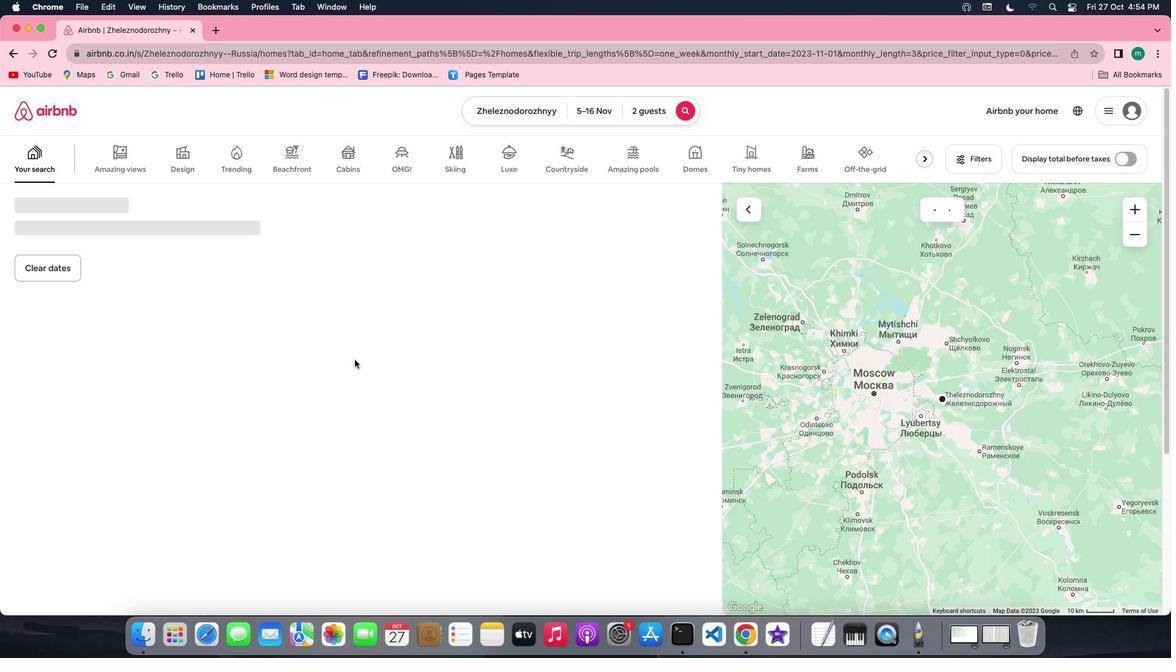 
